 Task: Look for space in Ar Rifa', Bahrain from 14th June, 2023 to 30th June, 2023 for 5 adults in price range Rs.8000 to Rs.12000. Place can be entire place or private room with 5 bedrooms having 5 beds and 5 bathrooms. Property type can be house, flat, guest house. Amenities needed are: wifi, TV, free parkinig on premises, gym, breakfast. Booking option can be shelf check-in. Required host language is English.
Action: Mouse moved to (418, 86)
Screenshot: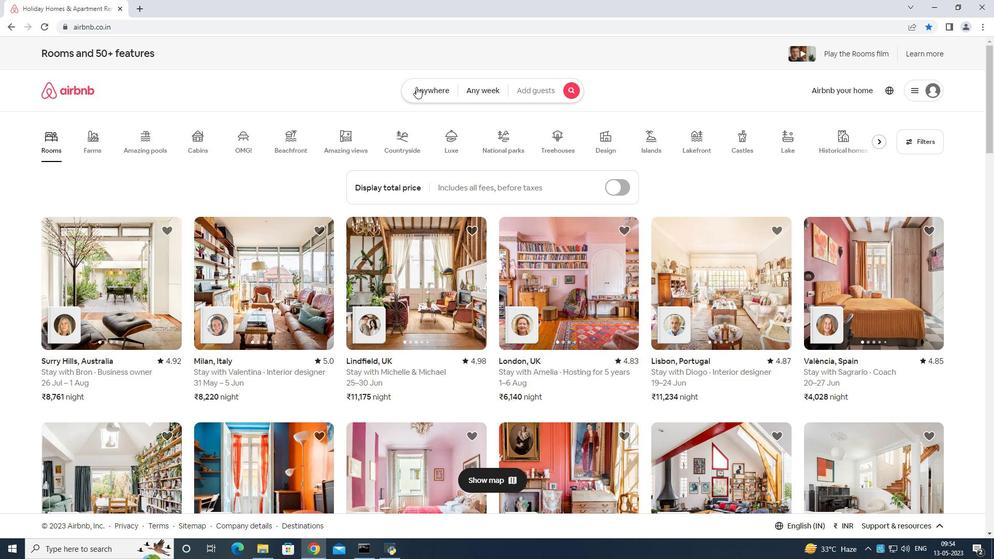 
Action: Mouse pressed left at (418, 86)
Screenshot: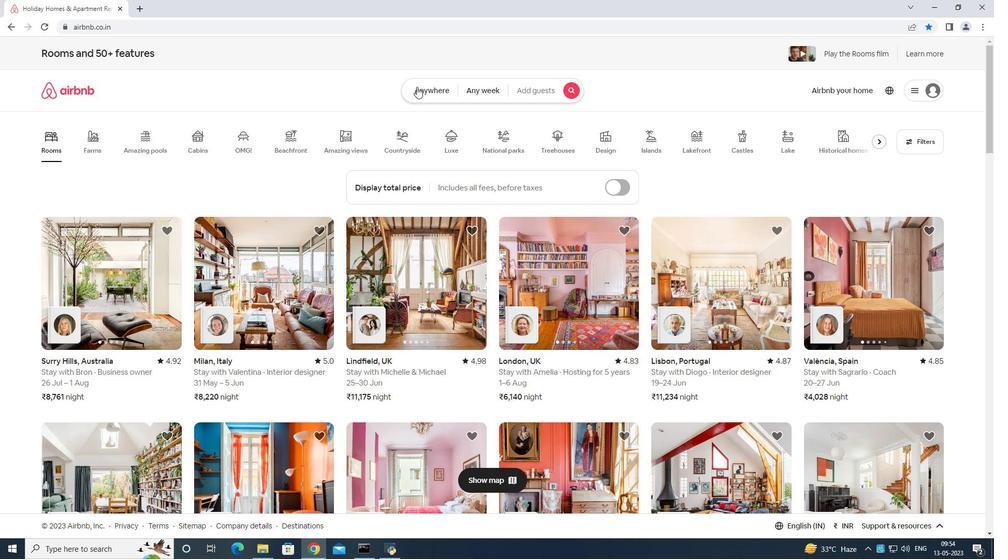 
Action: Mouse moved to (404, 126)
Screenshot: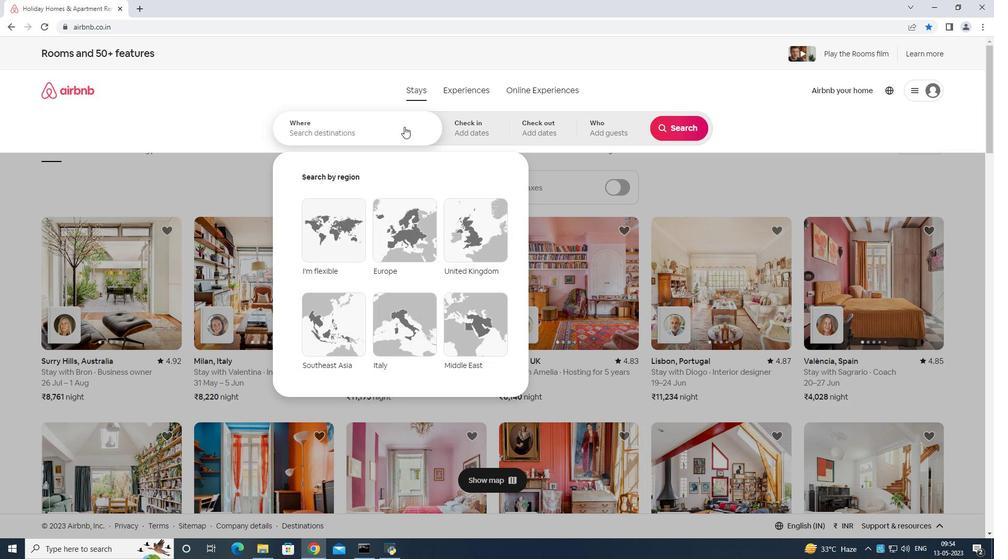 
Action: Mouse pressed left at (404, 126)
Screenshot: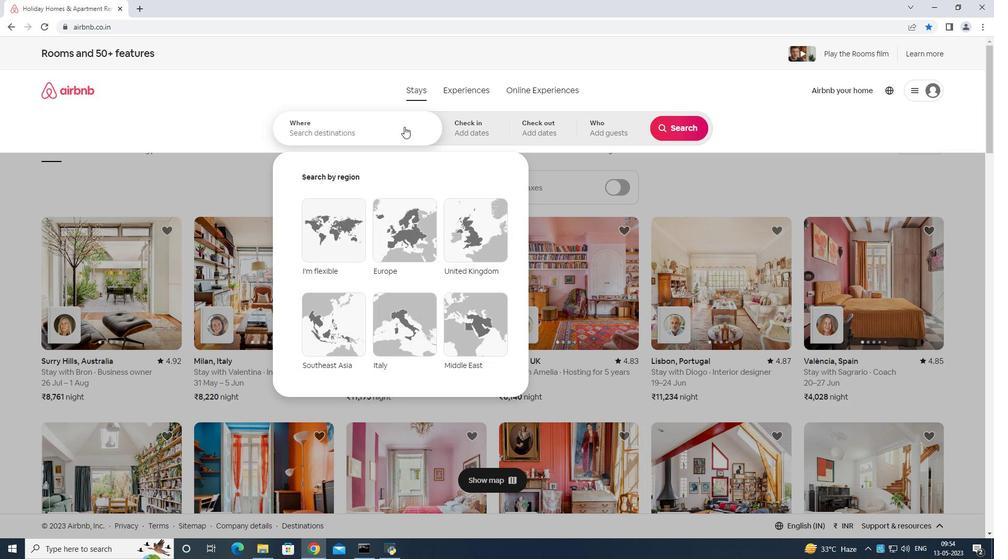 
Action: Mouse moved to (444, 122)
Screenshot: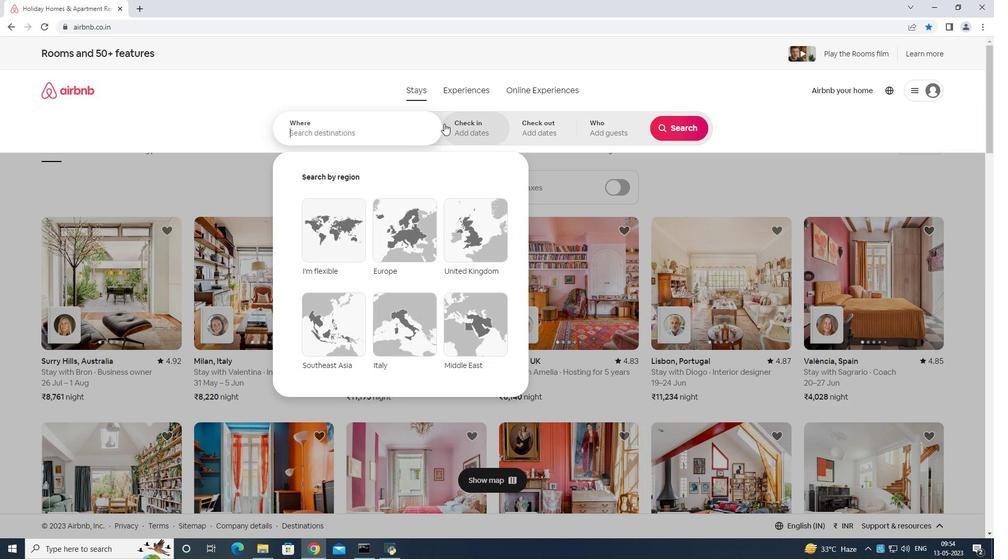 
Action: Key pressed <Key.shift>Rifa<Key.space>bahra
Screenshot: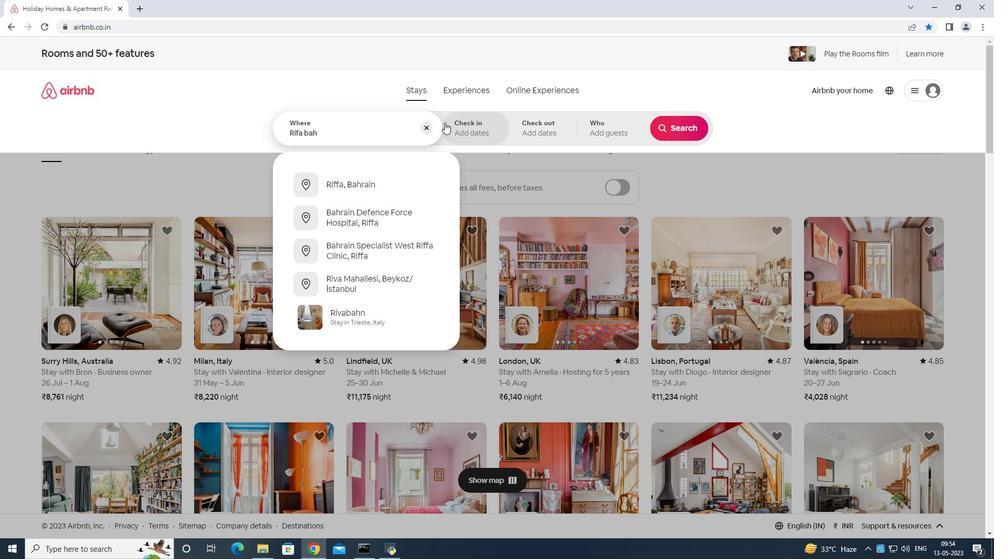 
Action: Mouse moved to (447, 122)
Screenshot: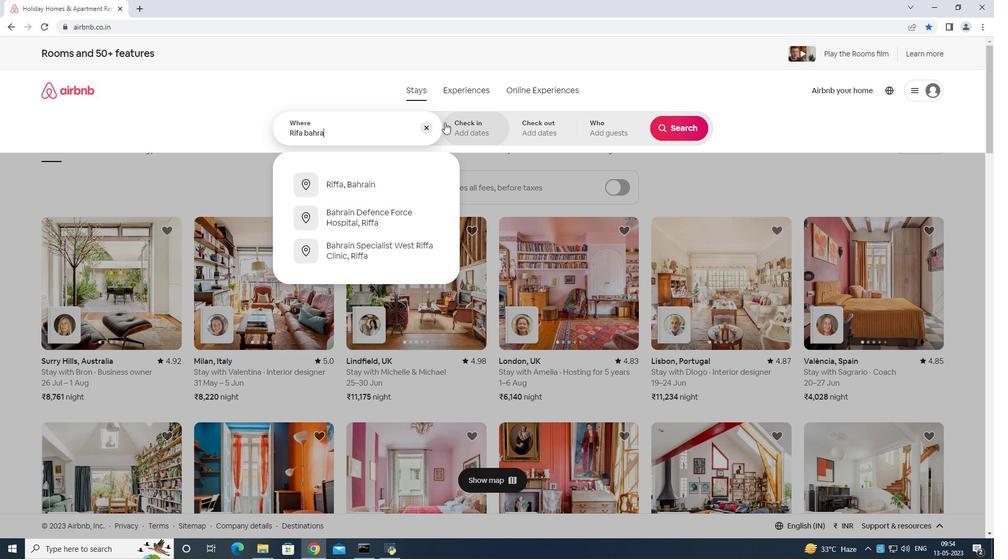 
Action: Key pressed i
Screenshot: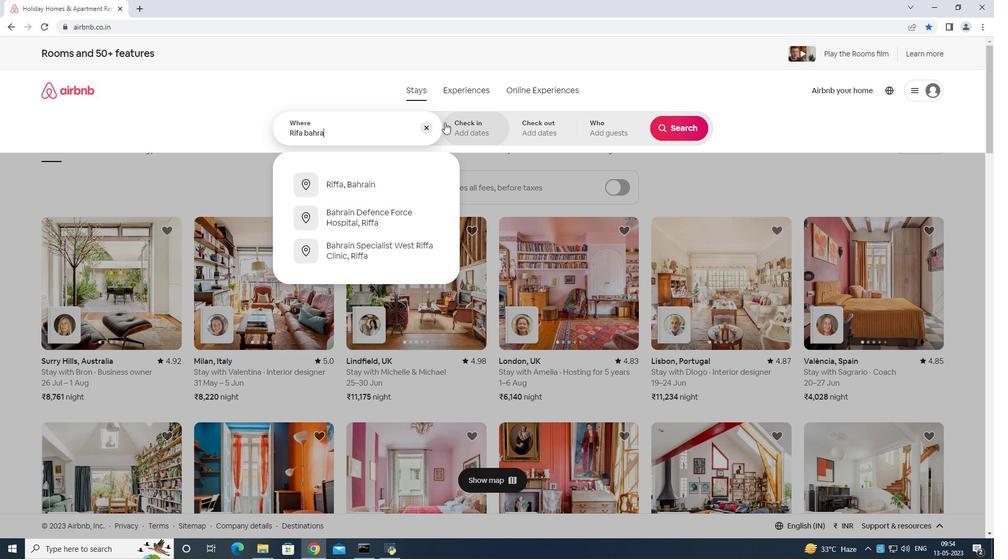 
Action: Mouse moved to (447, 122)
Screenshot: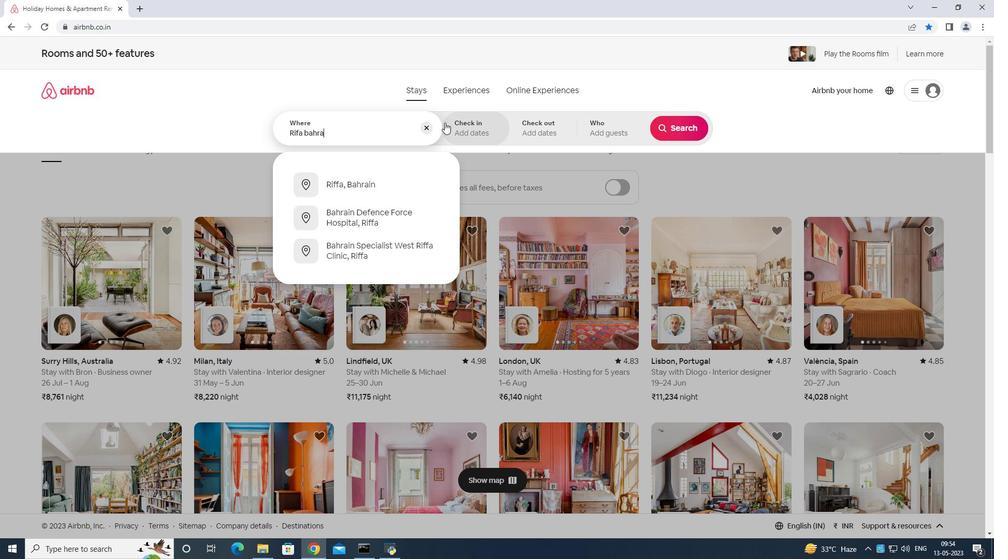 
Action: Key pressed n<Key.enter>
Screenshot: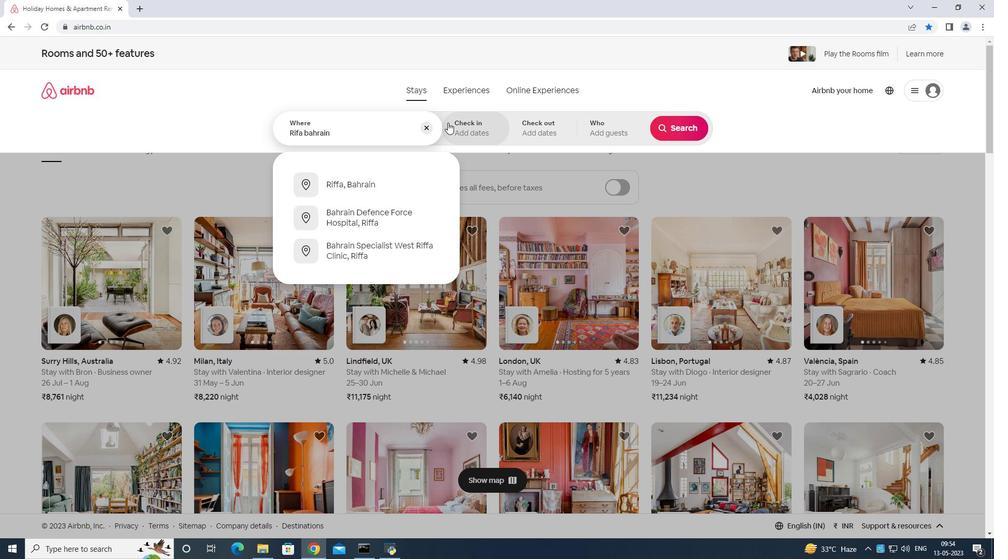
Action: Mouse moved to (593, 303)
Screenshot: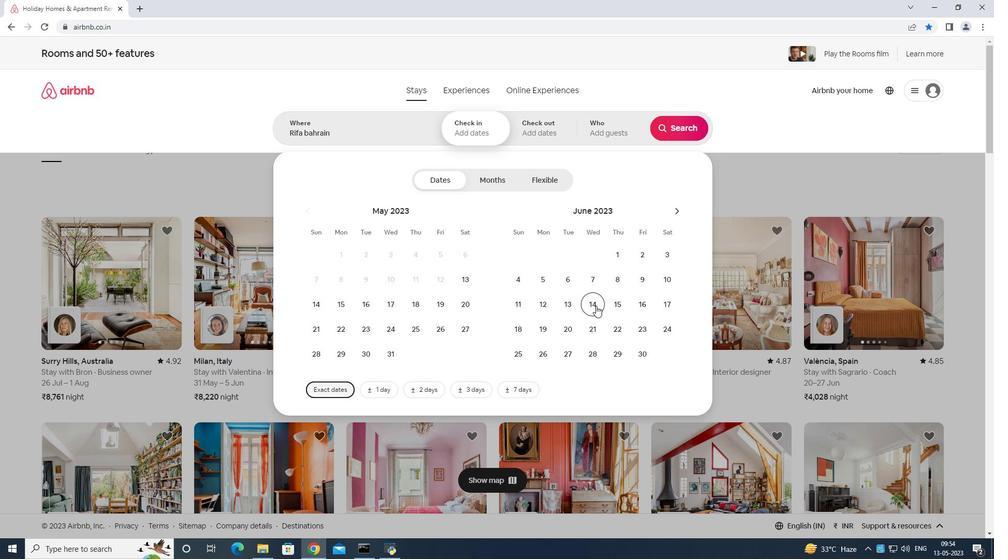 
Action: Mouse pressed left at (593, 303)
Screenshot: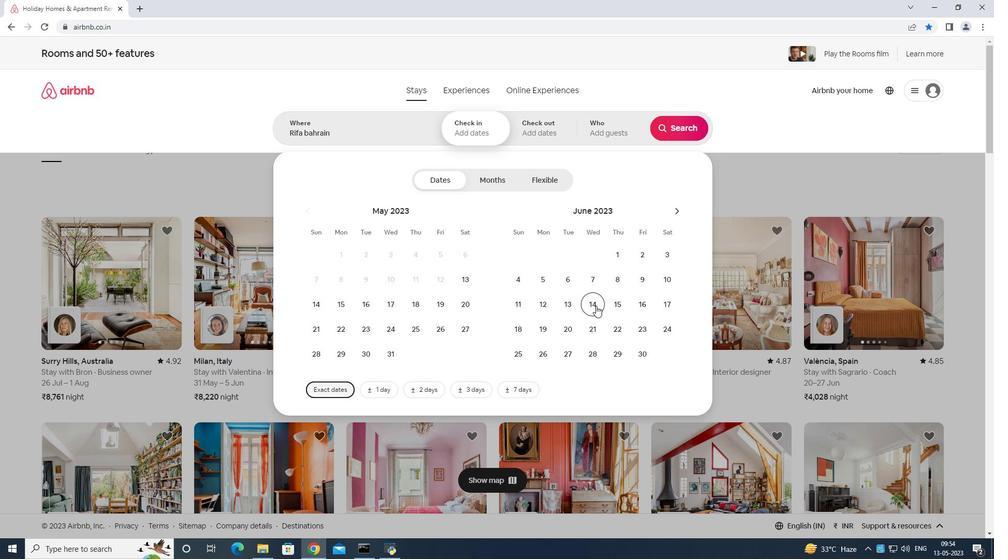 
Action: Mouse moved to (631, 352)
Screenshot: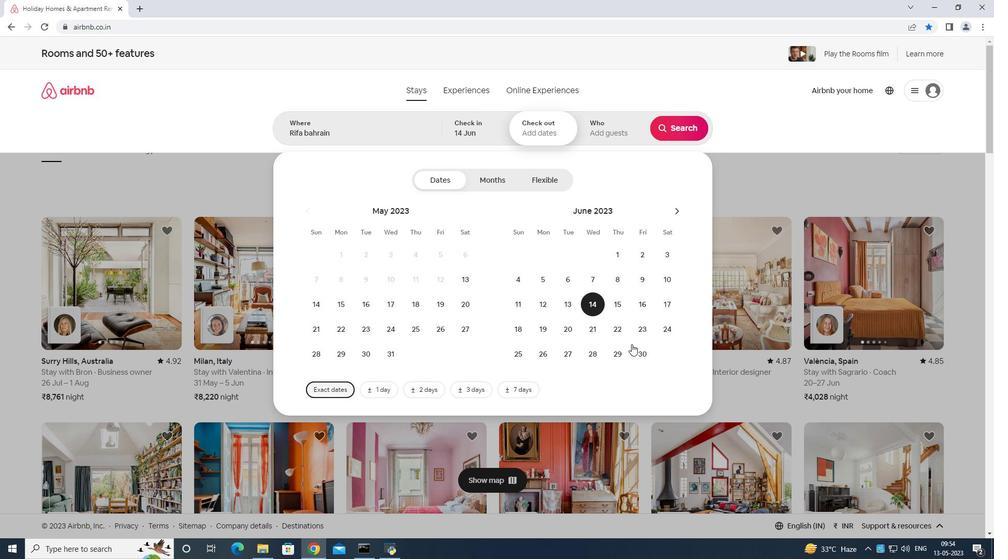 
Action: Mouse pressed left at (631, 352)
Screenshot: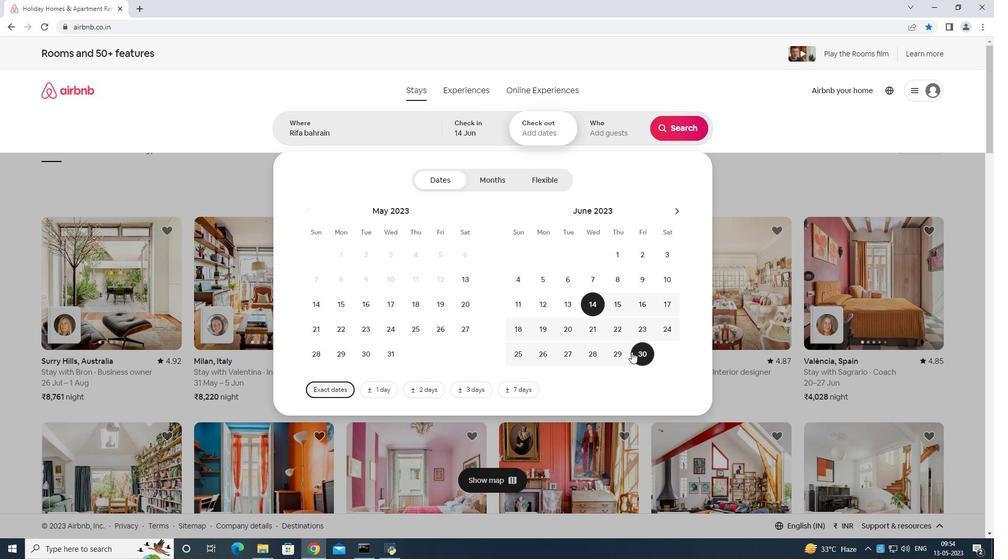 
Action: Mouse moved to (610, 130)
Screenshot: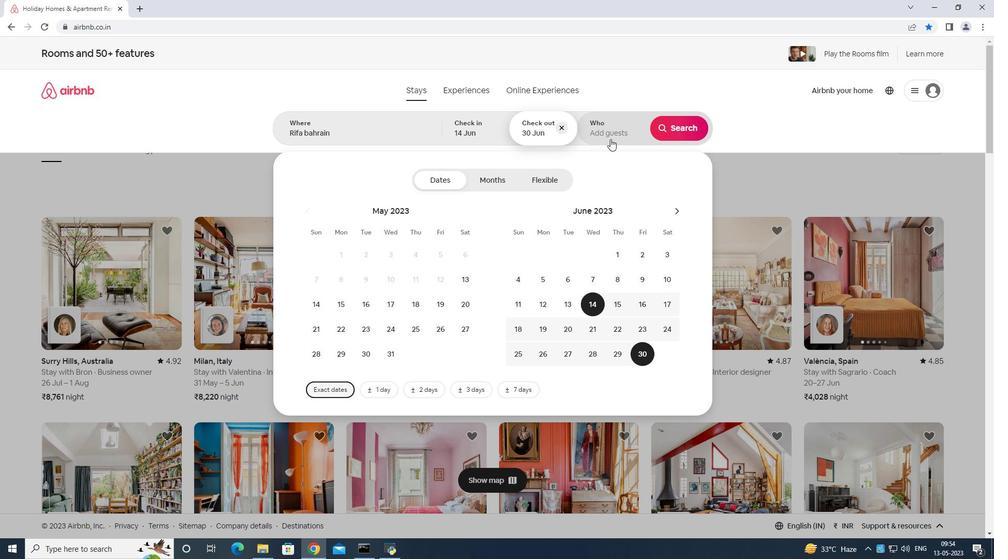 
Action: Mouse pressed left at (610, 130)
Screenshot: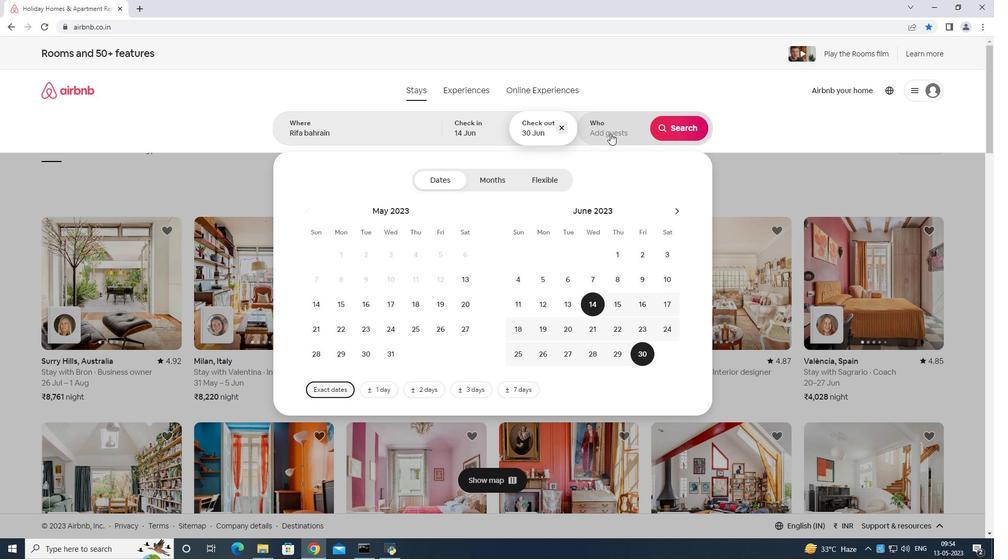 
Action: Mouse moved to (679, 185)
Screenshot: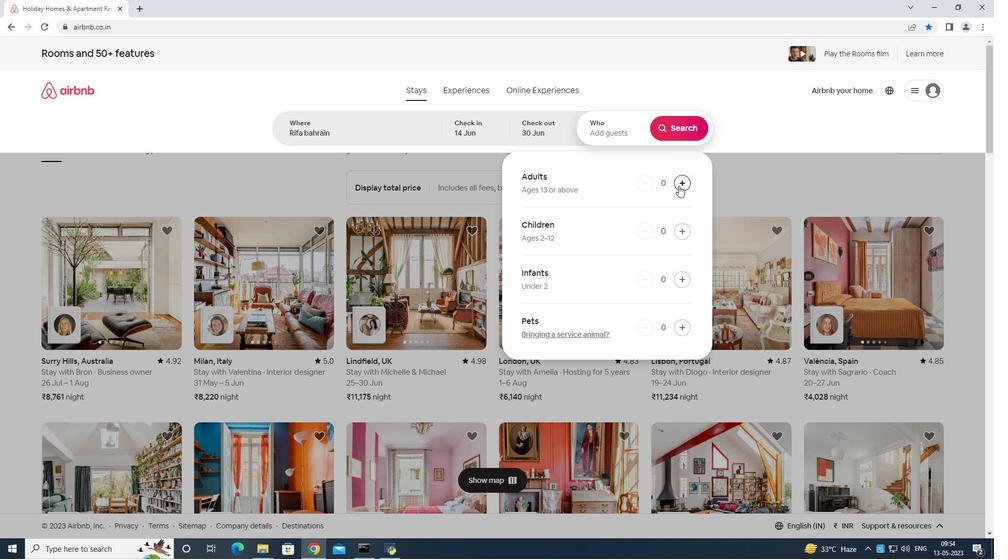 
Action: Mouse pressed left at (679, 185)
Screenshot: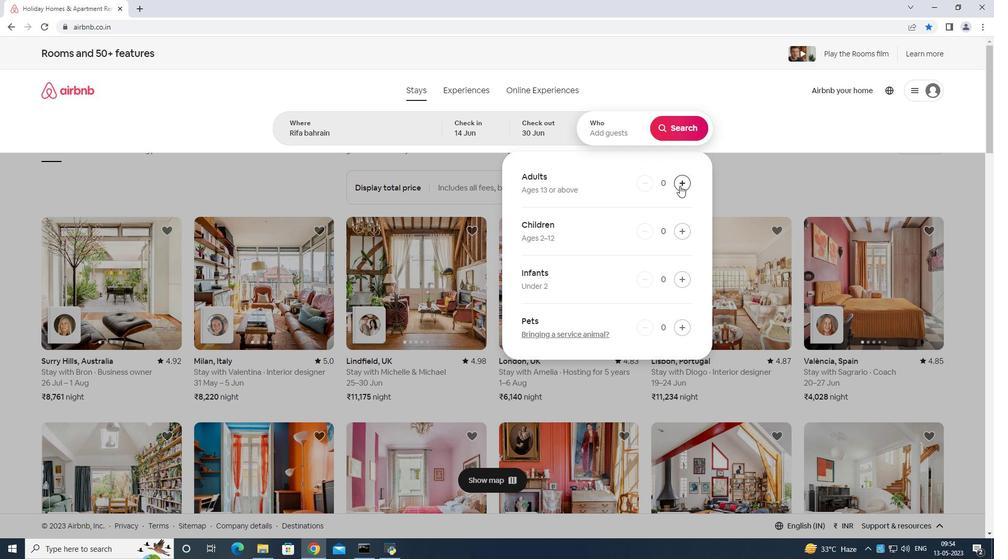 
Action: Mouse pressed left at (679, 185)
Screenshot: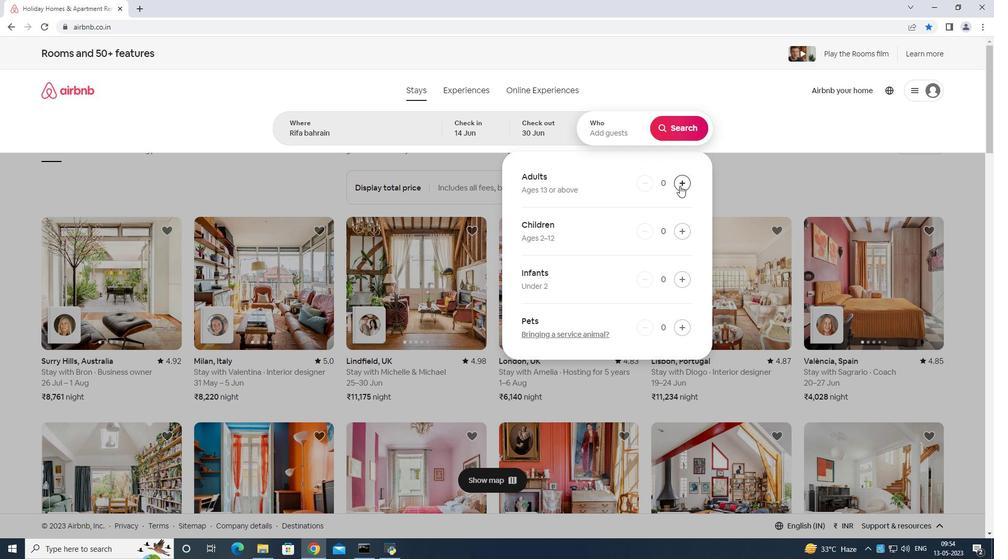 
Action: Mouse pressed left at (679, 185)
Screenshot: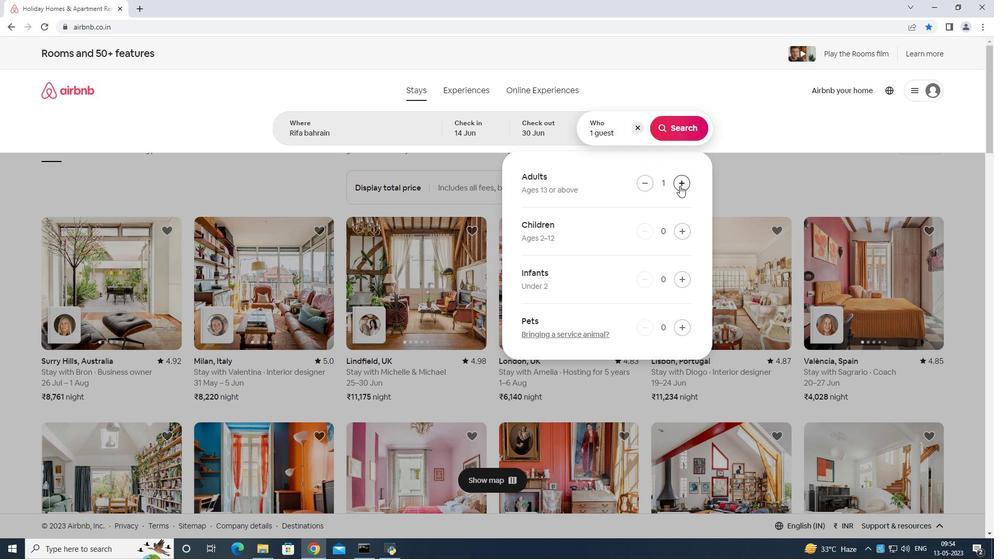 
Action: Mouse pressed left at (679, 185)
Screenshot: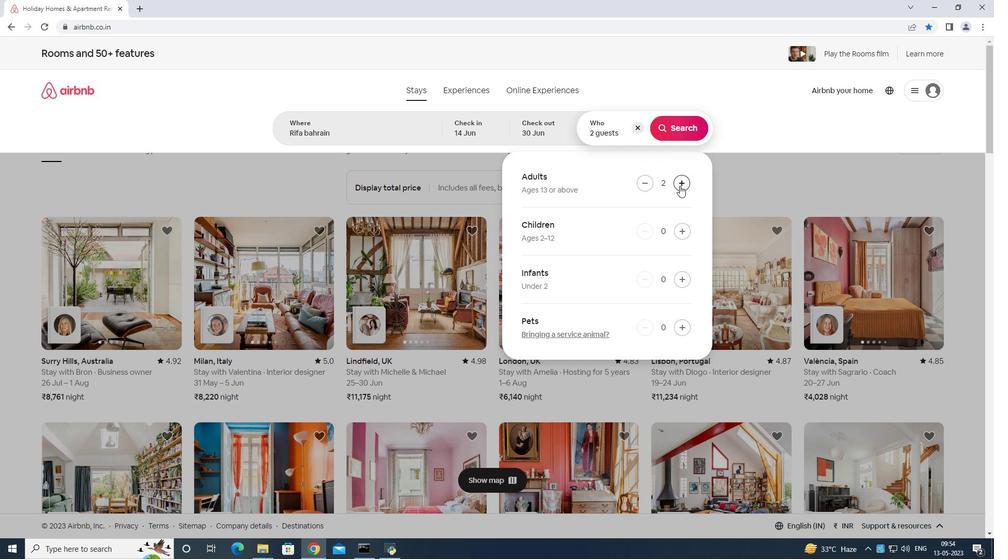 
Action: Mouse pressed left at (679, 185)
Screenshot: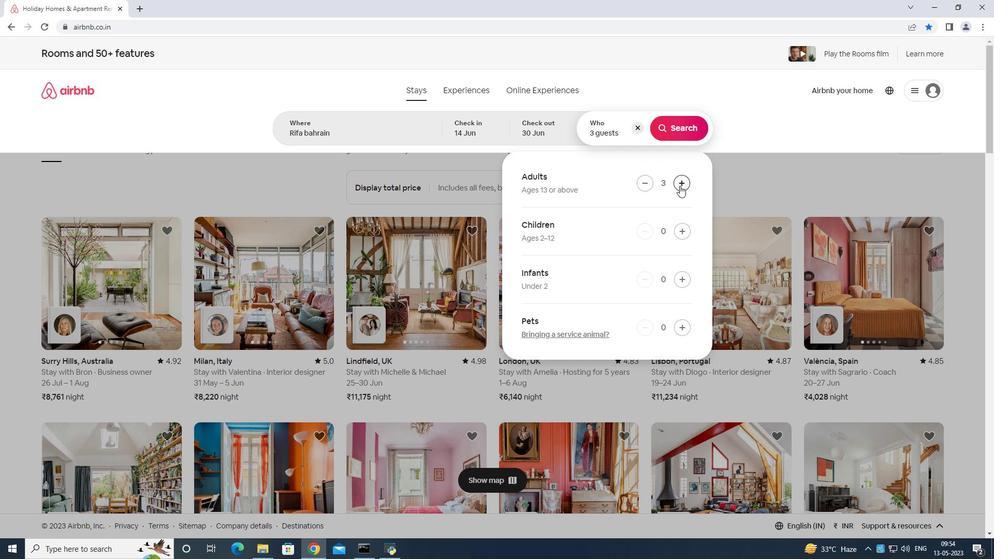 
Action: Mouse moved to (679, 185)
Screenshot: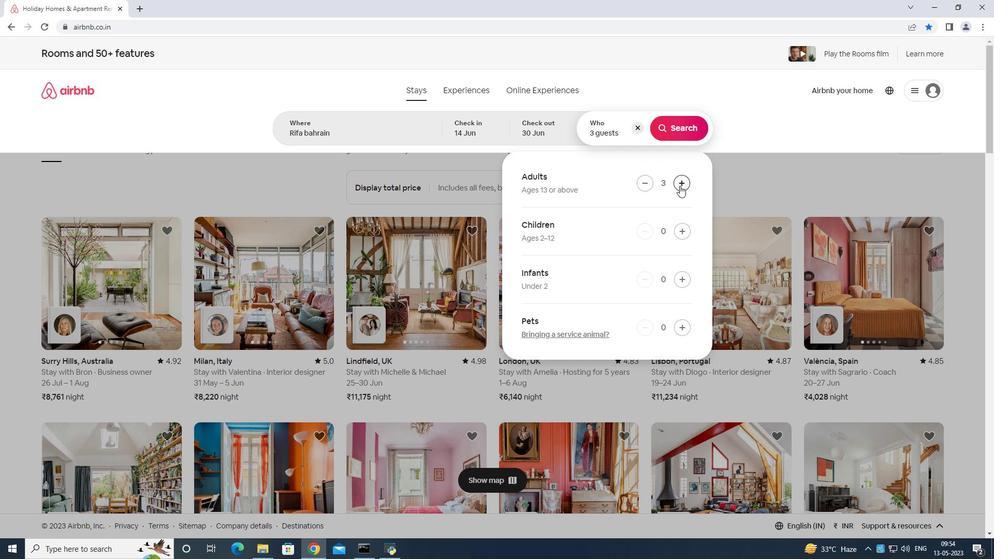 
Action: Mouse pressed left at (679, 185)
Screenshot: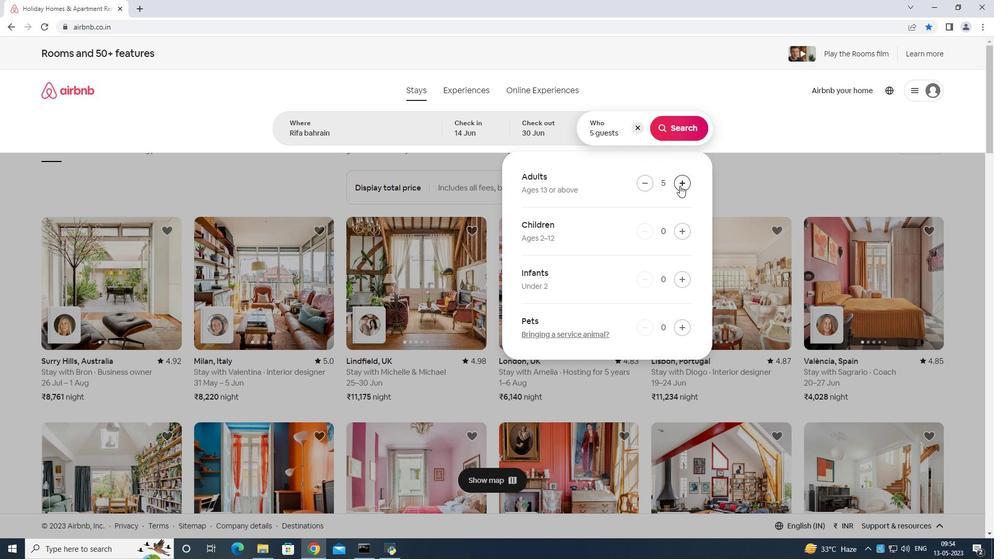 
Action: Mouse moved to (647, 181)
Screenshot: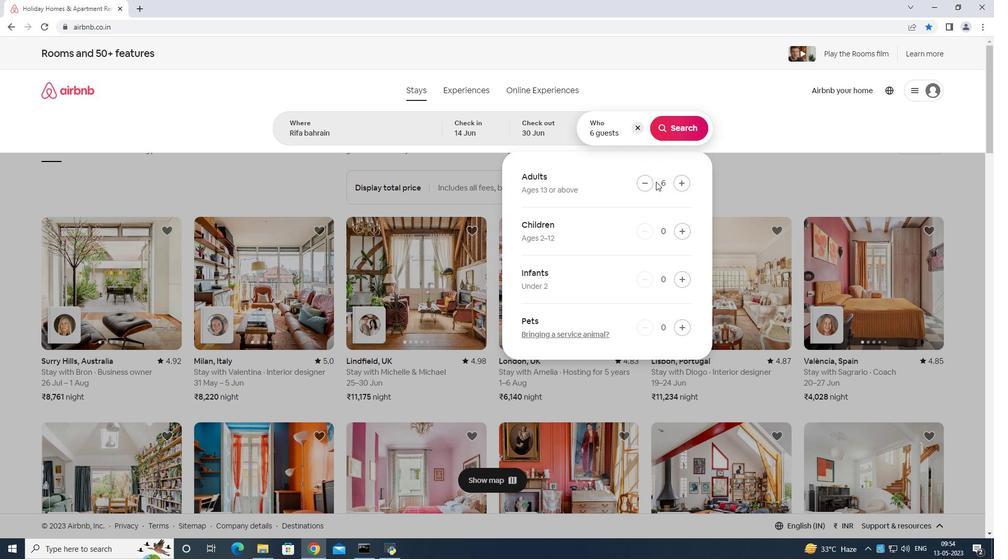 
Action: Mouse pressed left at (647, 181)
Screenshot: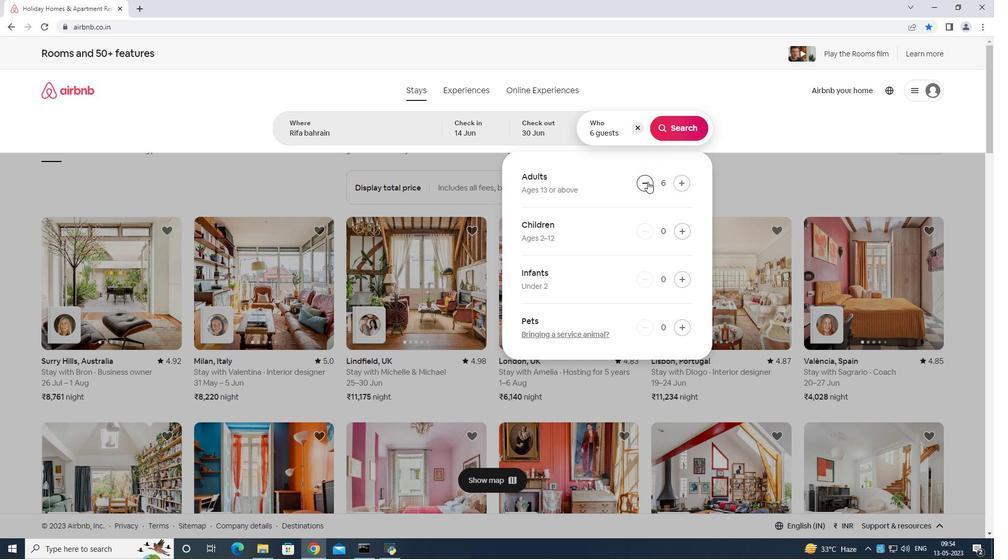 
Action: Mouse moved to (678, 119)
Screenshot: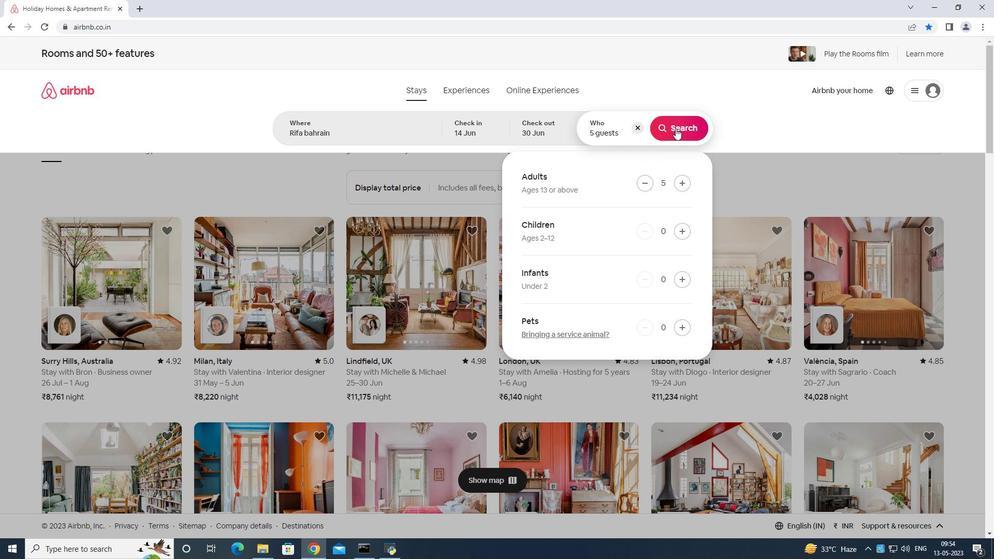 
Action: Mouse pressed left at (678, 119)
Screenshot: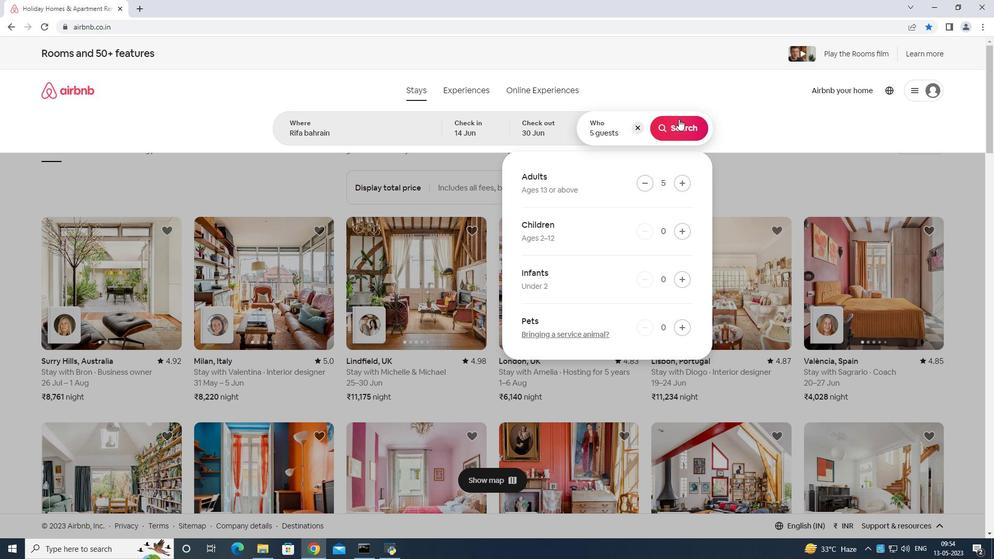 
Action: Mouse moved to (942, 96)
Screenshot: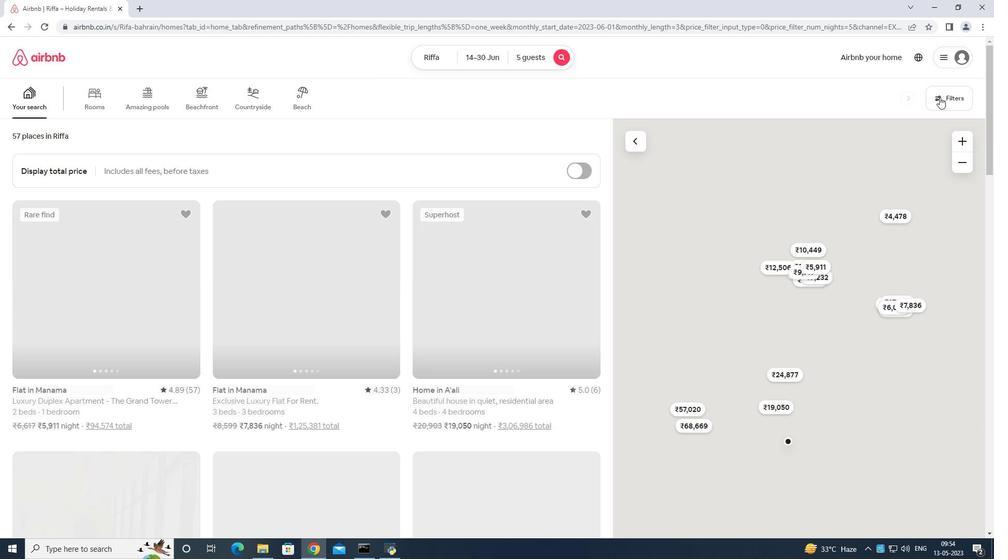 
Action: Mouse pressed left at (942, 96)
Screenshot: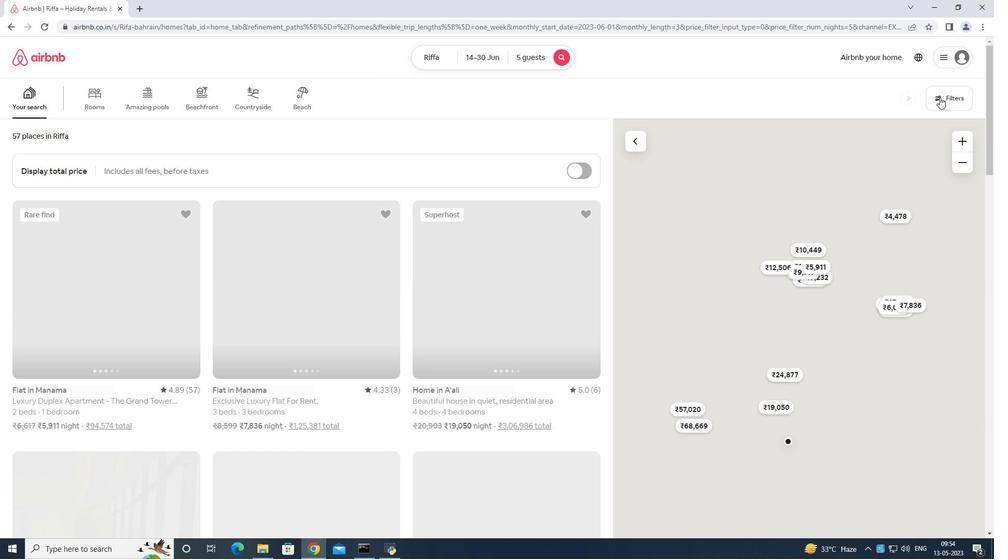 
Action: Mouse moved to (438, 351)
Screenshot: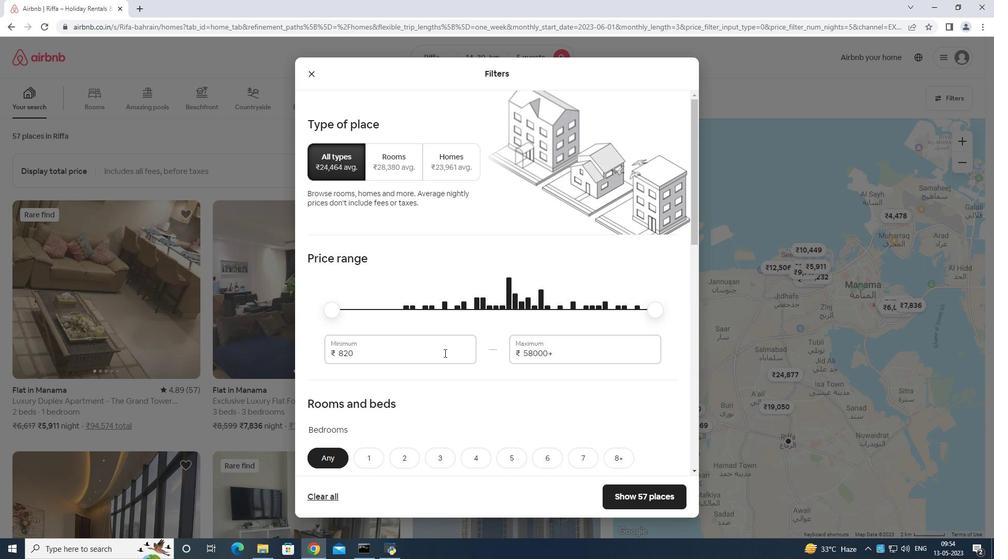 
Action: Mouse pressed left at (438, 351)
Screenshot: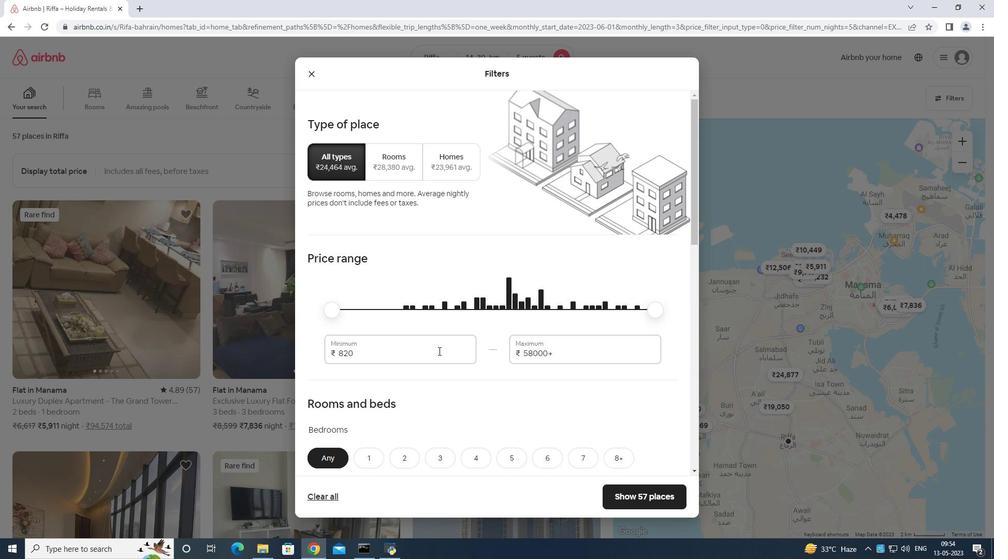 
Action: Mouse moved to (448, 350)
Screenshot: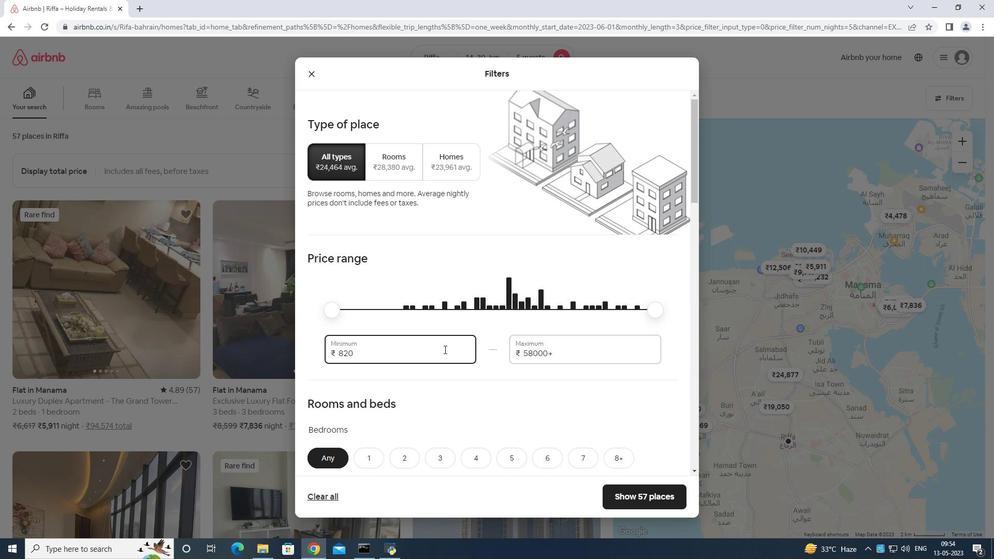 
Action: Key pressed <Key.backspace>
Screenshot: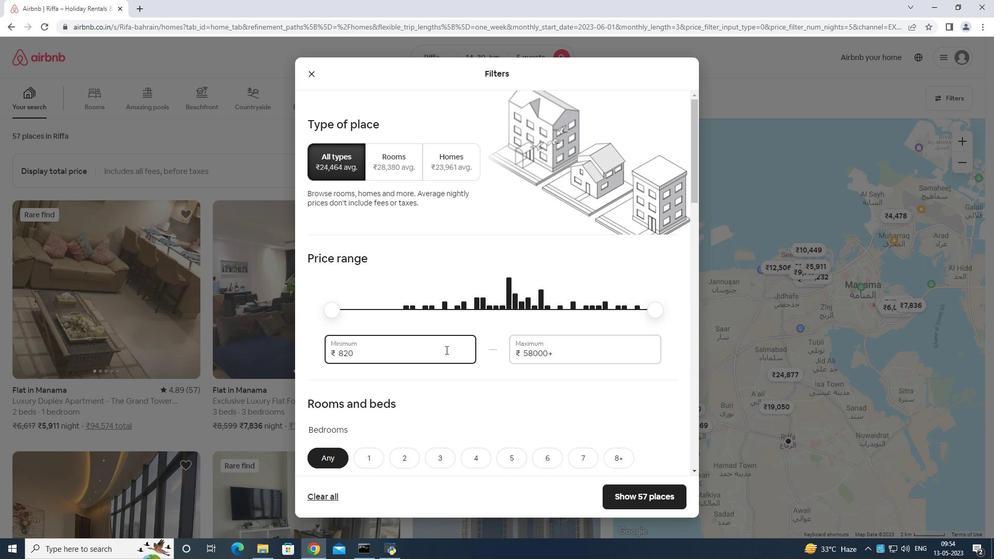 
Action: Mouse moved to (448, 350)
Screenshot: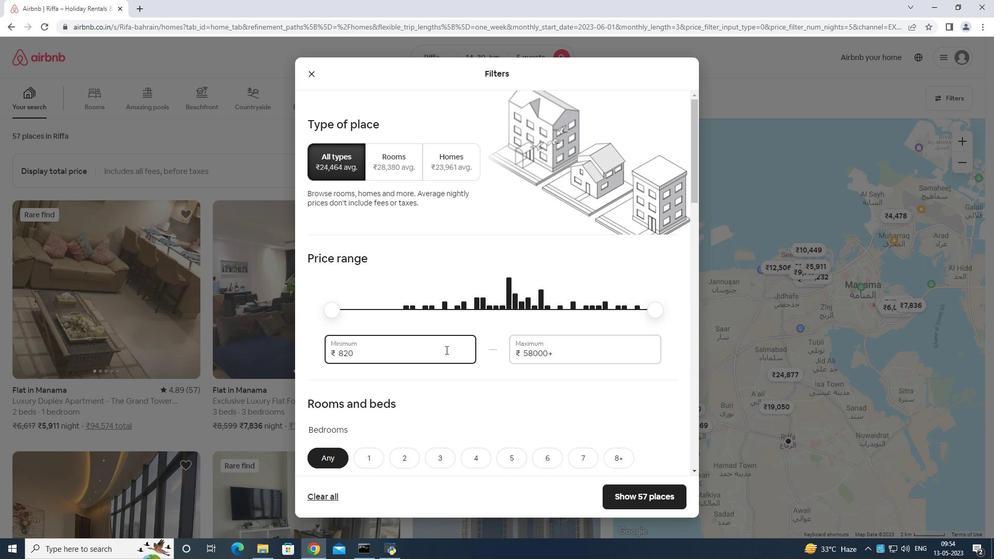 
Action: Key pressed <Key.backspace><Key.backspace><Key.backspace>
Screenshot: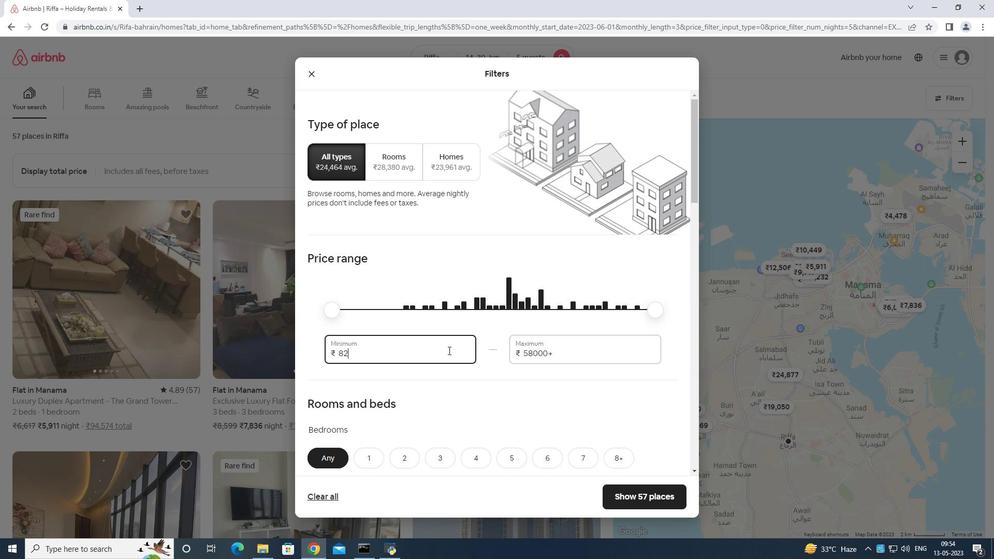 
Action: Mouse moved to (448, 350)
Screenshot: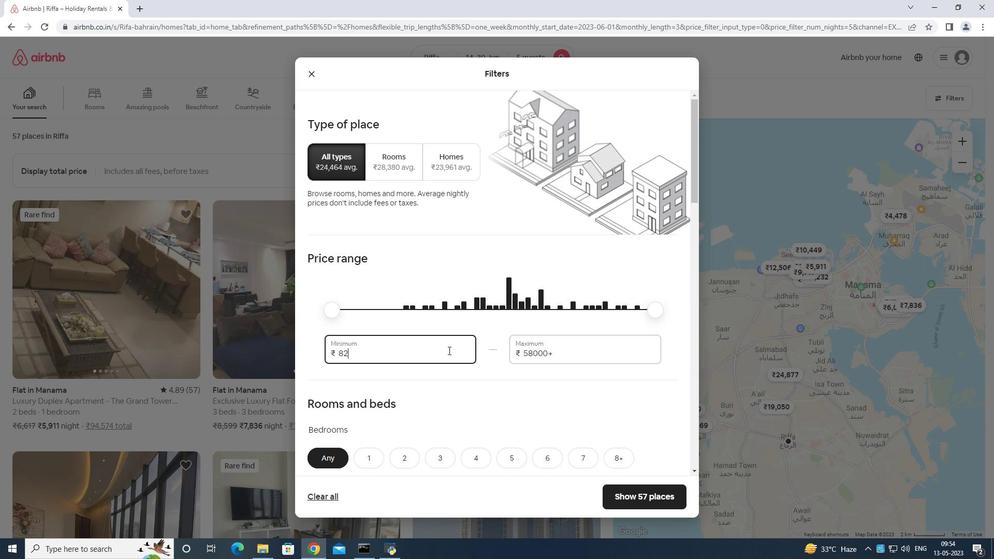 
Action: Key pressed <Key.backspace><Key.backspace>
Screenshot: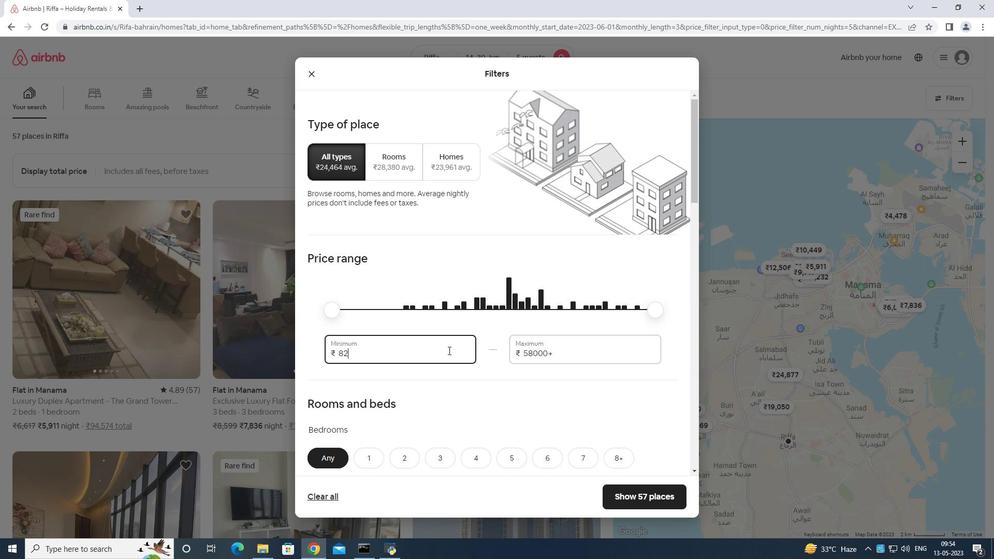 
Action: Mouse moved to (454, 350)
Screenshot: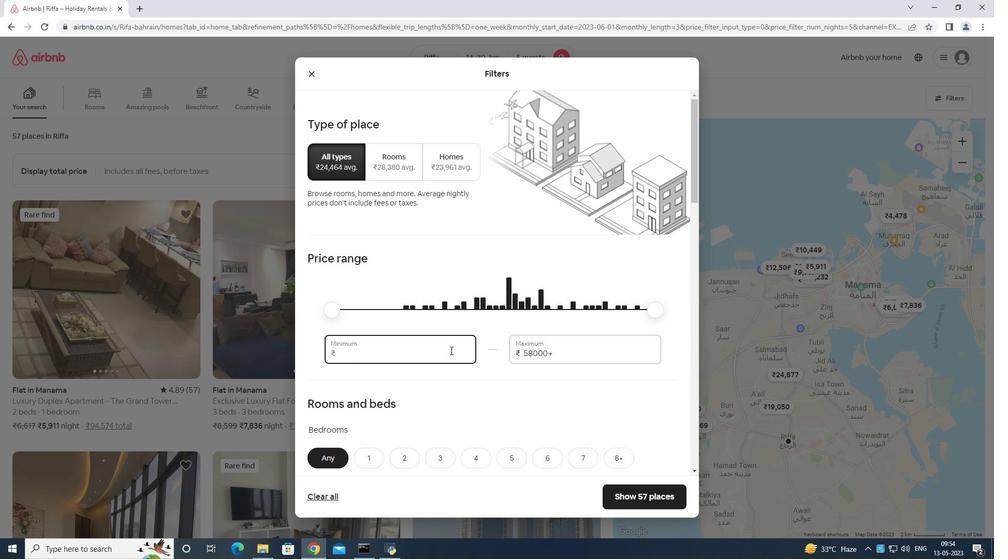 
Action: Key pressed 8
Screenshot: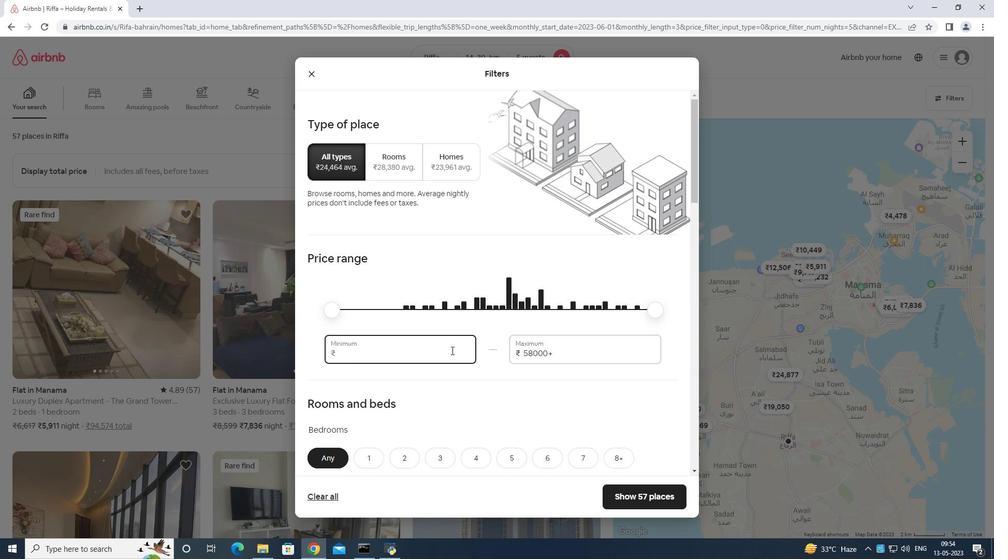 
Action: Mouse moved to (459, 350)
Screenshot: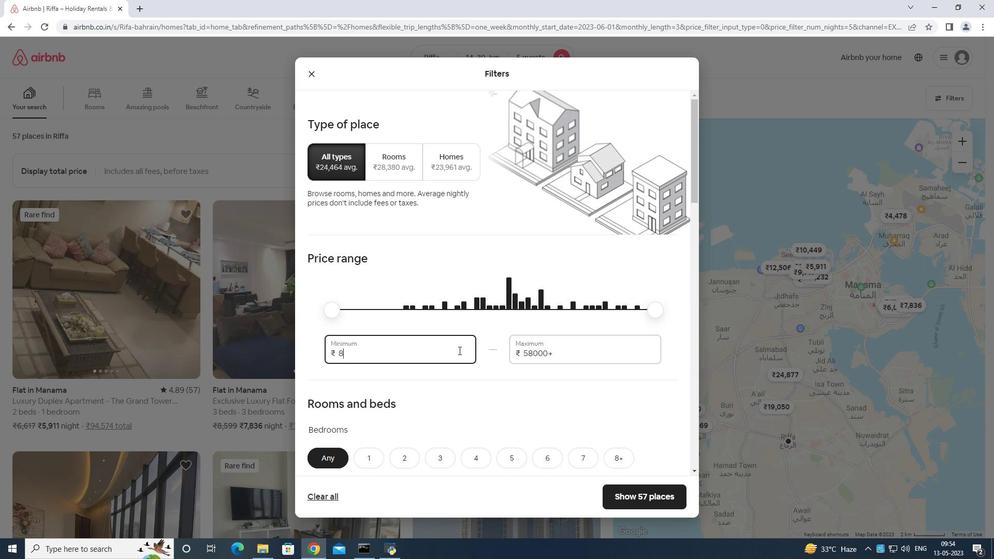 
Action: Key pressed 0
Screenshot: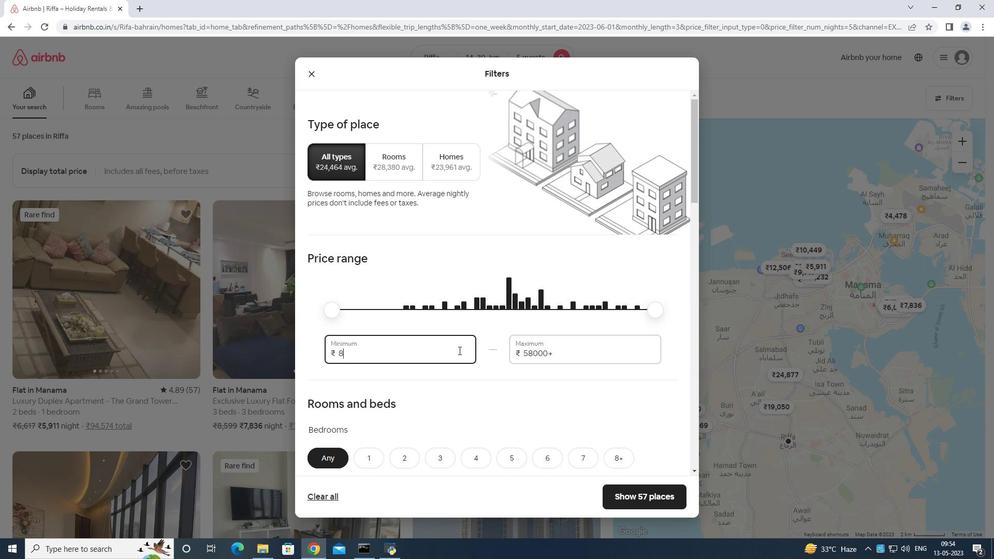 
Action: Mouse moved to (460, 350)
Screenshot: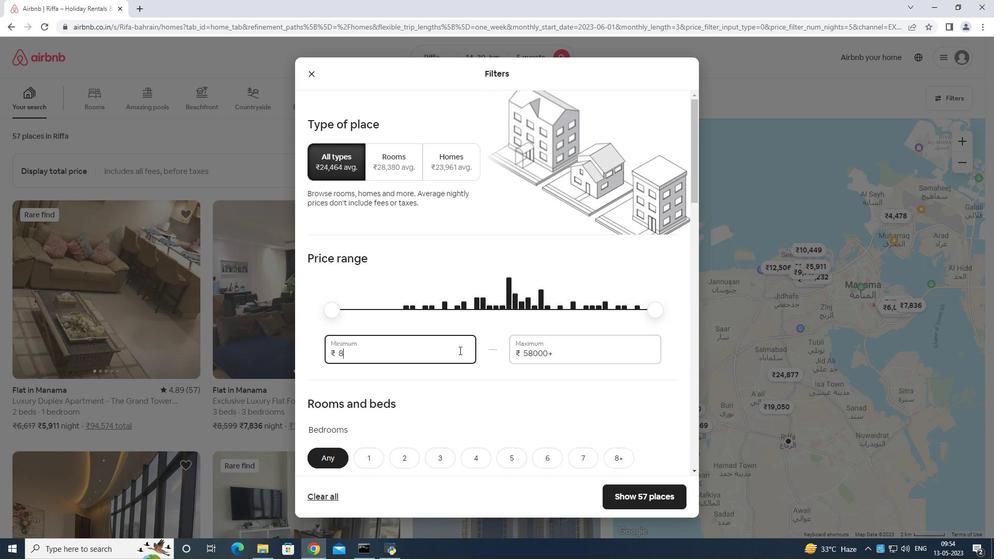 
Action: Key pressed 00
Screenshot: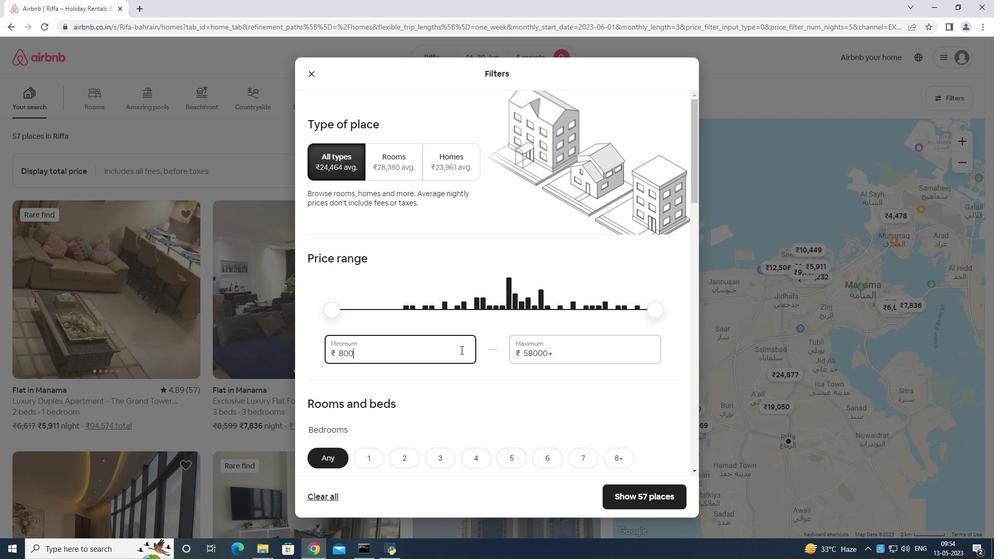 
Action: Mouse moved to (575, 351)
Screenshot: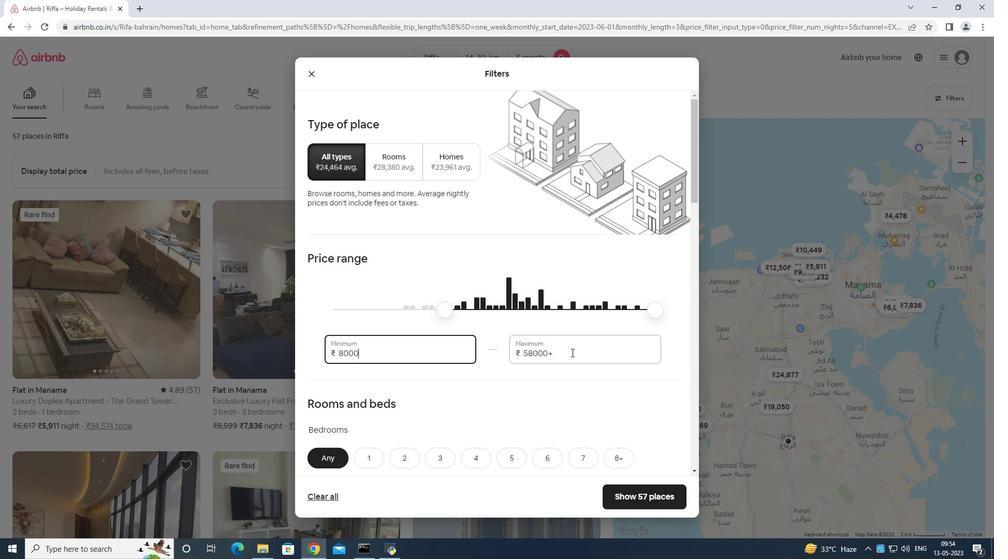
Action: Mouse pressed left at (575, 351)
Screenshot: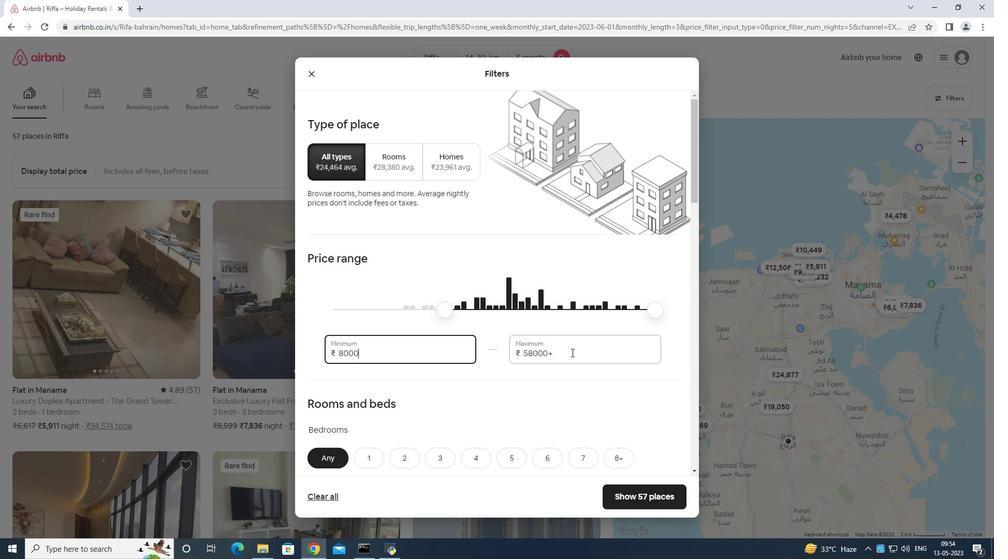 
Action: Mouse moved to (578, 350)
Screenshot: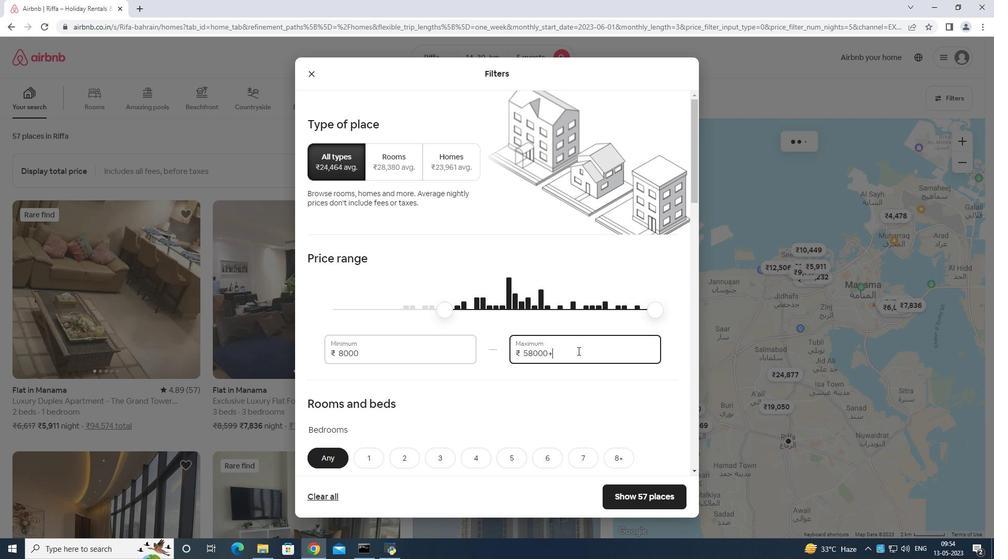 
Action: Key pressed <Key.backspace>
Screenshot: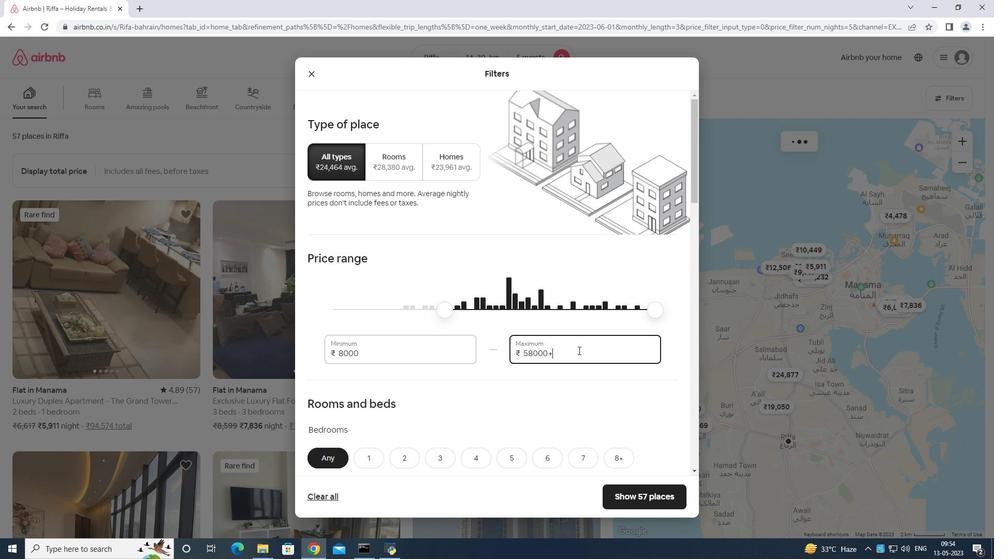 
Action: Mouse moved to (578, 350)
Screenshot: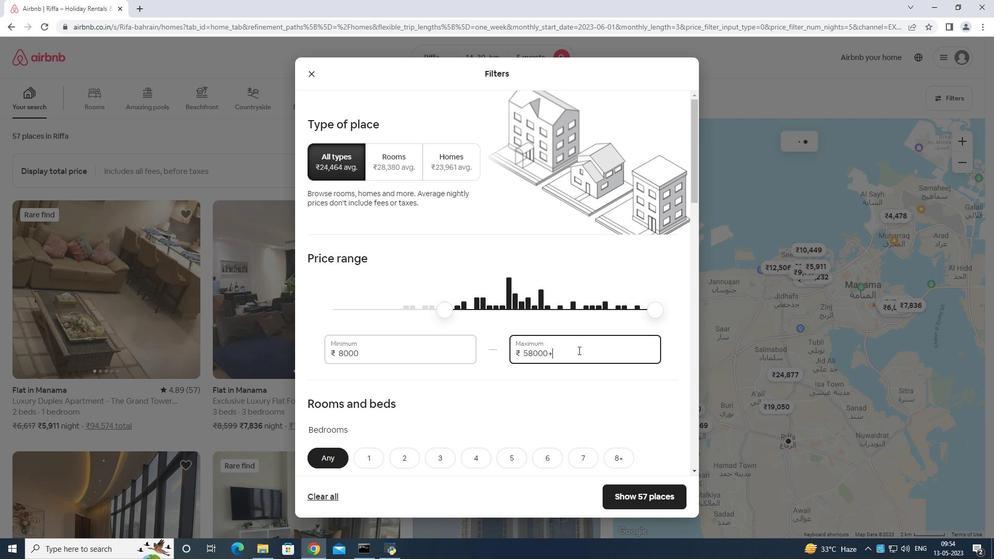 
Action: Key pressed <Key.backspace><Key.backspace><Key.backspace><Key.backspace><Key.backspace><Key.backspace><Key.backspace>12
Screenshot: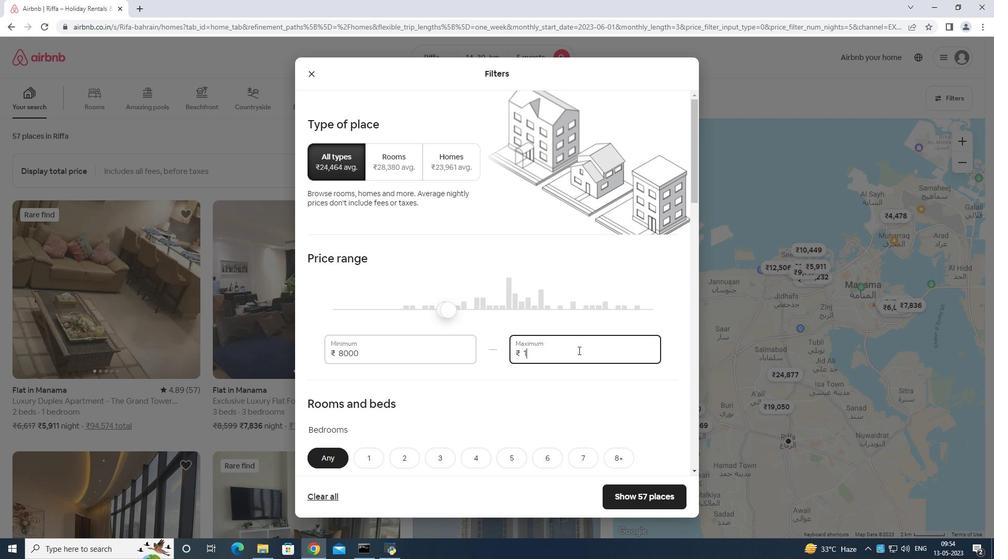 
Action: Mouse moved to (578, 350)
Screenshot: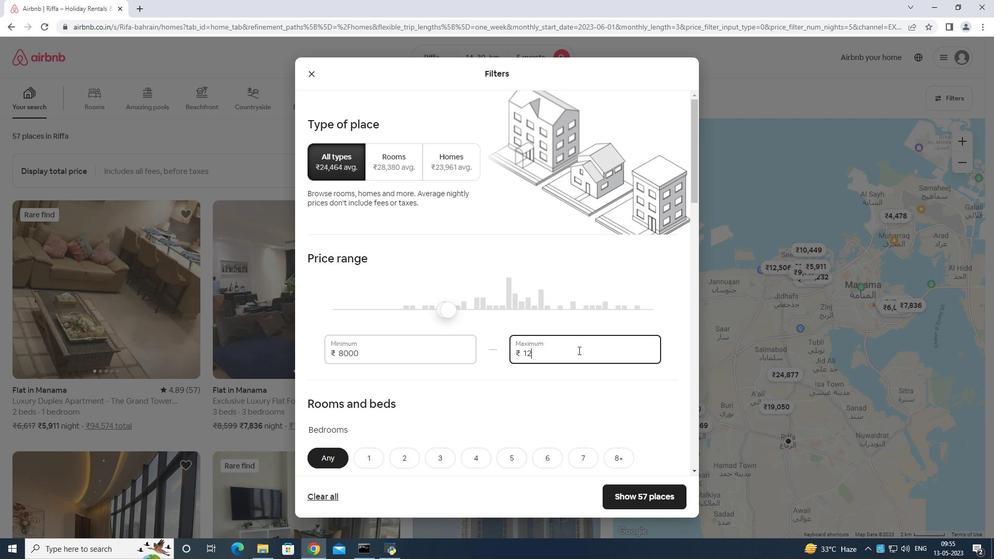 
Action: Key pressed 0
Screenshot: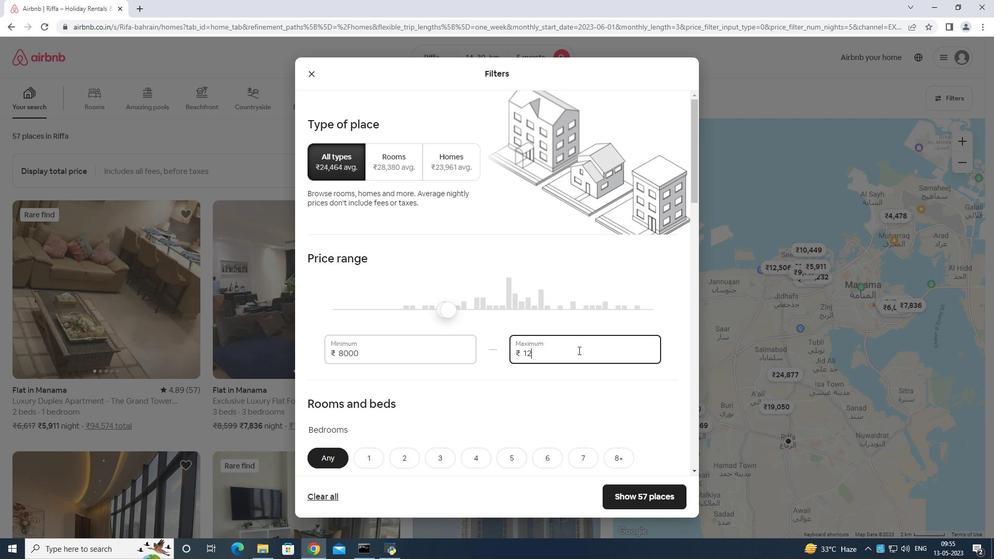 
Action: Mouse moved to (578, 349)
Screenshot: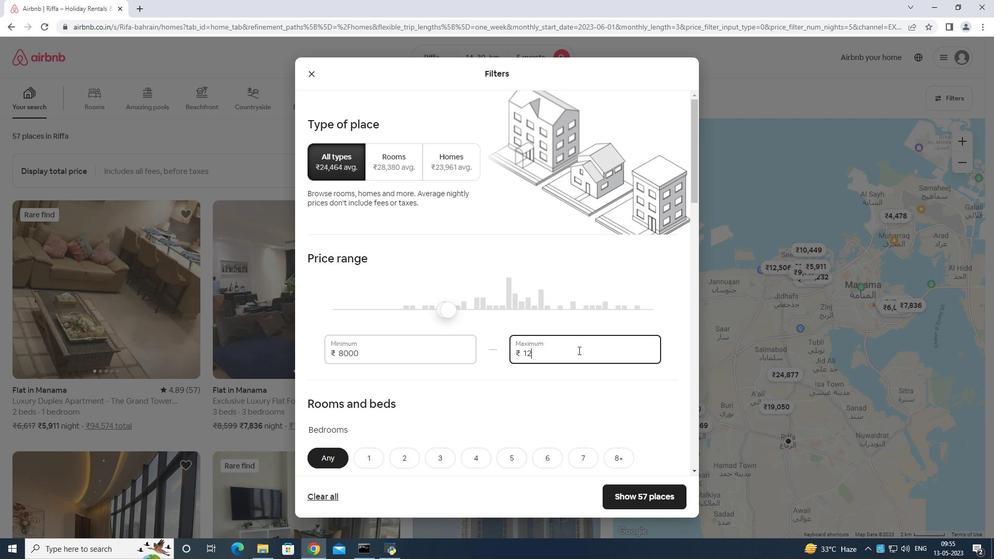 
Action: Key pressed 00
Screenshot: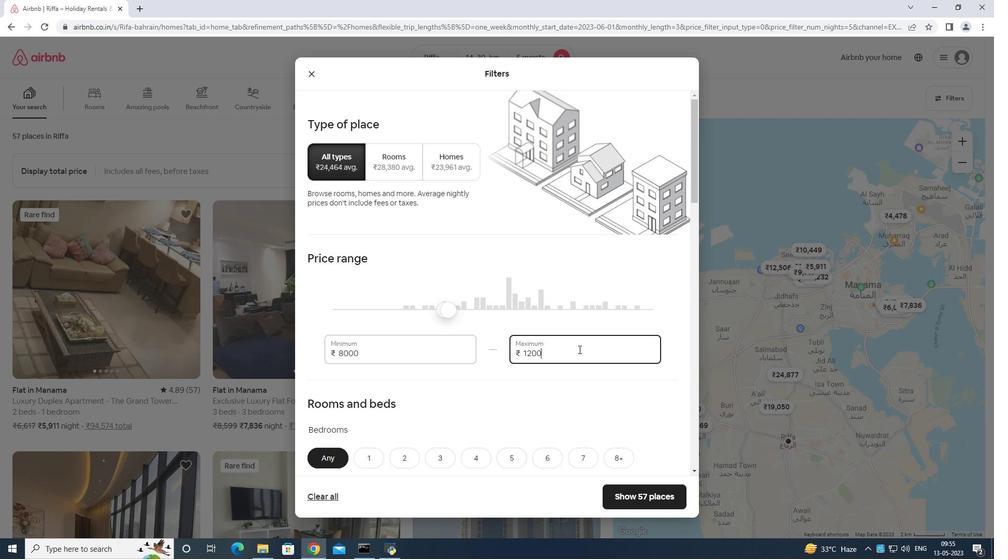 
Action: Mouse scrolled (578, 348) with delta (0, 0)
Screenshot: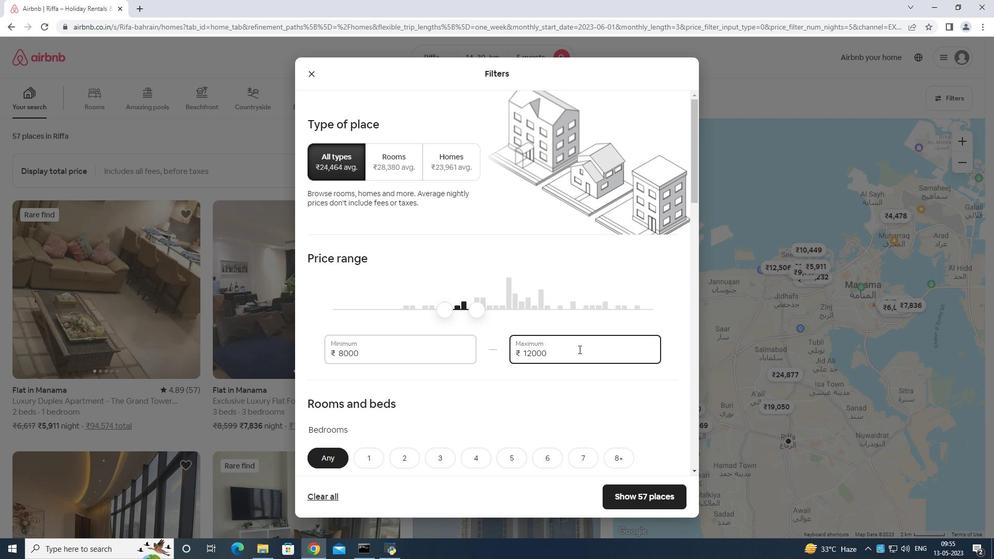 
Action: Mouse scrolled (578, 348) with delta (0, 0)
Screenshot: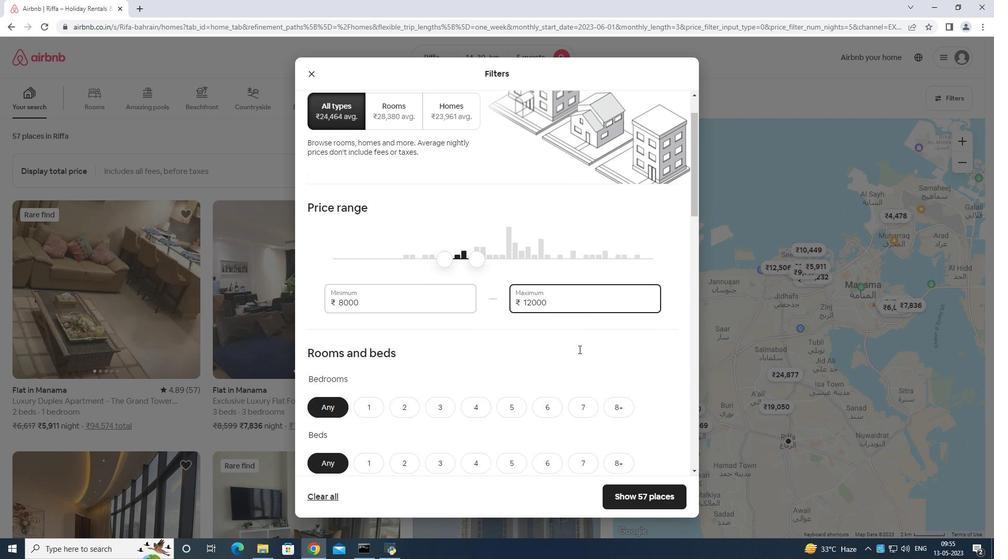 
Action: Mouse scrolled (578, 348) with delta (0, 0)
Screenshot: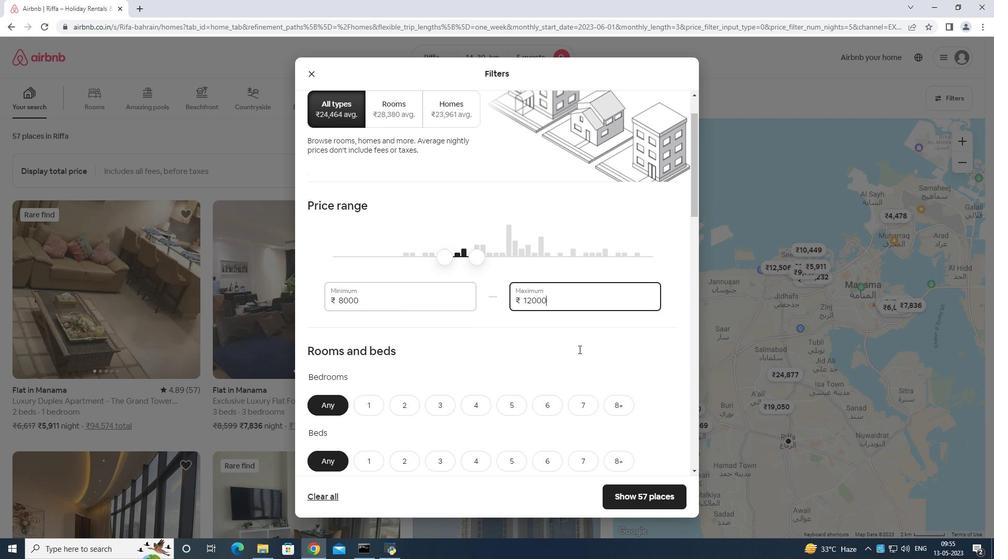 
Action: Mouse scrolled (578, 348) with delta (0, 0)
Screenshot: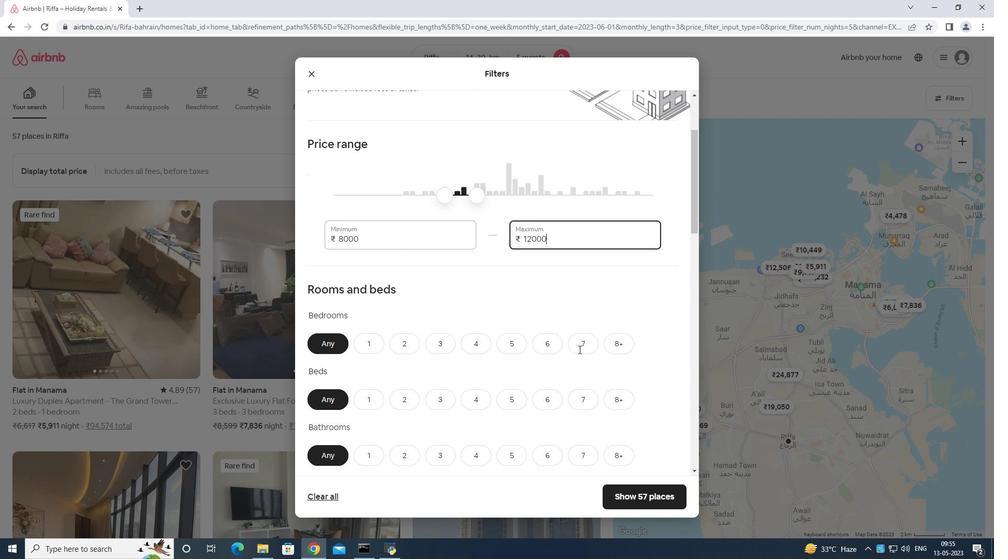 
Action: Mouse moved to (510, 248)
Screenshot: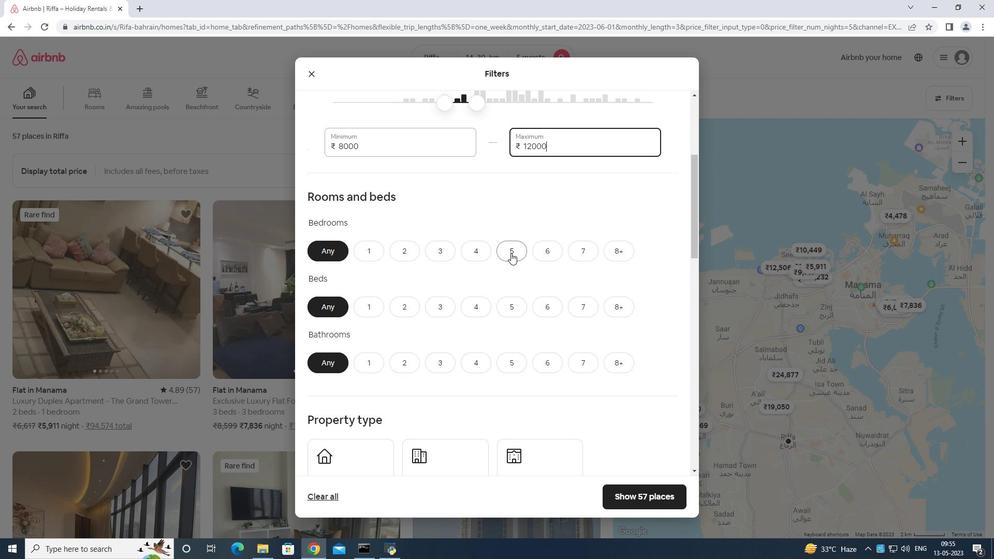 
Action: Mouse pressed left at (510, 248)
Screenshot: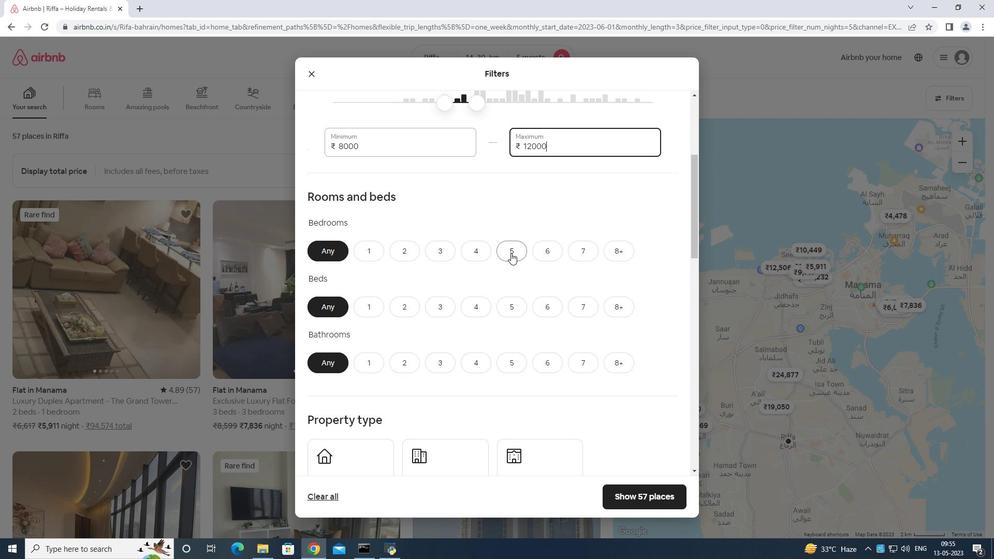 
Action: Mouse moved to (514, 303)
Screenshot: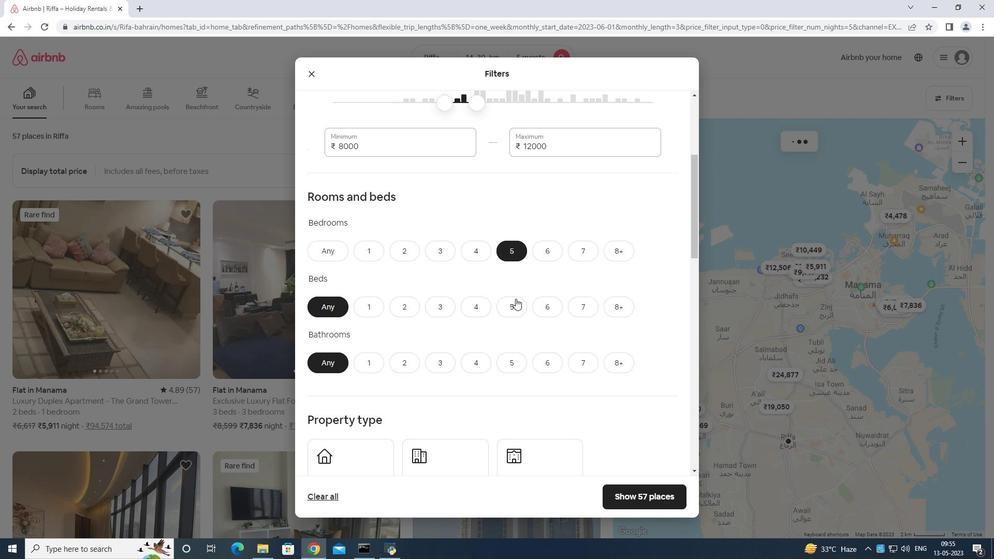 
Action: Mouse pressed left at (514, 303)
Screenshot: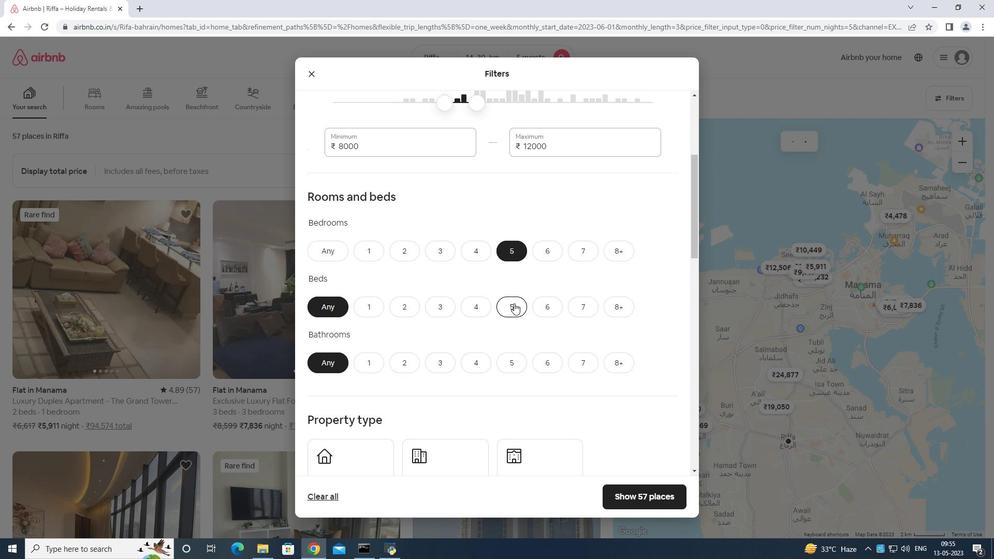 
Action: Mouse moved to (508, 360)
Screenshot: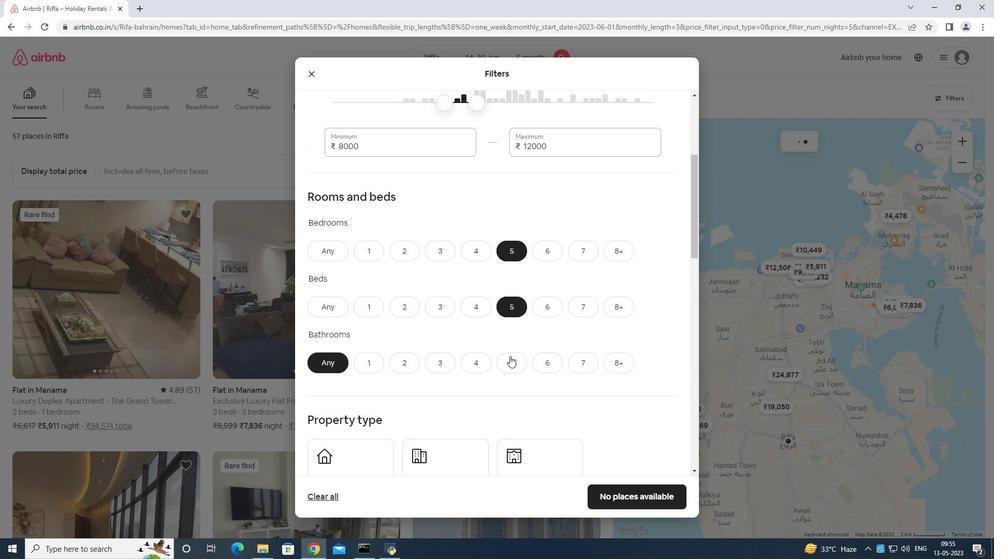 
Action: Mouse pressed left at (508, 360)
Screenshot: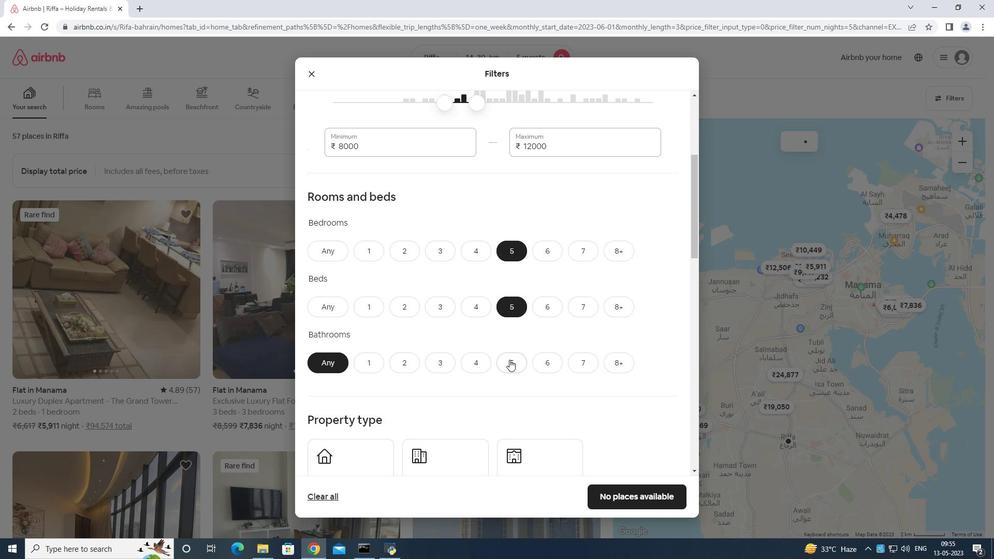 
Action: Mouse moved to (519, 319)
Screenshot: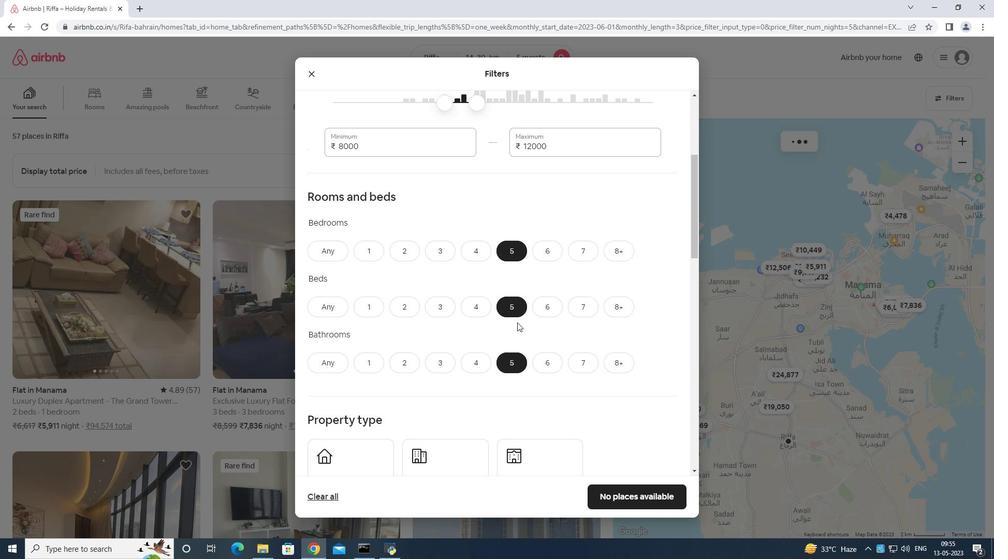 
Action: Mouse scrolled (519, 318) with delta (0, 0)
Screenshot: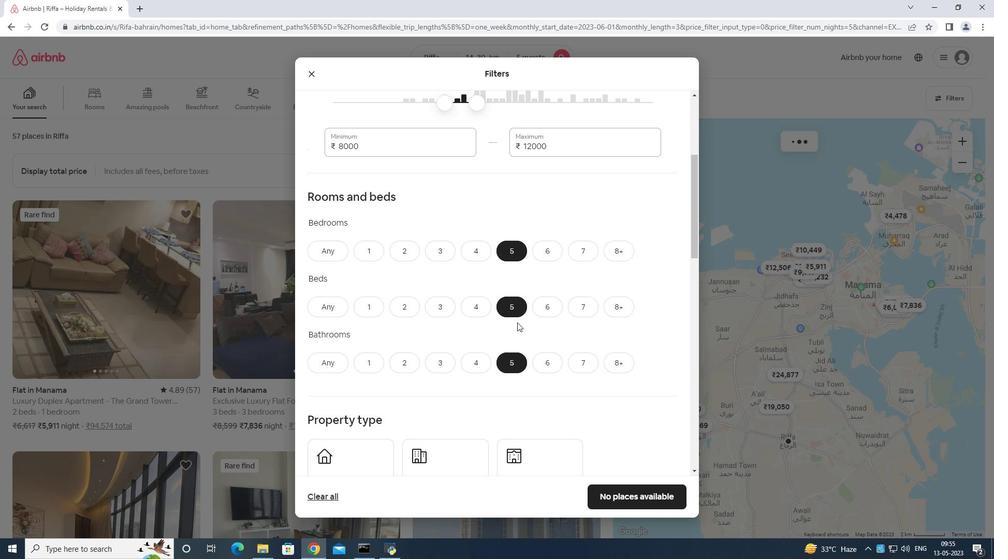 
Action: Mouse moved to (521, 314)
Screenshot: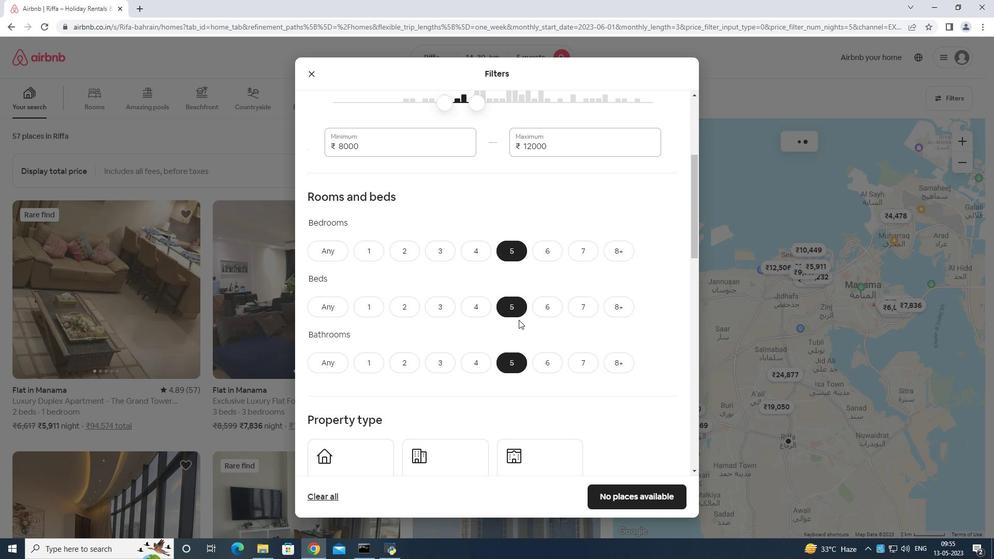 
Action: Mouse scrolled (521, 314) with delta (0, 0)
Screenshot: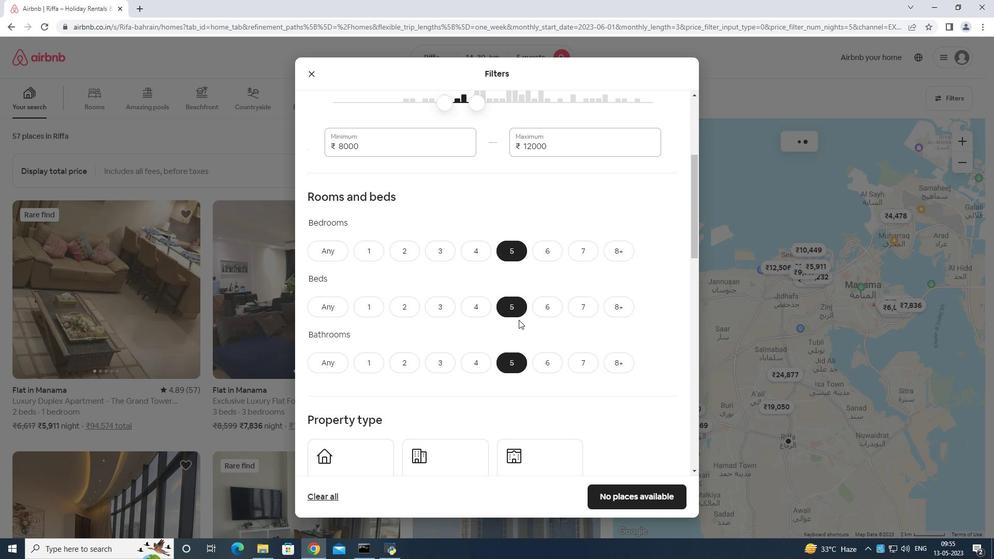 
Action: Mouse moved to (529, 296)
Screenshot: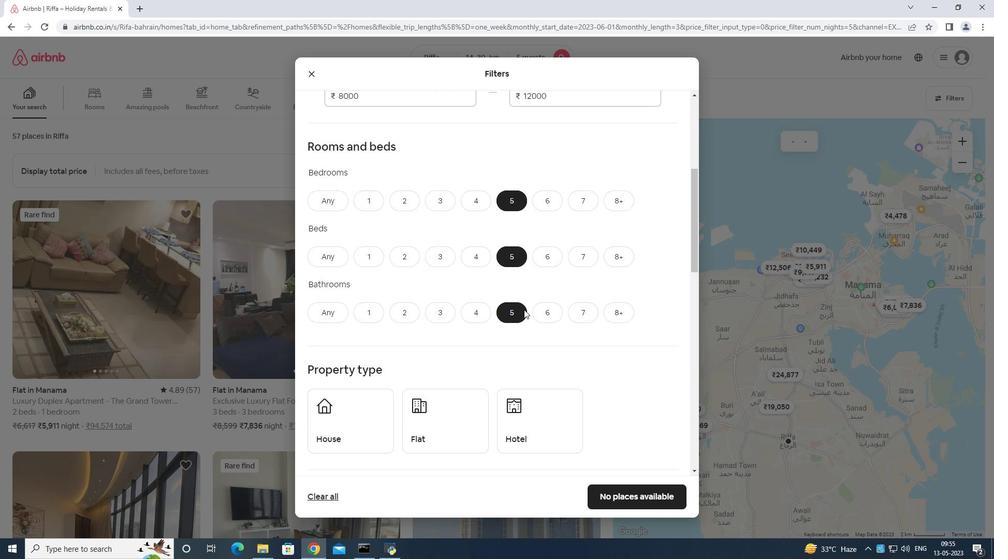 
Action: Mouse scrolled (529, 296) with delta (0, 0)
Screenshot: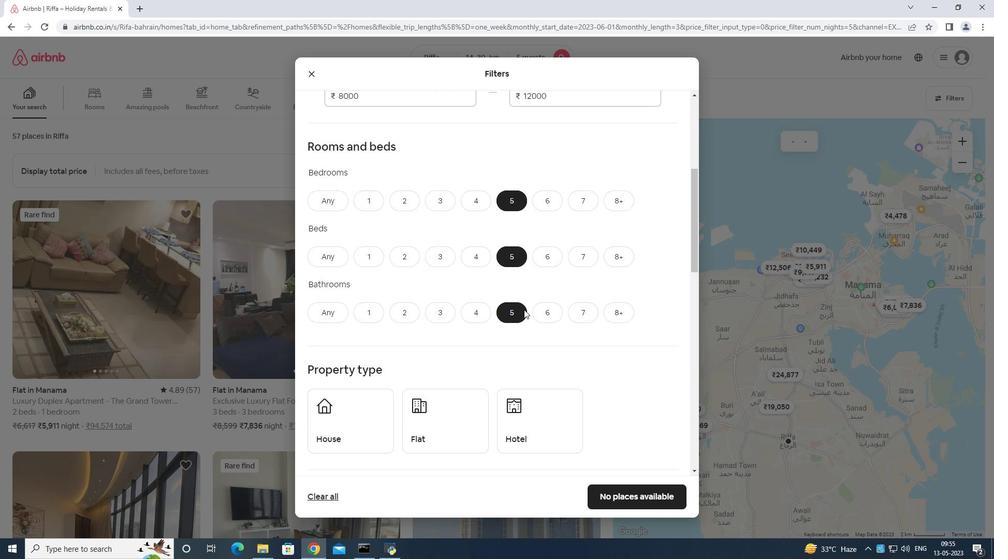 
Action: Mouse moved to (371, 311)
Screenshot: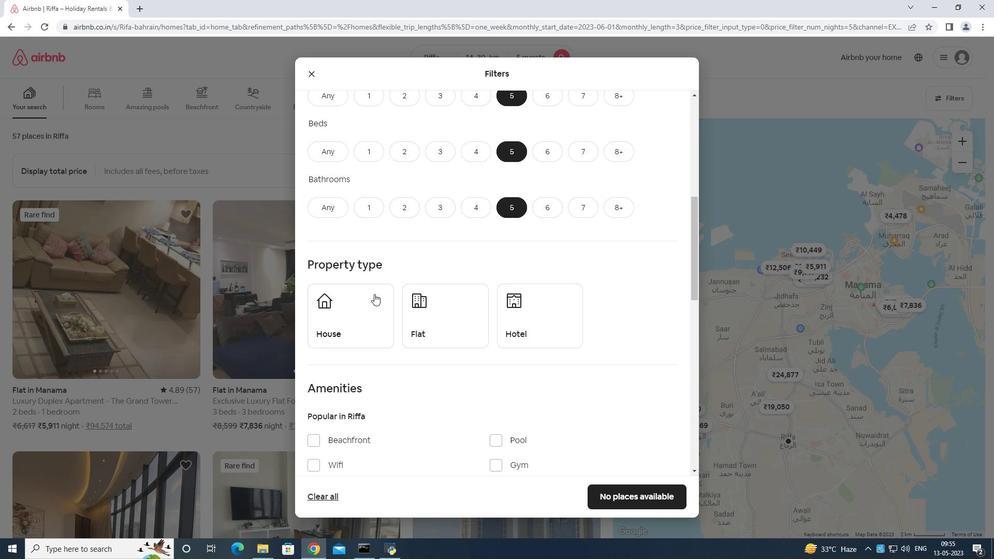 
Action: Mouse pressed left at (371, 311)
Screenshot: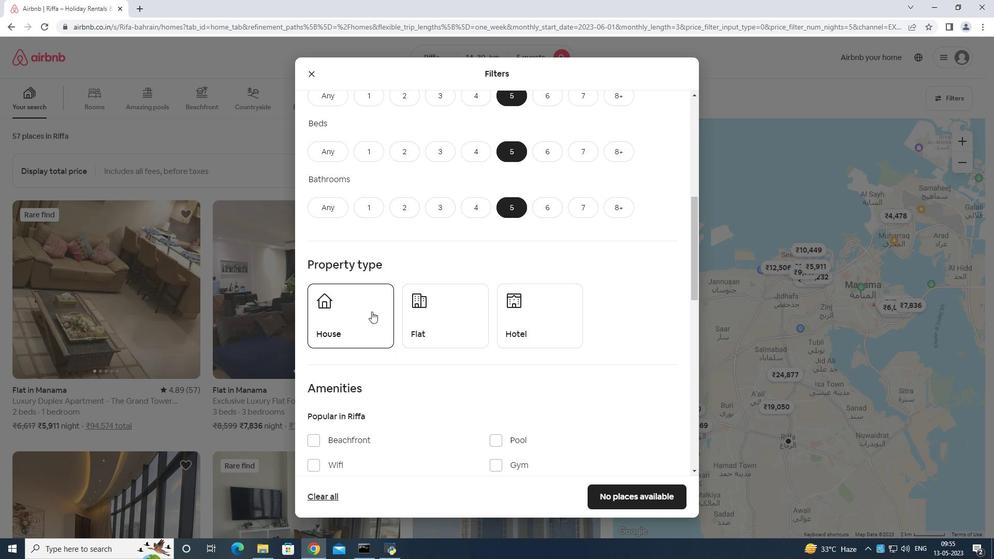 
Action: Mouse moved to (418, 313)
Screenshot: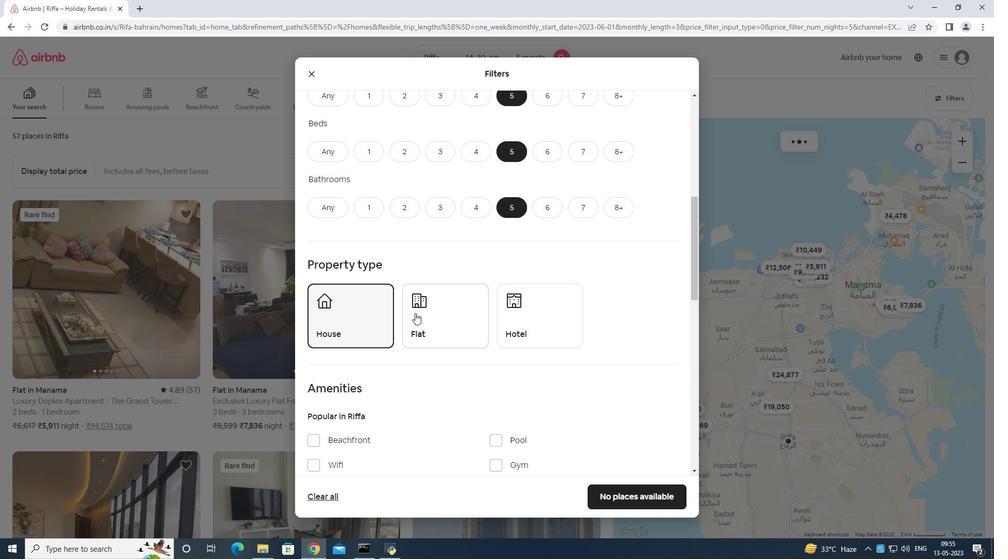 
Action: Mouse pressed left at (418, 313)
Screenshot: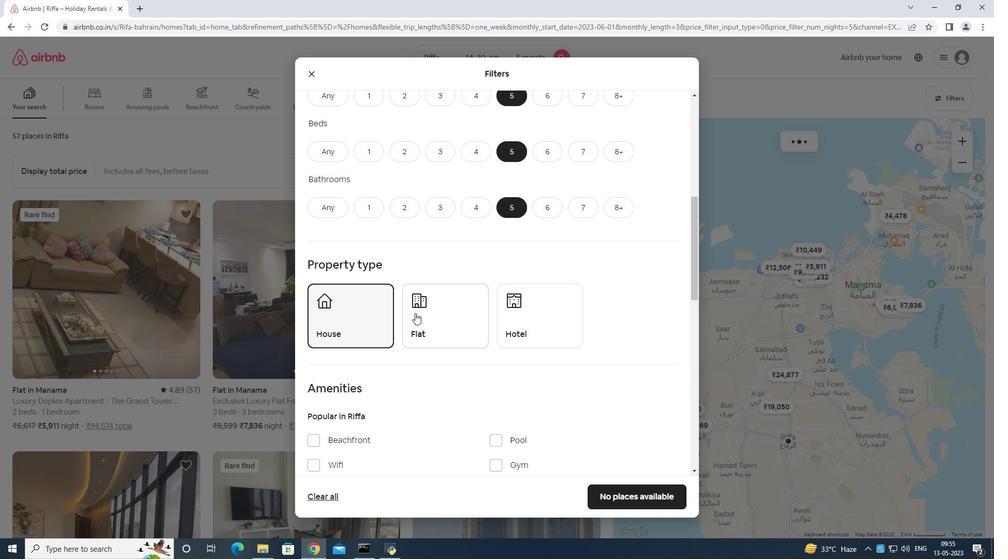 
Action: Mouse moved to (520, 315)
Screenshot: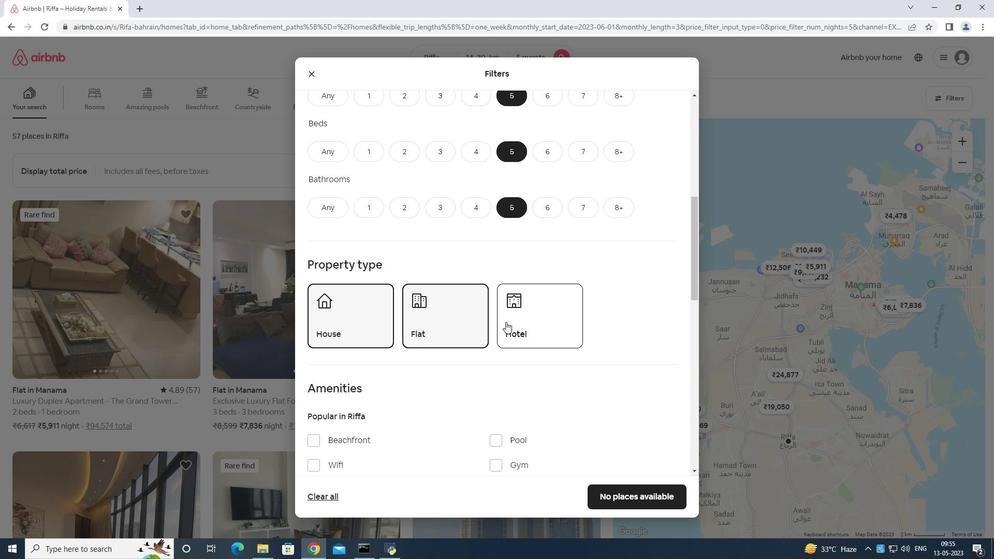 
Action: Mouse pressed left at (520, 315)
Screenshot: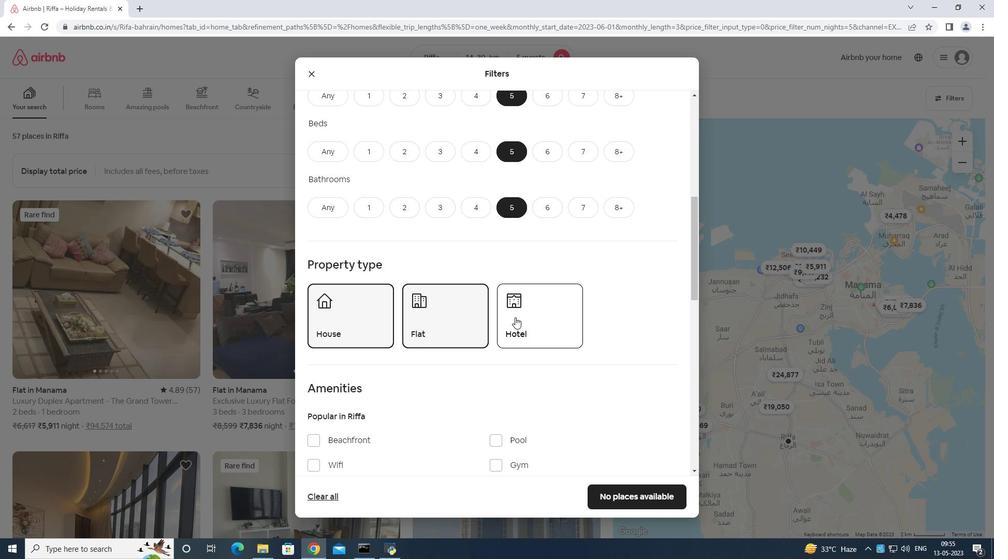 
Action: Mouse moved to (522, 315)
Screenshot: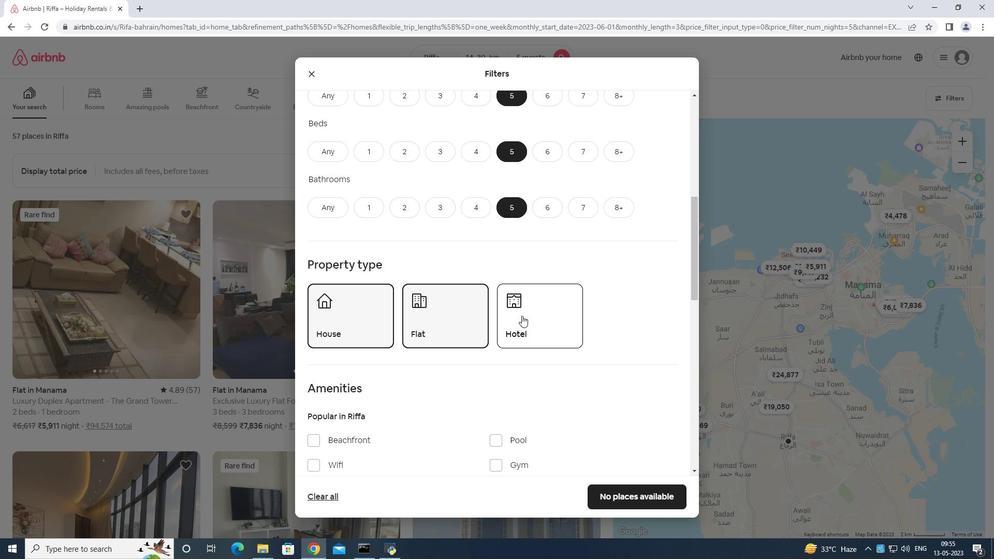 
Action: Mouse pressed left at (522, 315)
Screenshot: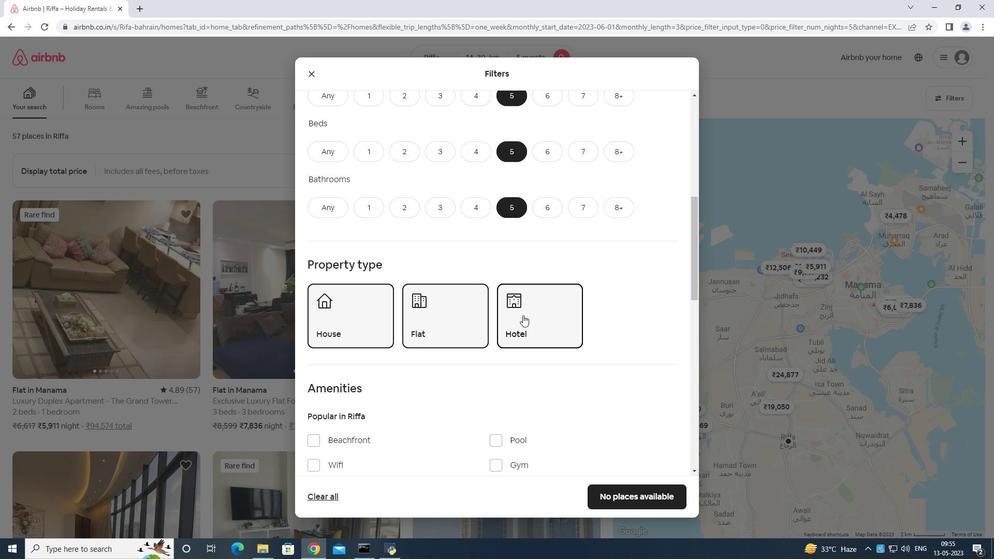 
Action: Mouse moved to (522, 307)
Screenshot: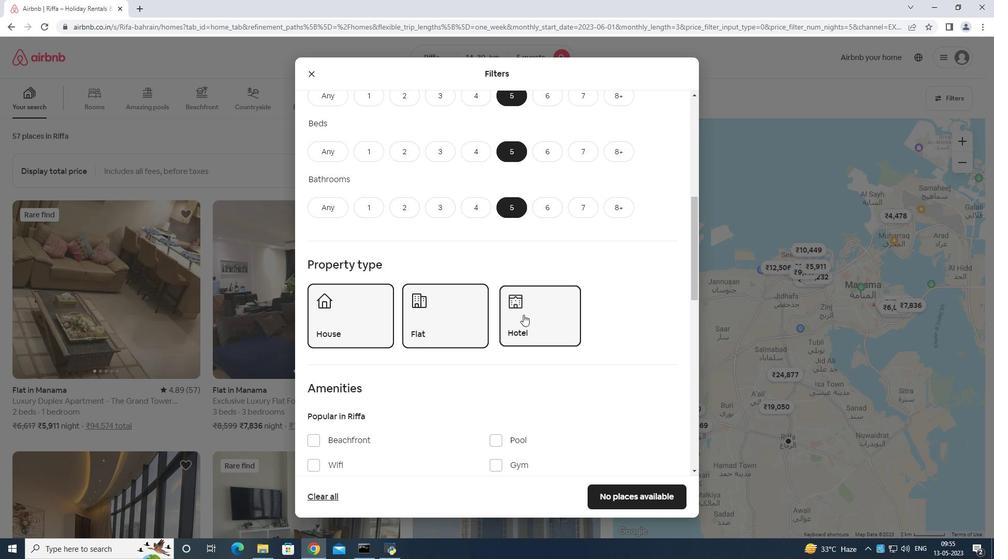 
Action: Mouse scrolled (522, 307) with delta (0, 0)
Screenshot: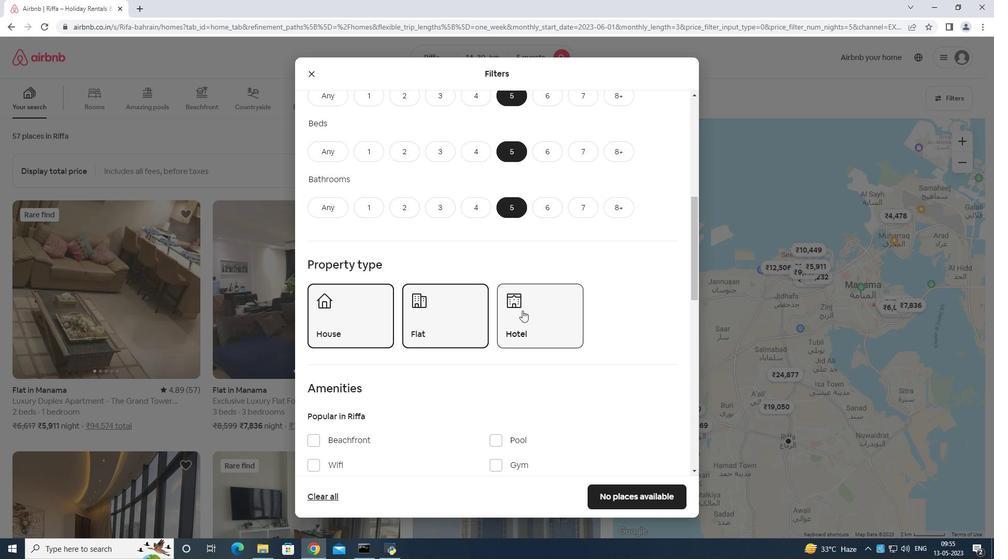
Action: Mouse scrolled (522, 307) with delta (0, 0)
Screenshot: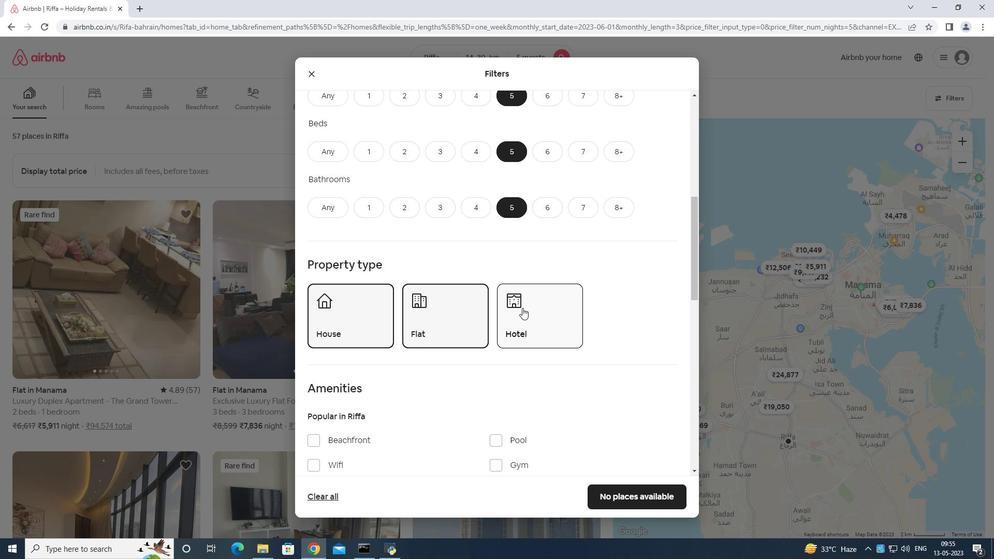 
Action: Mouse scrolled (522, 307) with delta (0, 0)
Screenshot: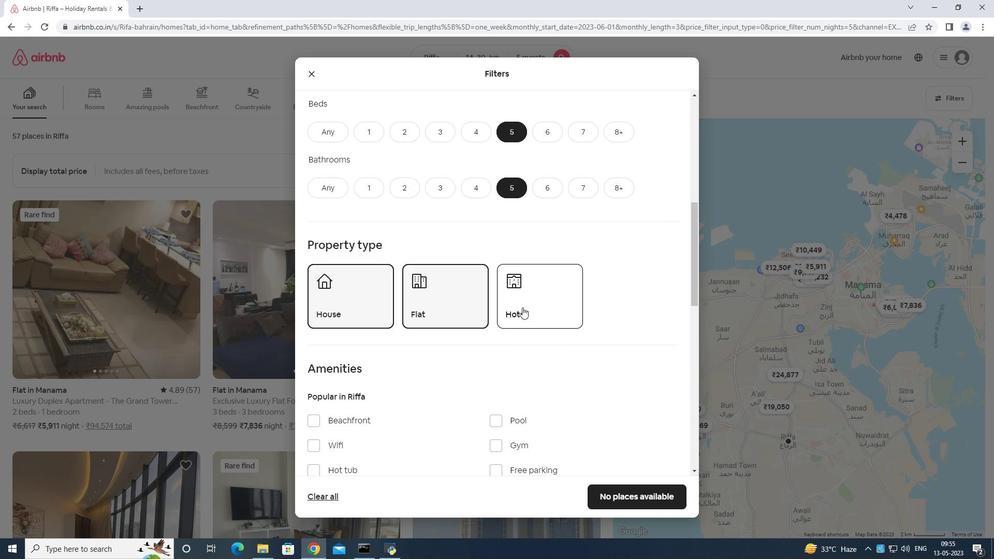 
Action: Mouse moved to (308, 312)
Screenshot: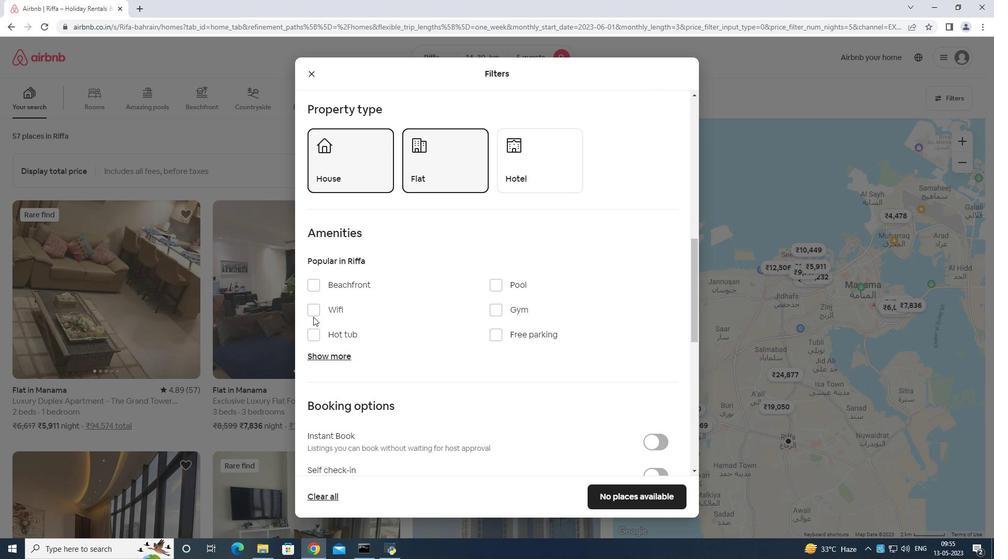 
Action: Mouse pressed left at (308, 312)
Screenshot: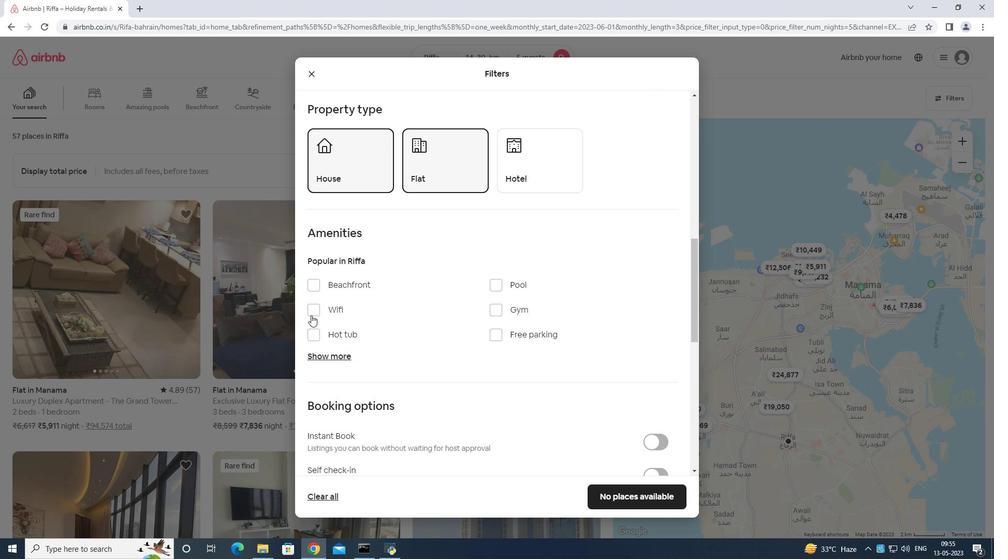 
Action: Mouse moved to (497, 305)
Screenshot: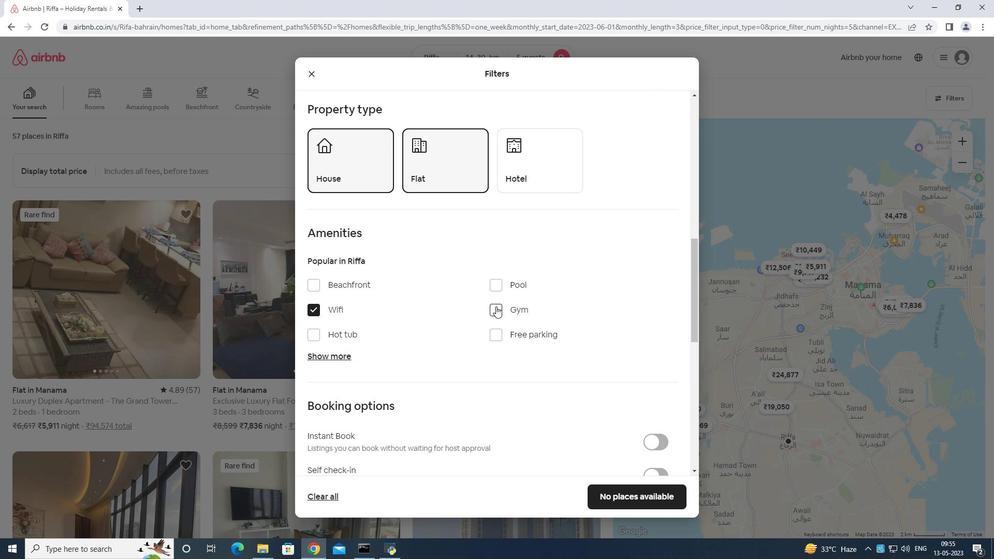 
Action: Mouse pressed left at (497, 305)
Screenshot: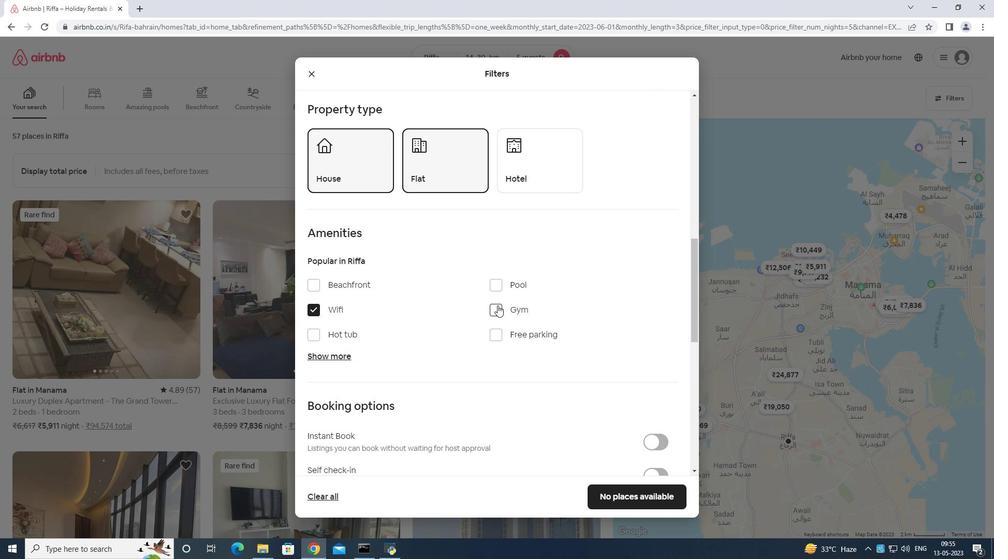 
Action: Mouse moved to (492, 337)
Screenshot: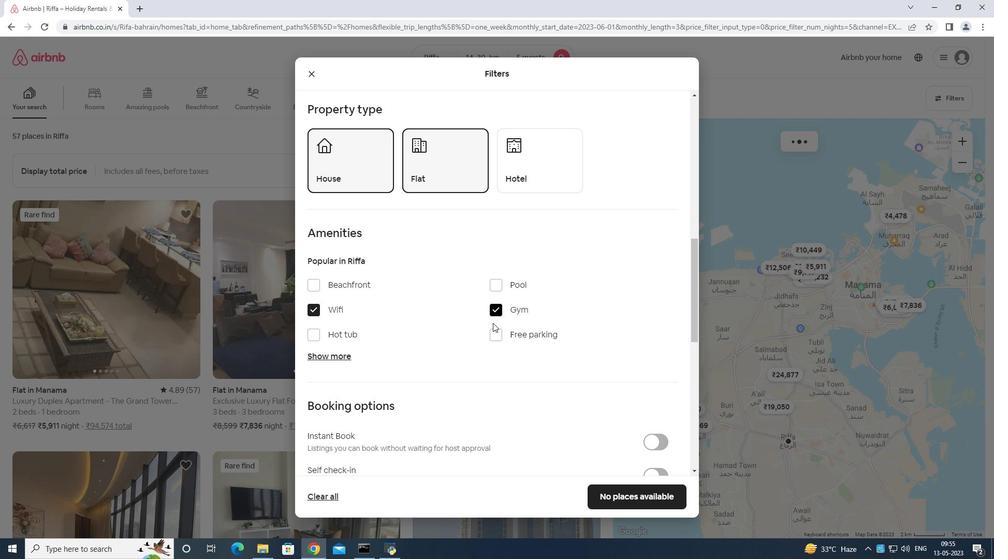 
Action: Mouse pressed left at (492, 337)
Screenshot: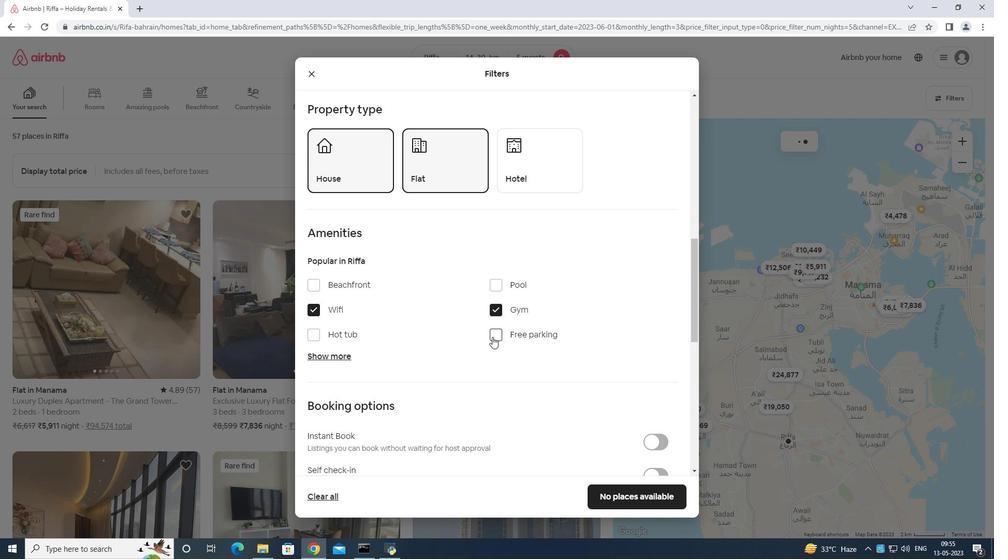 
Action: Mouse moved to (495, 324)
Screenshot: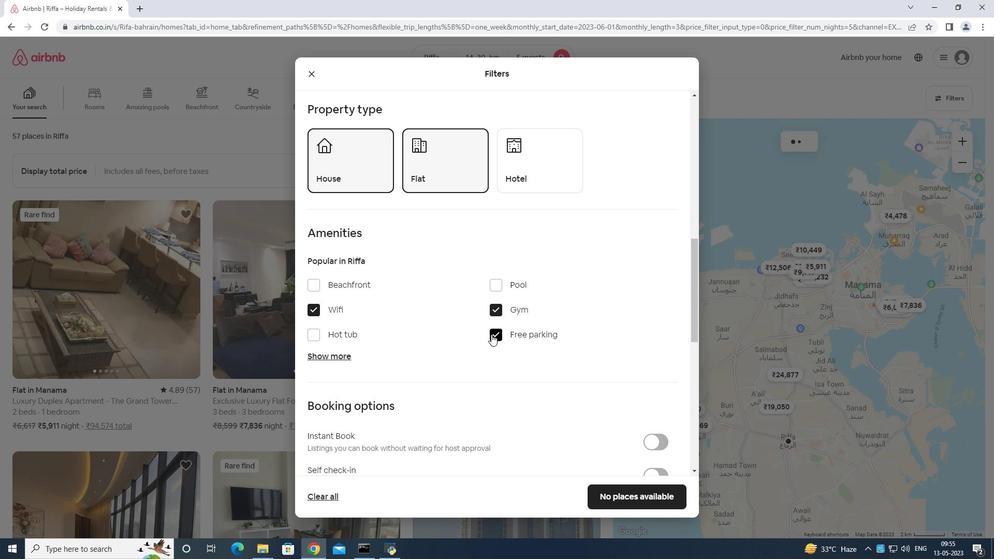 
Action: Mouse scrolled (495, 323) with delta (0, 0)
Screenshot: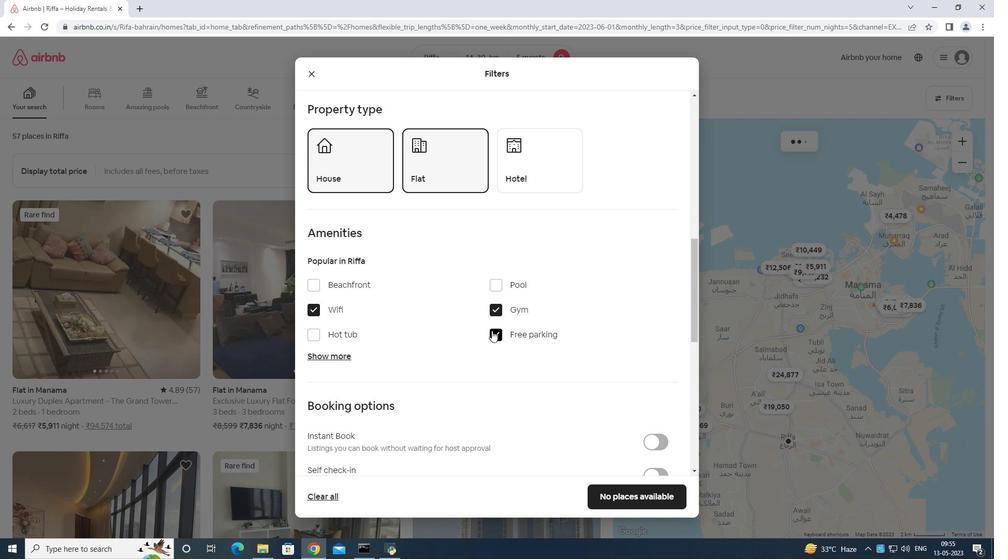 
Action: Mouse scrolled (495, 323) with delta (0, 0)
Screenshot: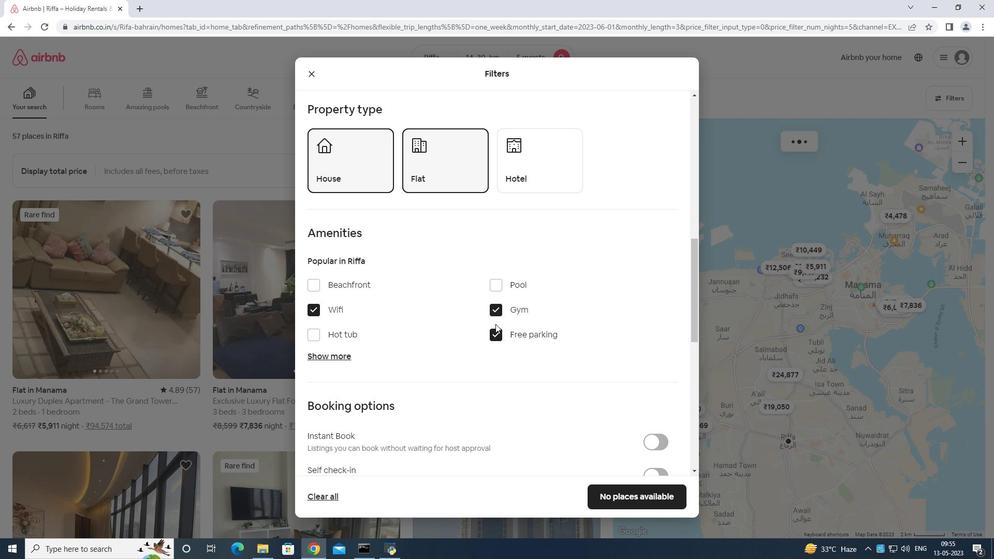 
Action: Mouse moved to (327, 252)
Screenshot: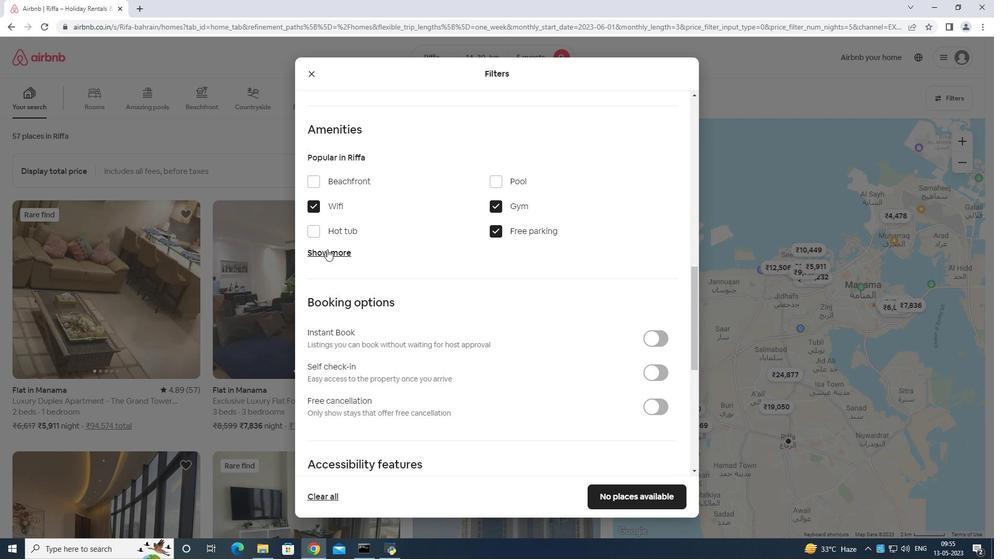 
Action: Mouse pressed left at (327, 252)
Screenshot: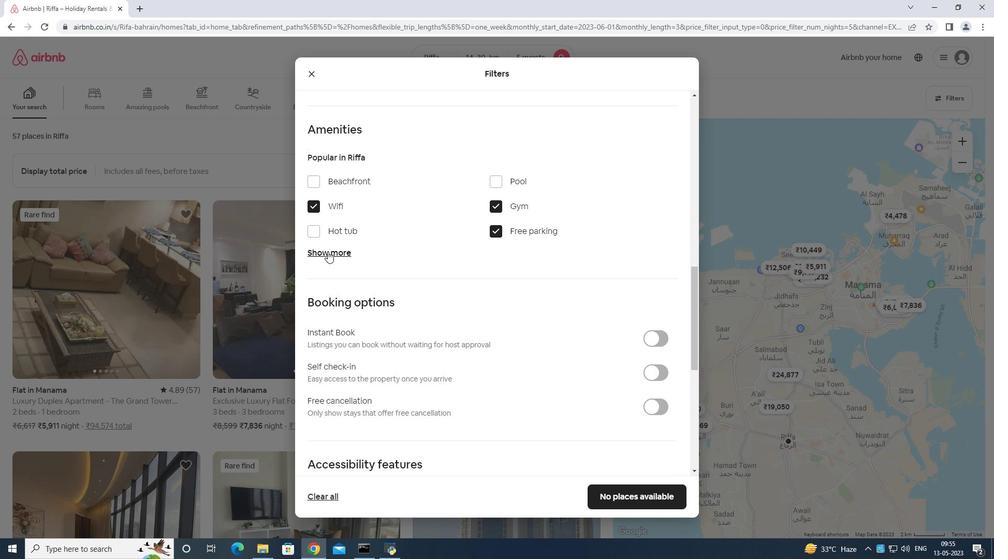 
Action: Mouse moved to (315, 362)
Screenshot: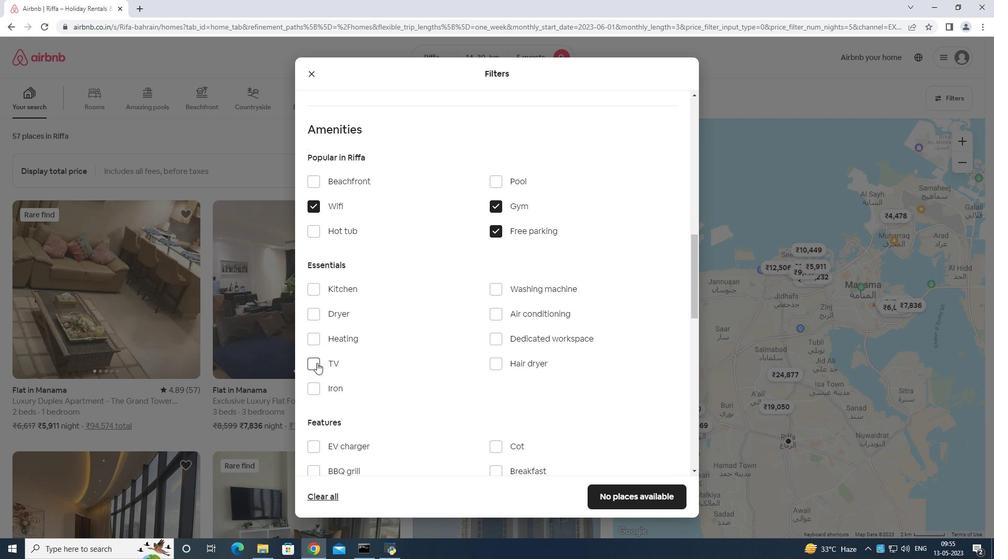 
Action: Mouse pressed left at (315, 362)
Screenshot: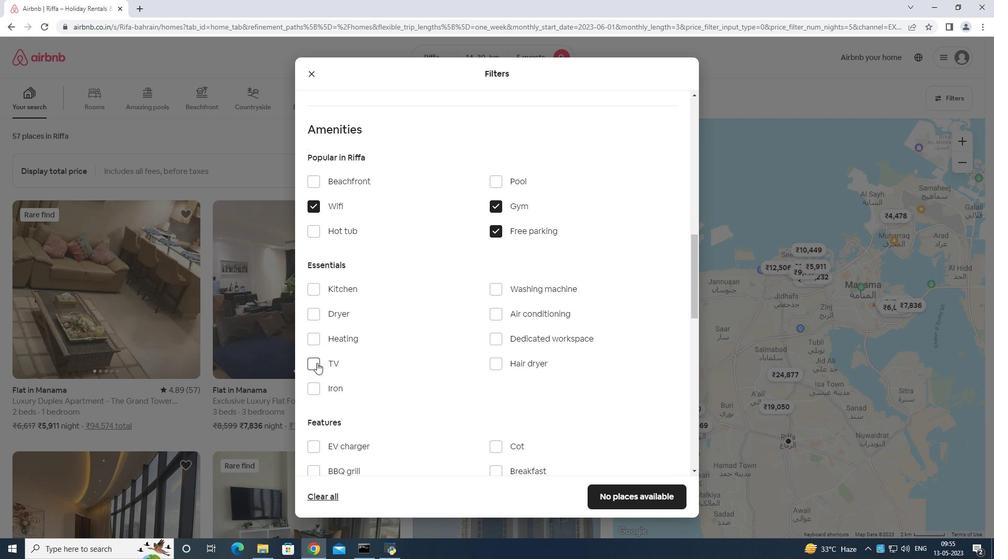 
Action: Mouse moved to (332, 341)
Screenshot: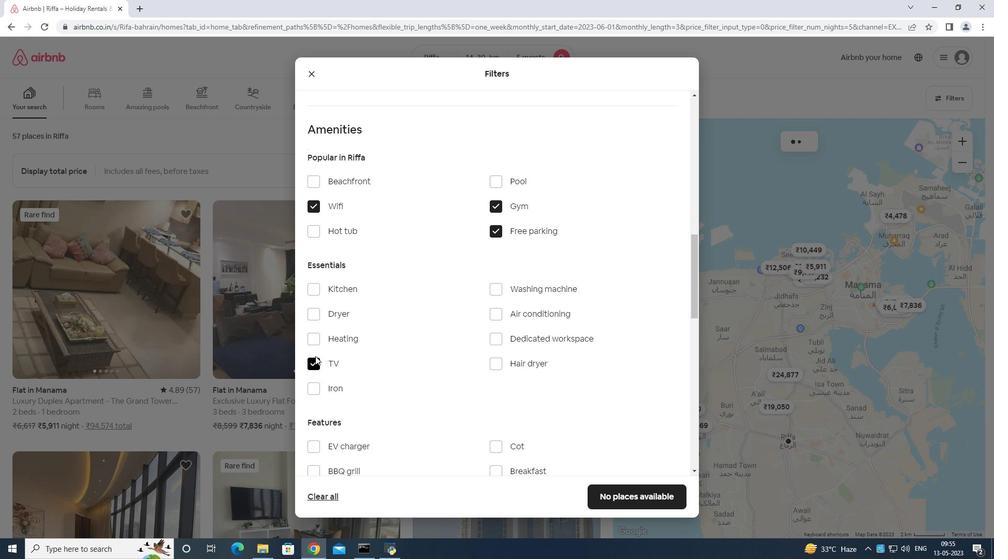 
Action: Mouse scrolled (332, 340) with delta (0, 0)
Screenshot: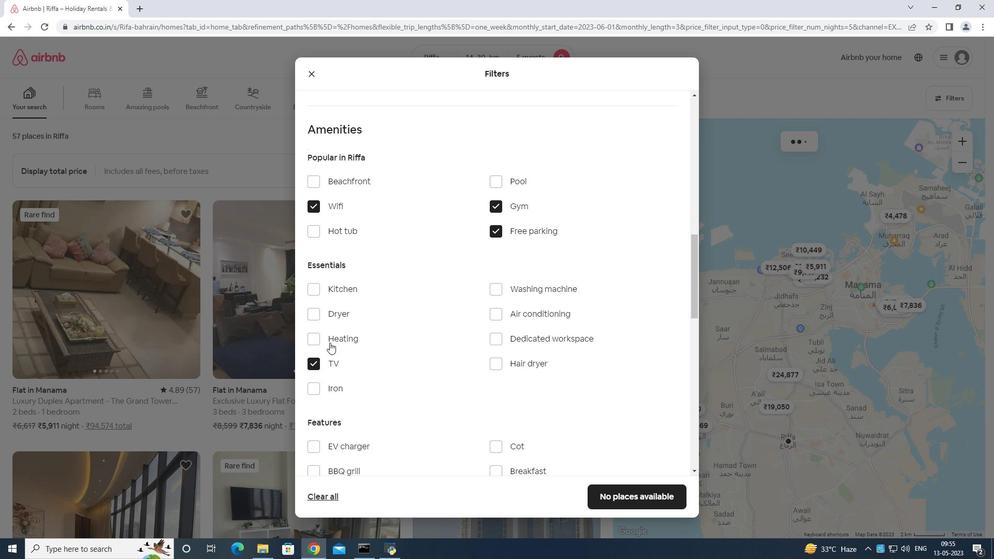 
Action: Mouse moved to (338, 339)
Screenshot: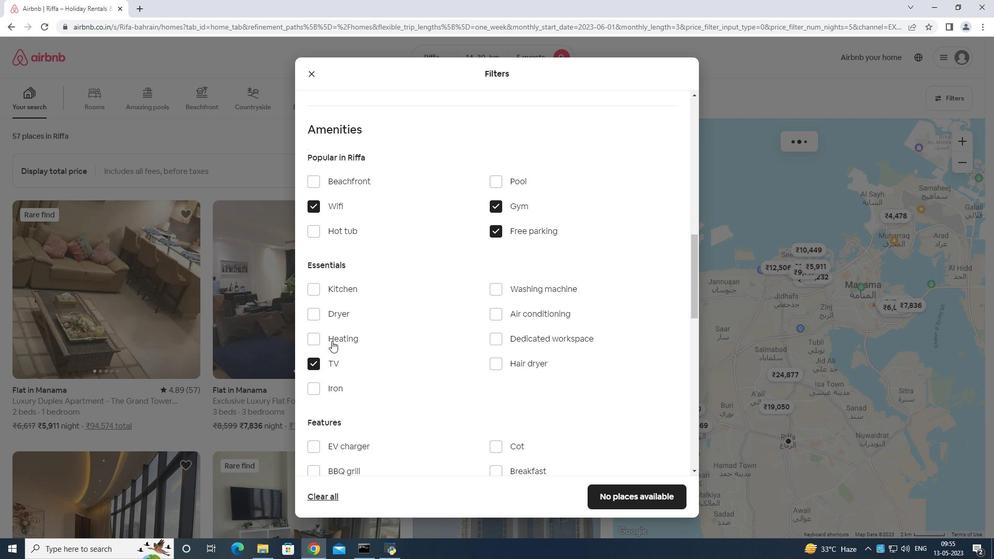 
Action: Mouse scrolled (338, 339) with delta (0, 0)
Screenshot: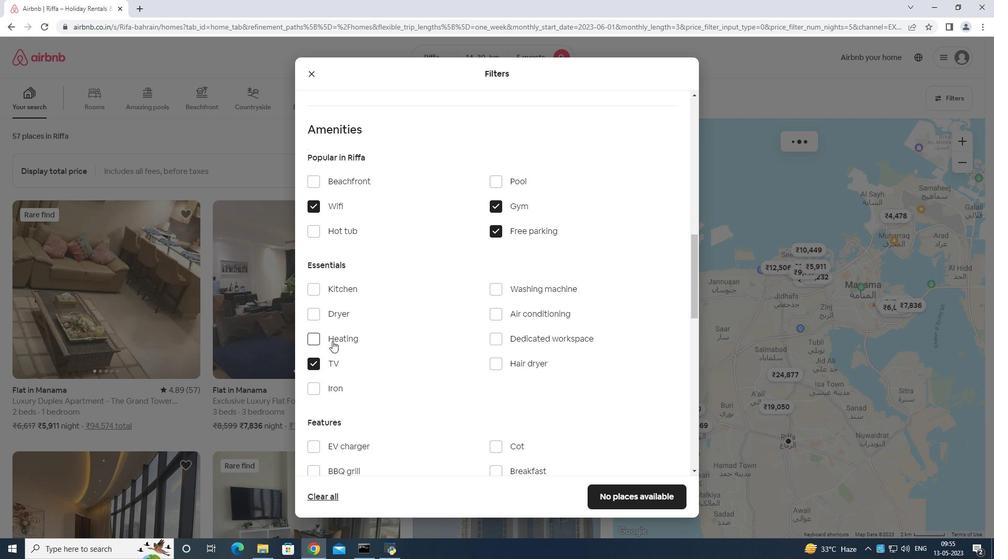 
Action: Mouse moved to (367, 326)
Screenshot: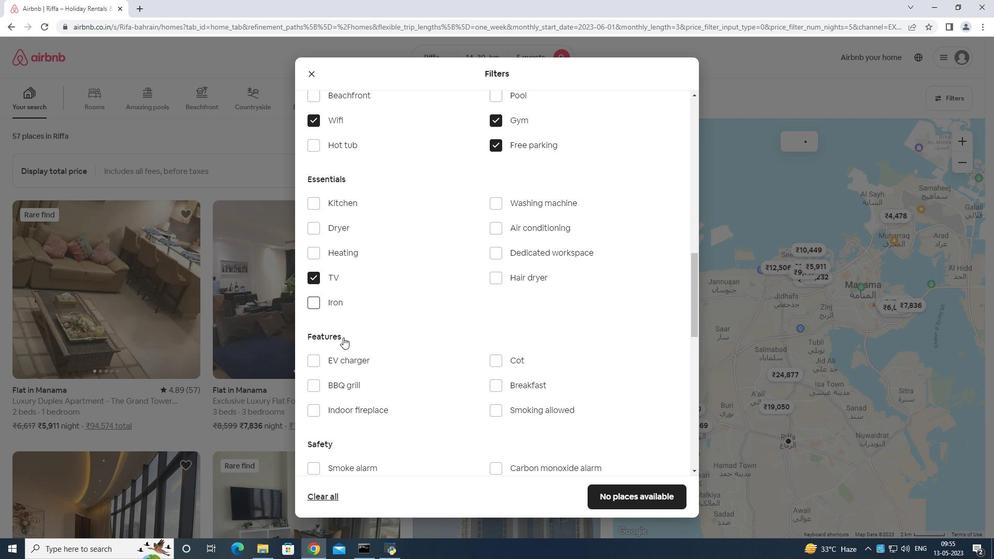 
Action: Mouse scrolled (356, 332) with delta (0, 0)
Screenshot: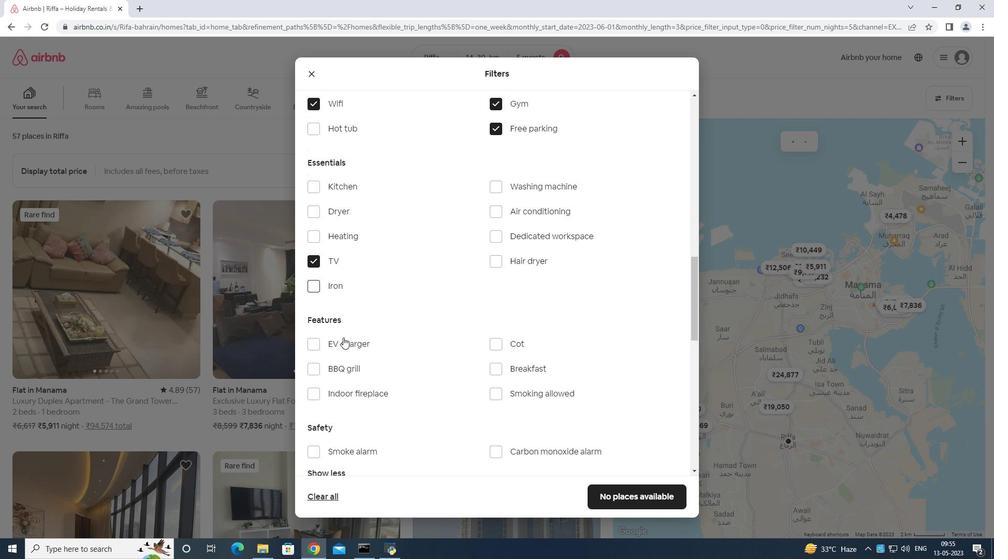 
Action: Mouse moved to (496, 317)
Screenshot: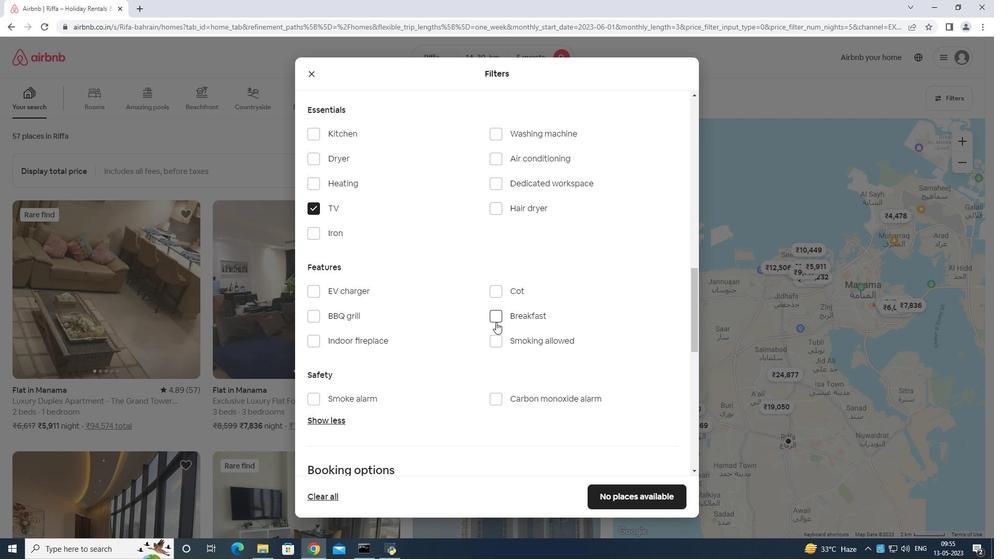 
Action: Mouse pressed left at (496, 317)
Screenshot: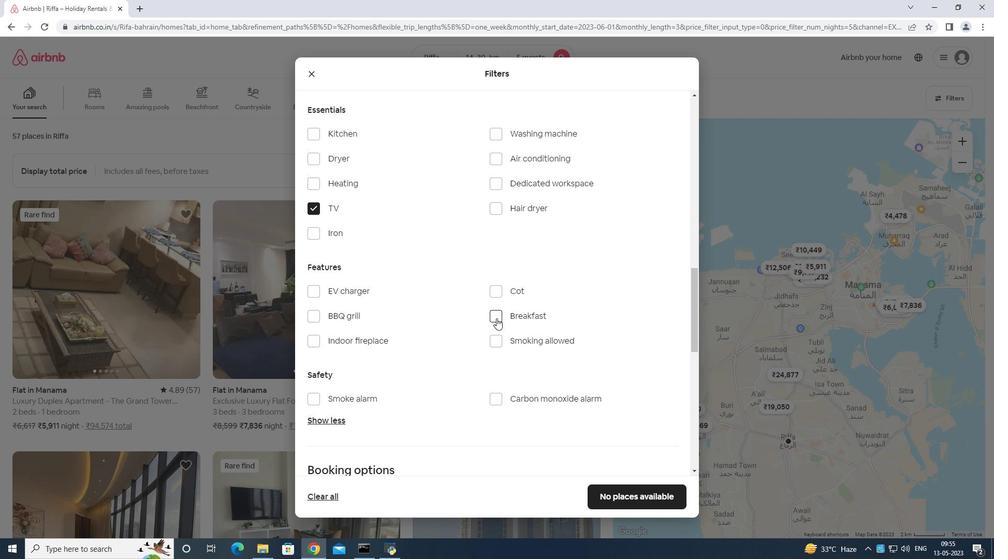 
Action: Mouse moved to (401, 354)
Screenshot: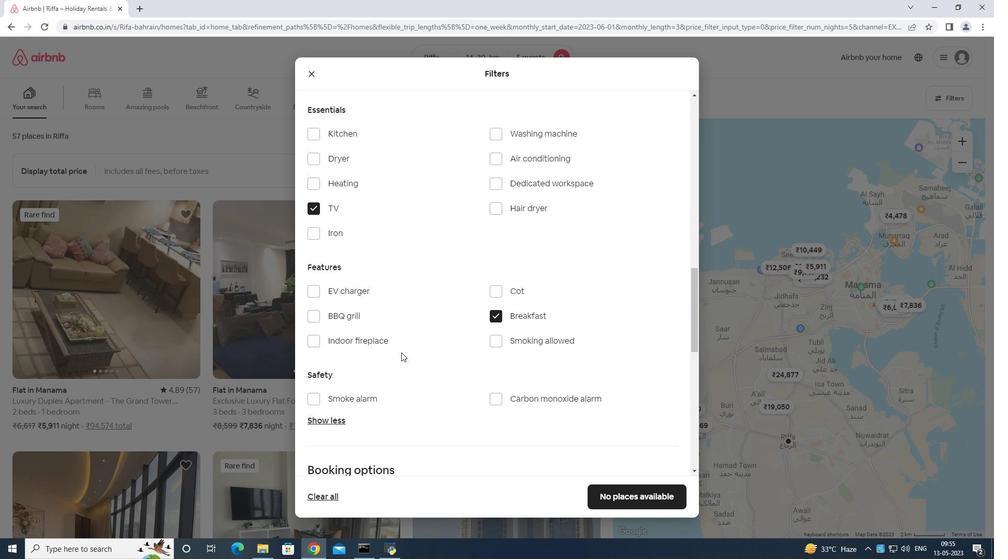 
Action: Mouse scrolled (401, 355) with delta (0, 0)
Screenshot: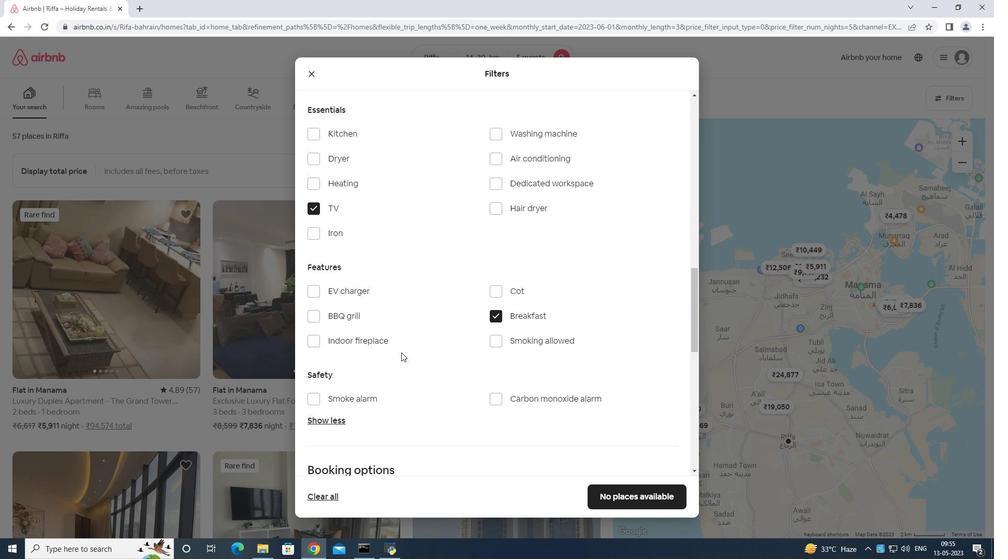 
Action: Mouse moved to (401, 353)
Screenshot: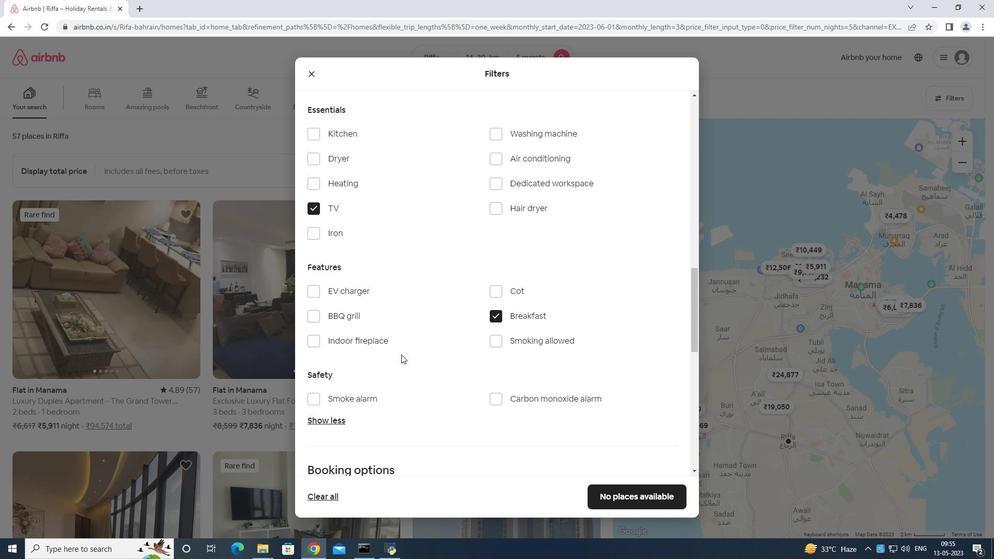 
Action: Mouse scrolled (401, 353) with delta (0, 0)
Screenshot: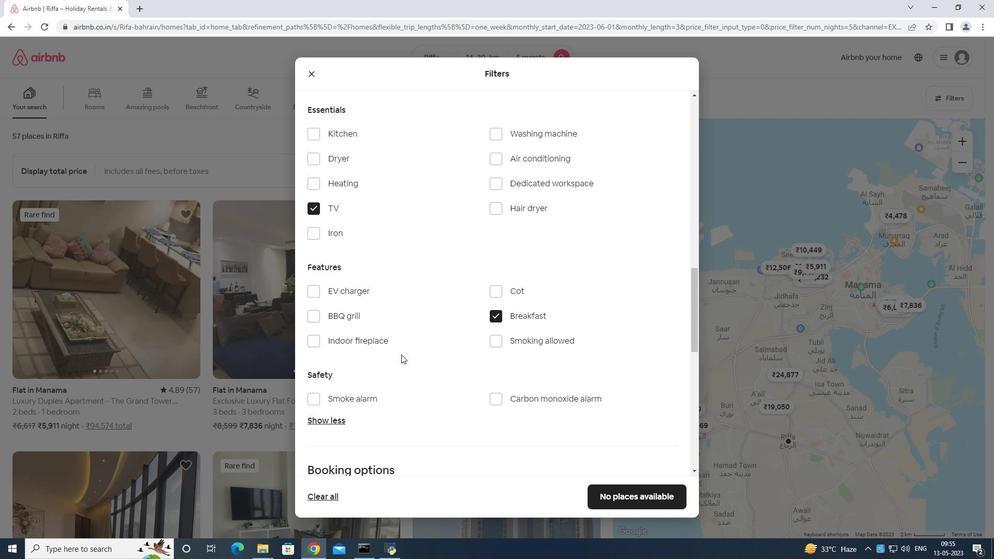 
Action: Mouse moved to (401, 351)
Screenshot: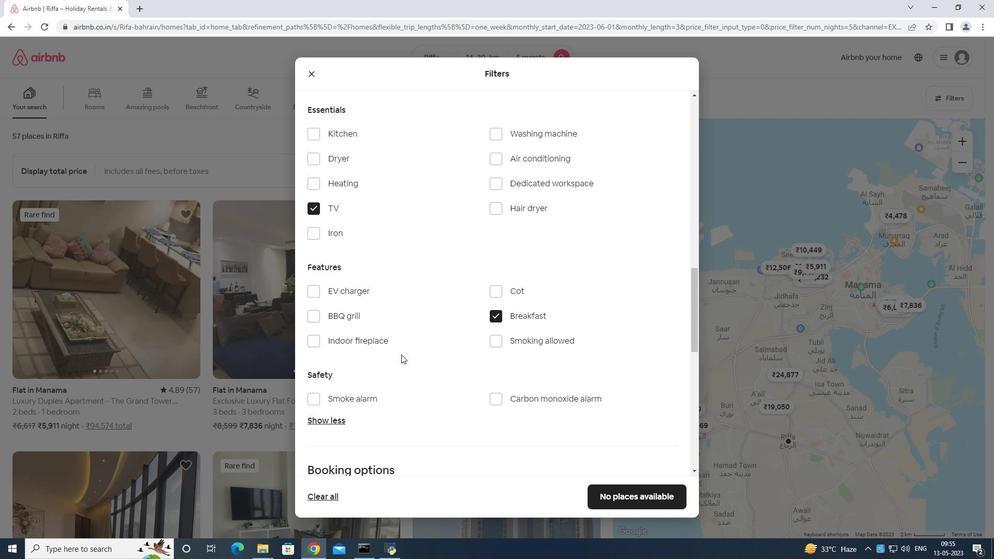 
Action: Mouse scrolled (401, 351) with delta (0, 0)
Screenshot: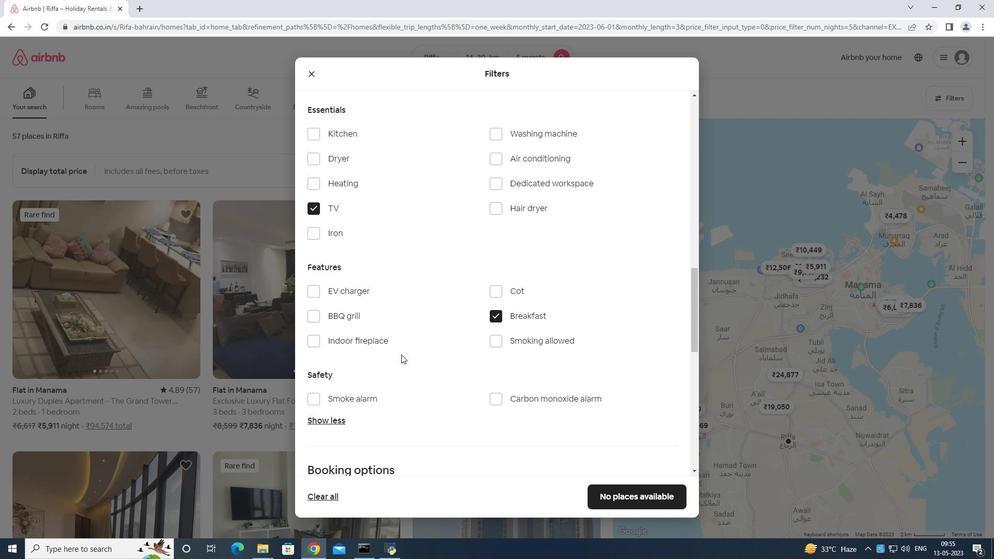 
Action: Mouse moved to (400, 349)
Screenshot: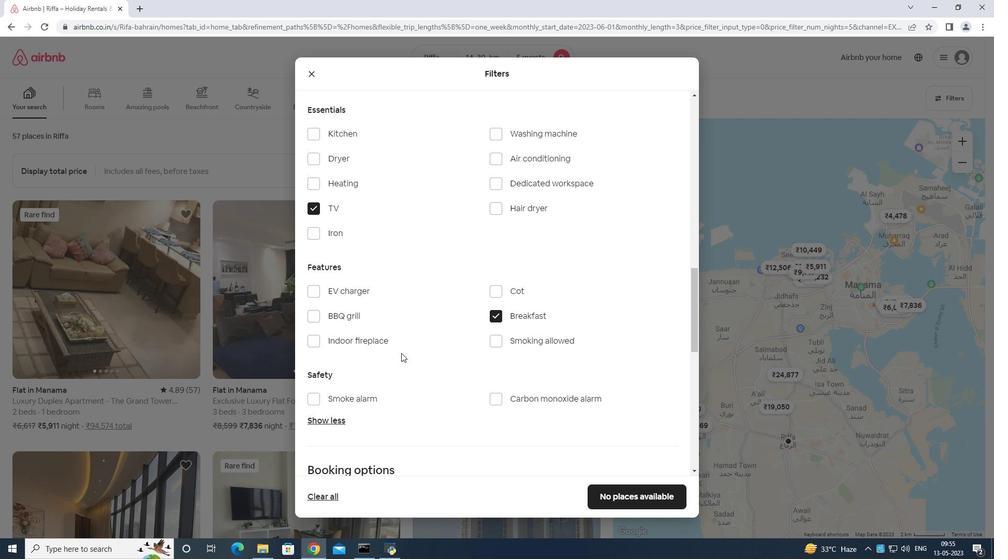 
Action: Mouse scrolled (400, 348) with delta (0, 0)
Screenshot: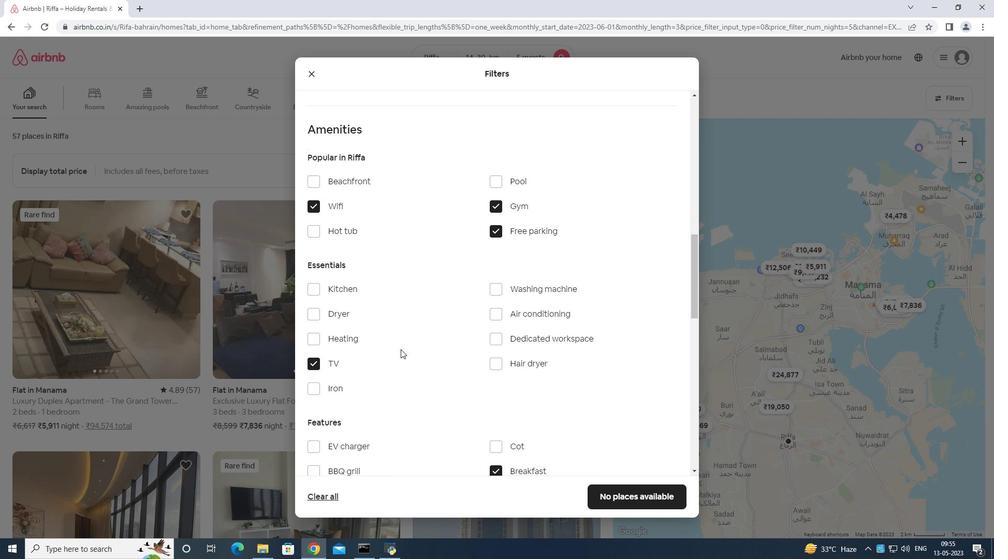 
Action: Mouse moved to (400, 348)
Screenshot: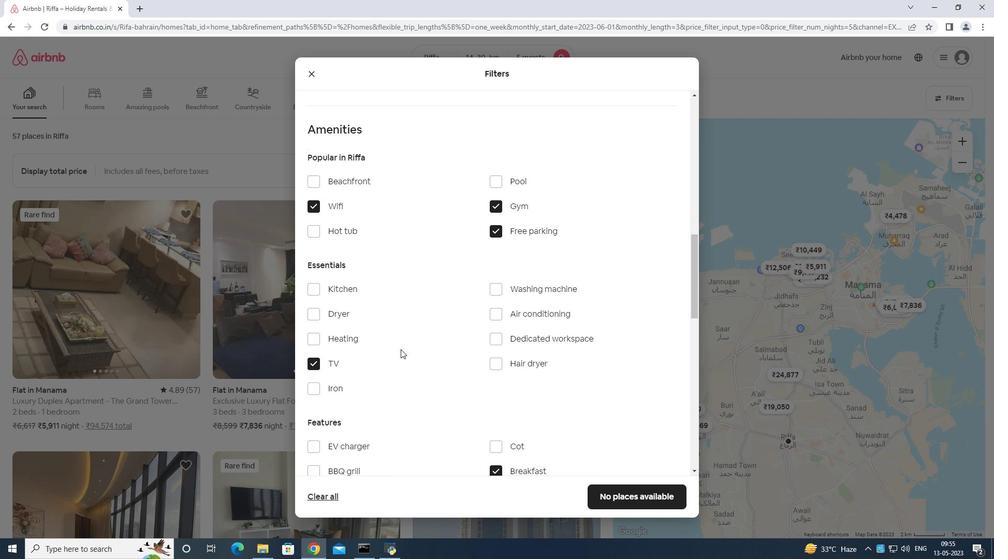 
Action: Mouse scrolled (400, 347) with delta (0, 0)
Screenshot: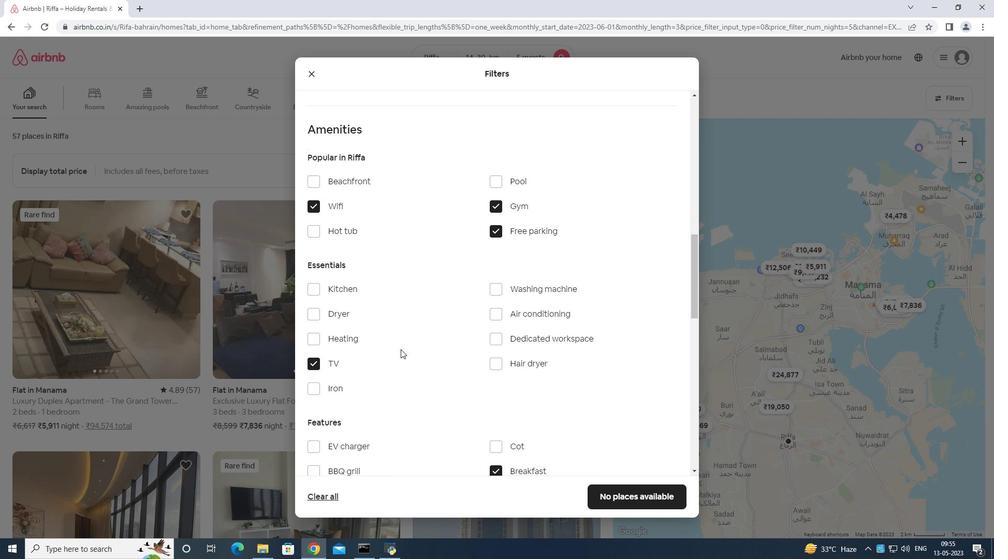 
Action: Mouse moved to (402, 346)
Screenshot: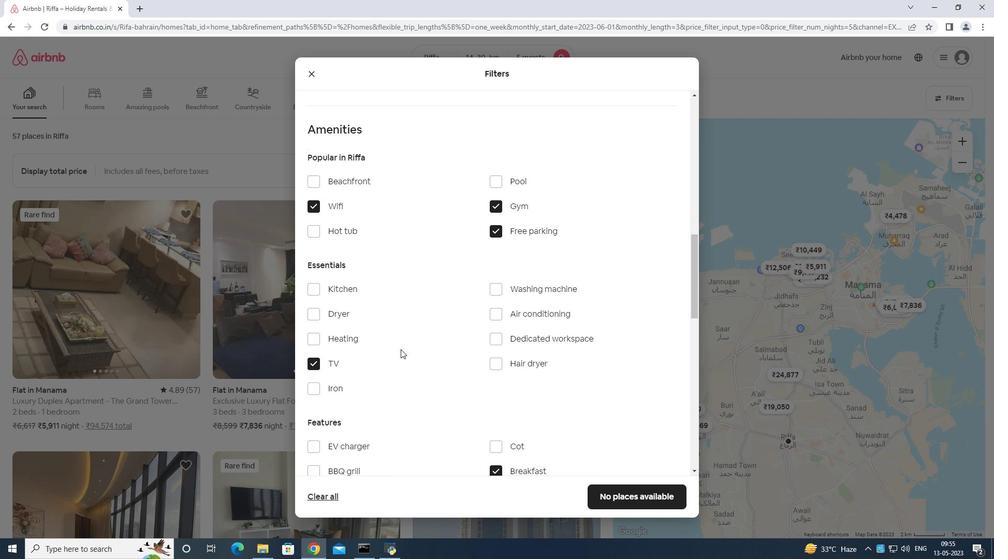 
Action: Mouse scrolled (402, 346) with delta (0, 0)
Screenshot: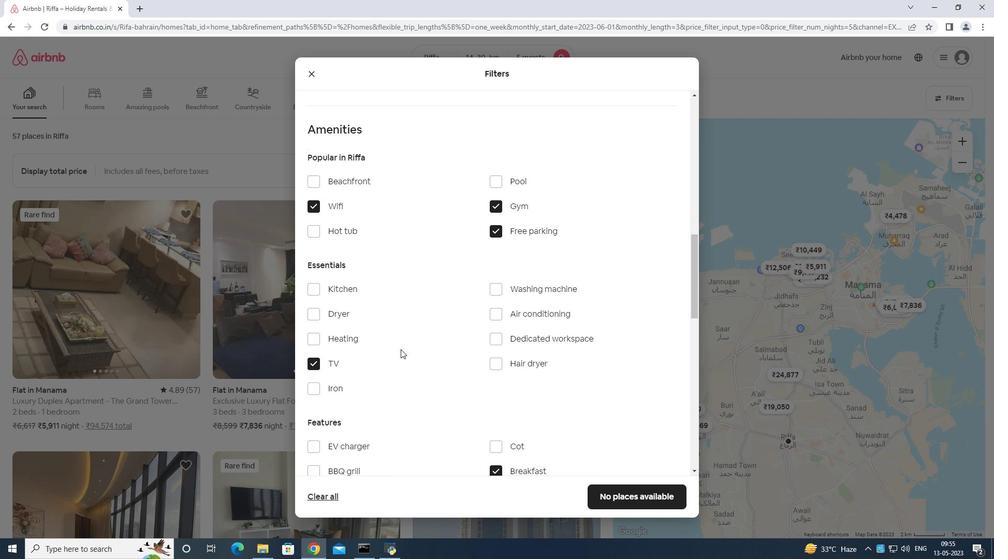 
Action: Mouse moved to (405, 345)
Screenshot: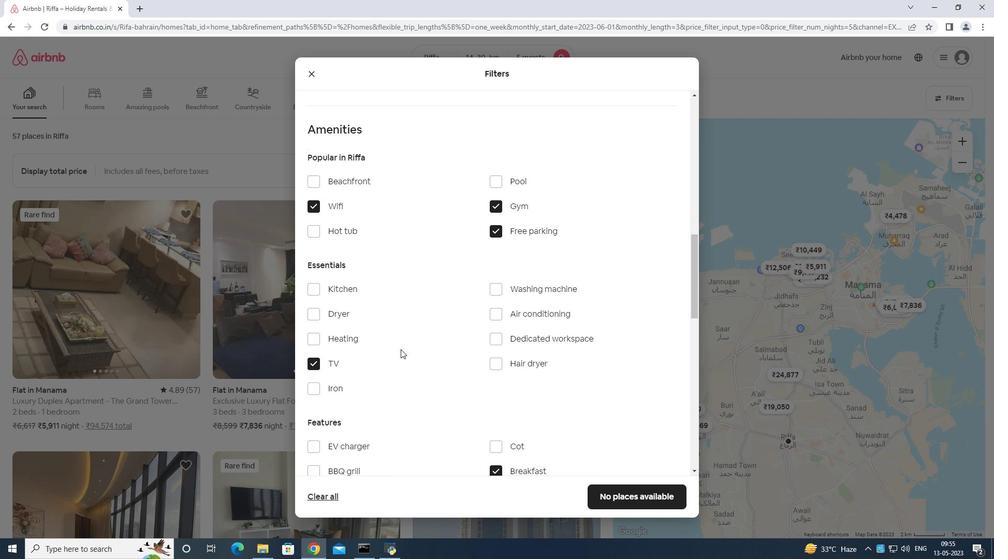 
Action: Mouse scrolled (405, 344) with delta (0, 0)
Screenshot: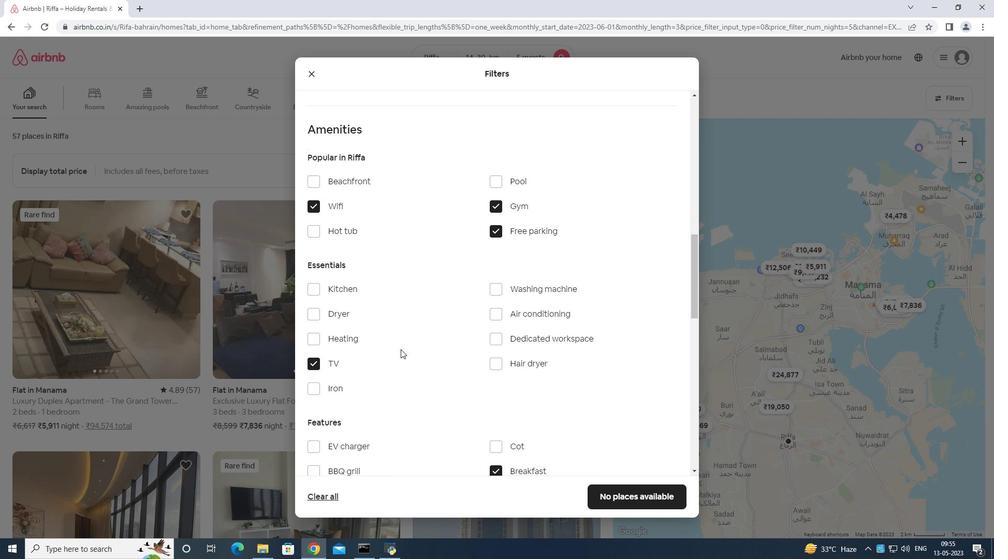 
Action: Mouse moved to (409, 343)
Screenshot: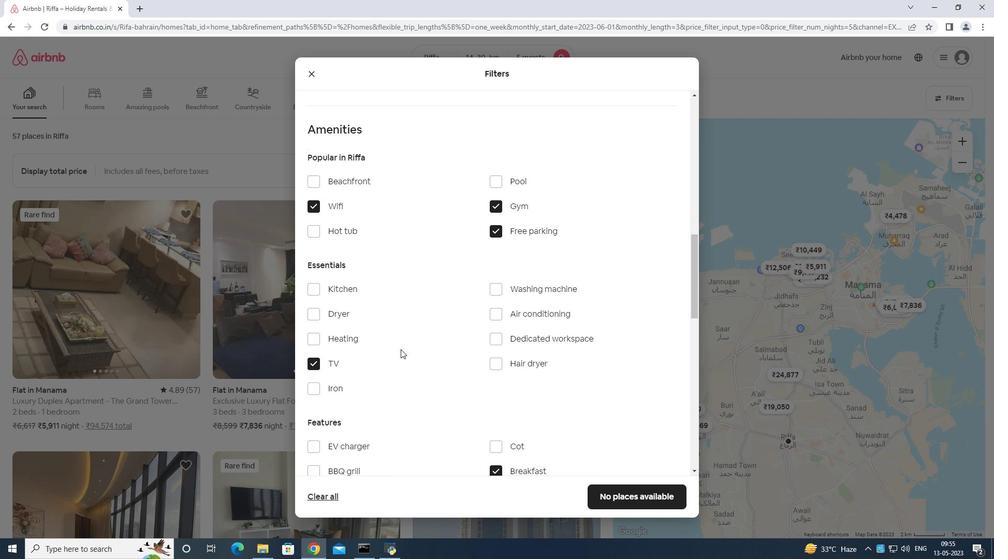 
Action: Mouse scrolled (408, 343) with delta (0, 0)
Screenshot: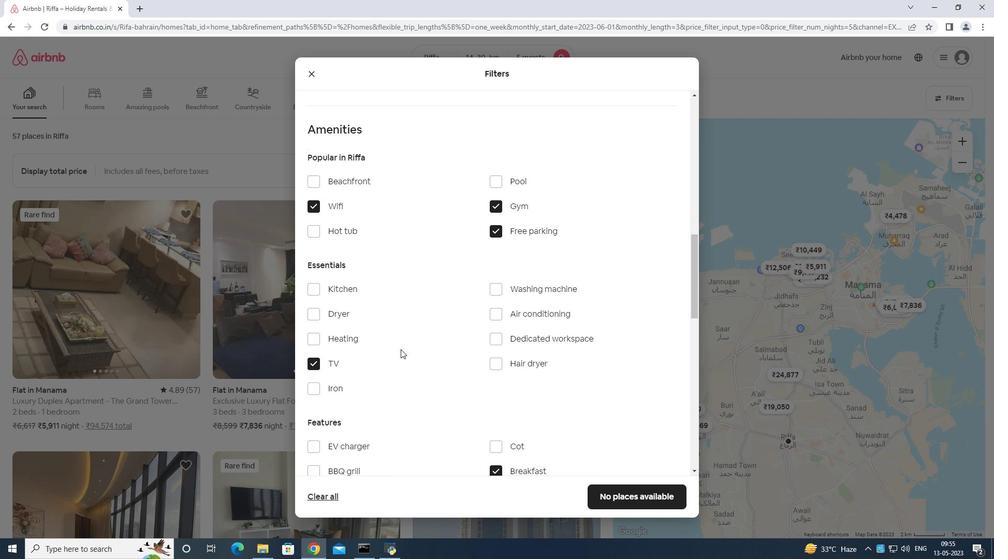 
Action: Mouse moved to (411, 342)
Screenshot: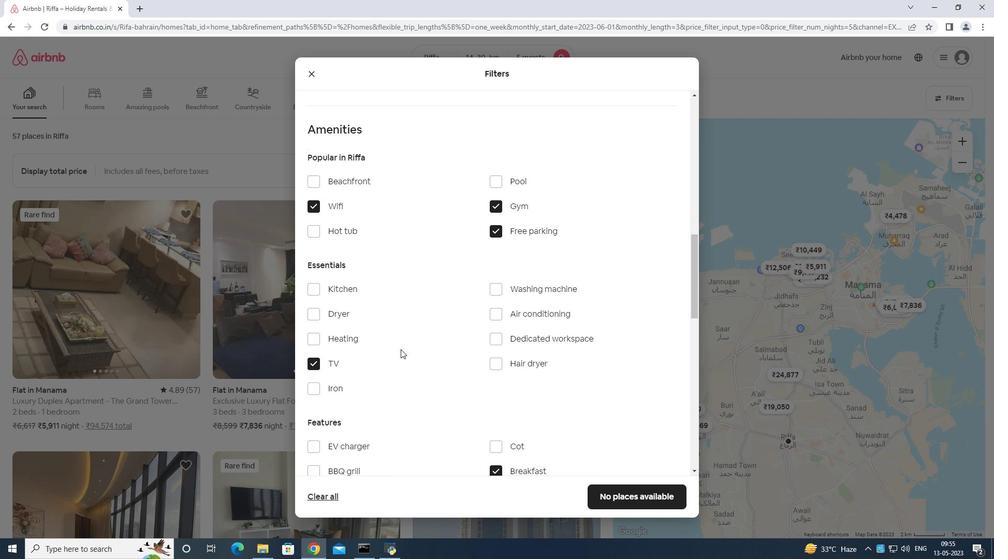 
Action: Mouse scrolled (411, 341) with delta (0, 0)
Screenshot: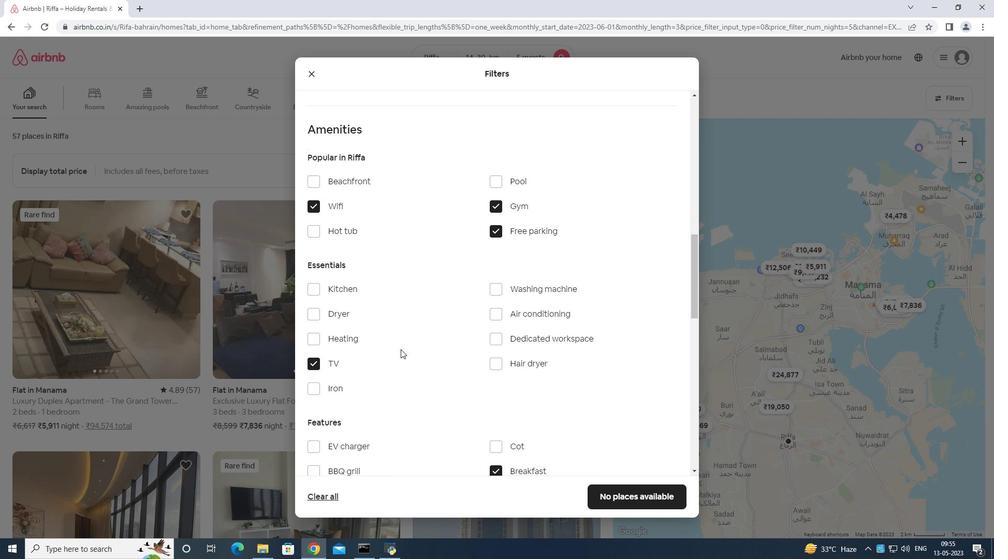 
Action: Mouse moved to (417, 341)
Screenshot: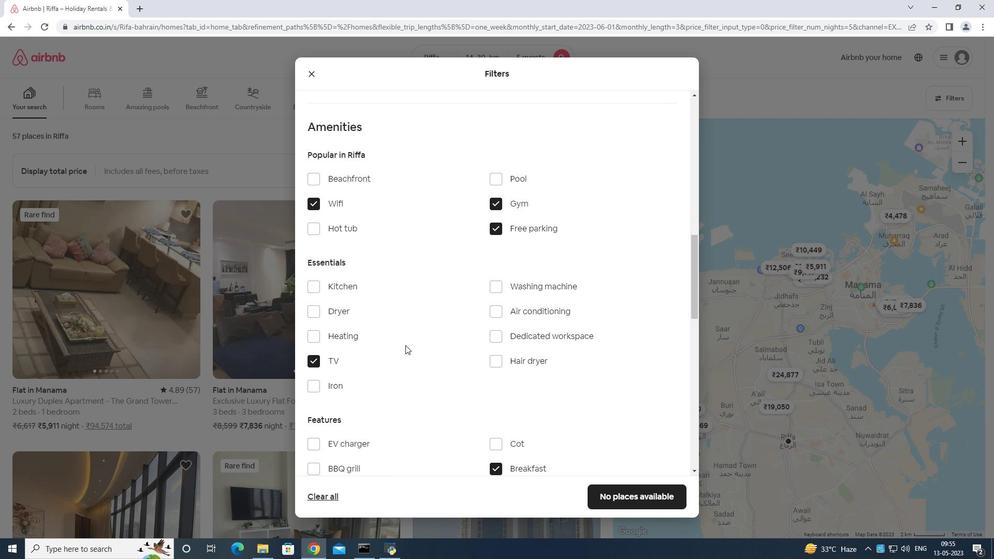 
Action: Mouse scrolled (417, 340) with delta (0, 0)
Screenshot: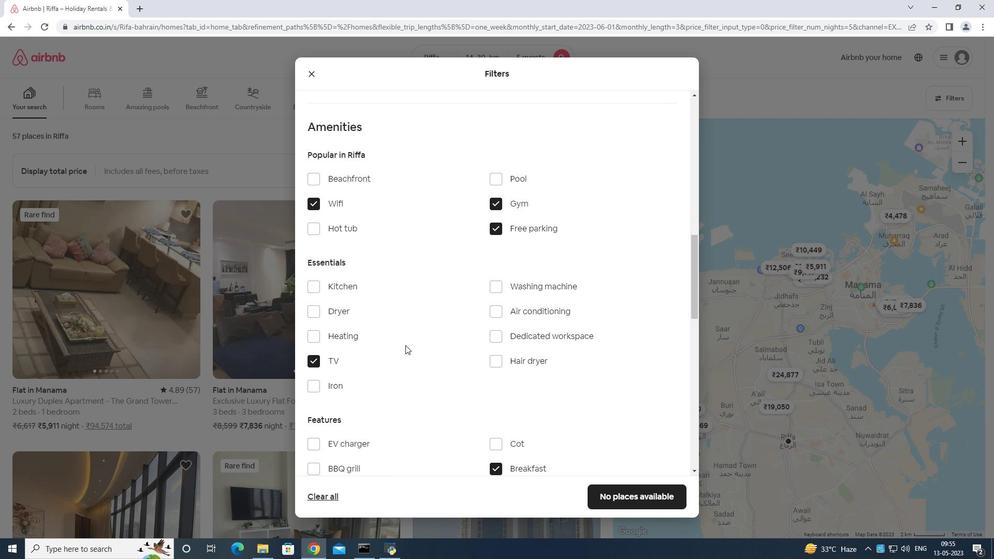
Action: Mouse moved to (648, 333)
Screenshot: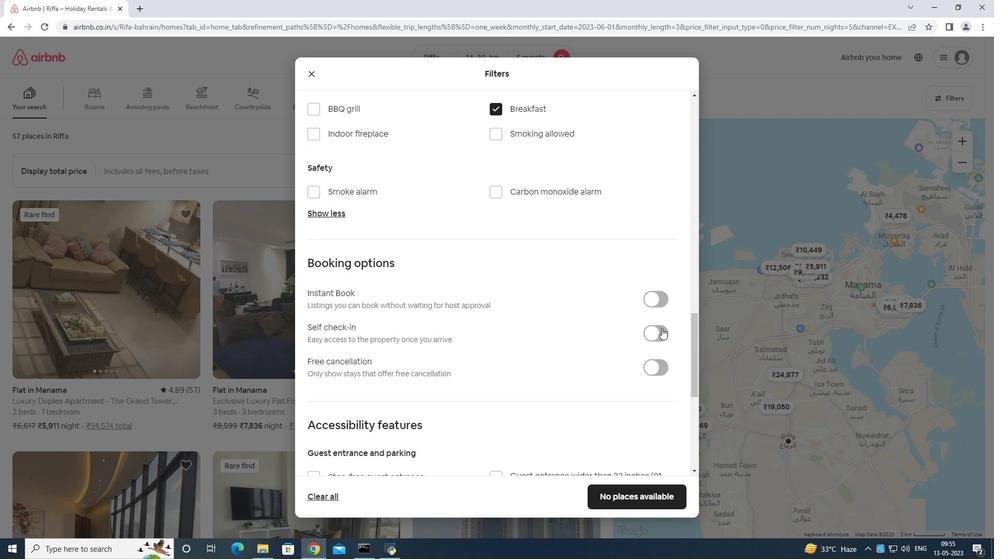 
Action: Mouse pressed left at (648, 333)
Screenshot: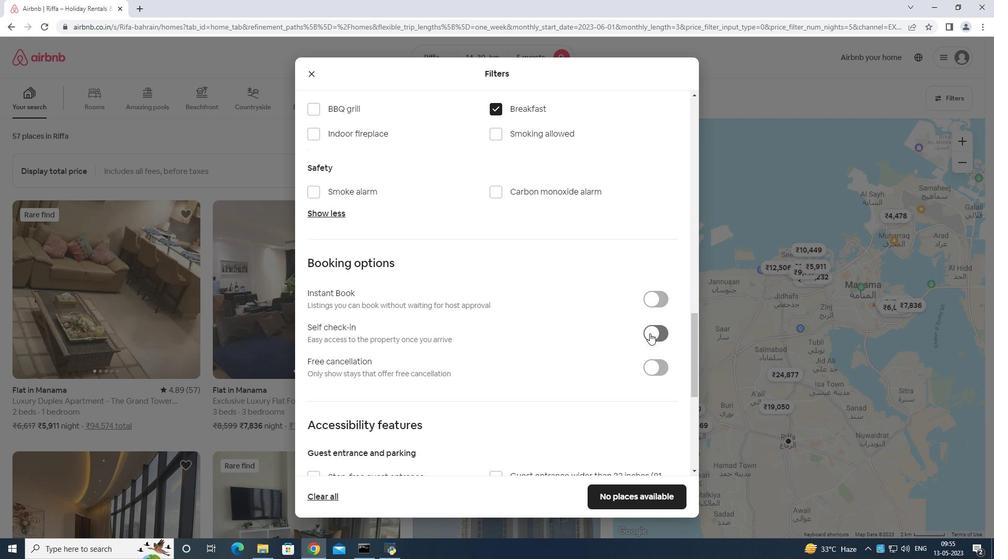 
Action: Mouse moved to (648, 319)
Screenshot: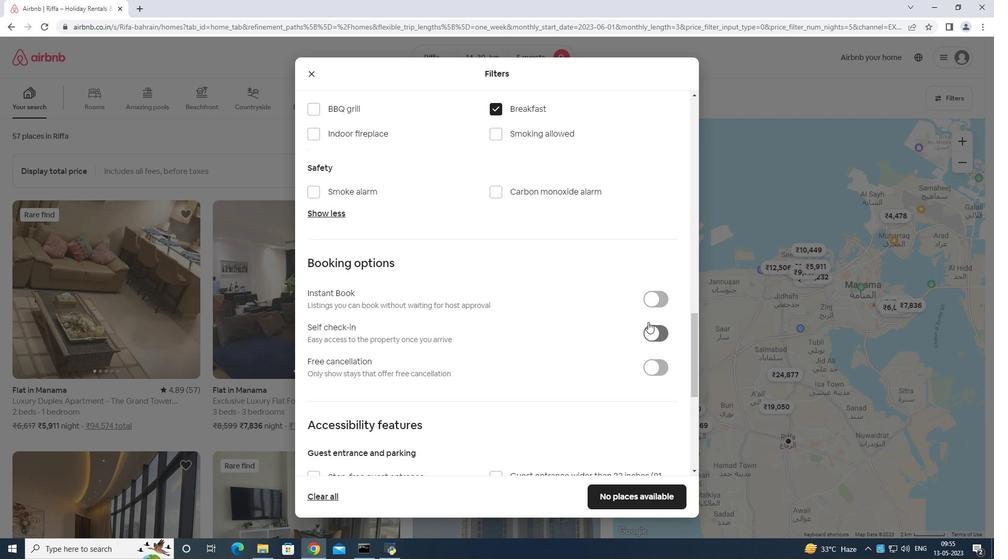 
Action: Mouse scrolled (648, 318) with delta (0, 0)
Screenshot: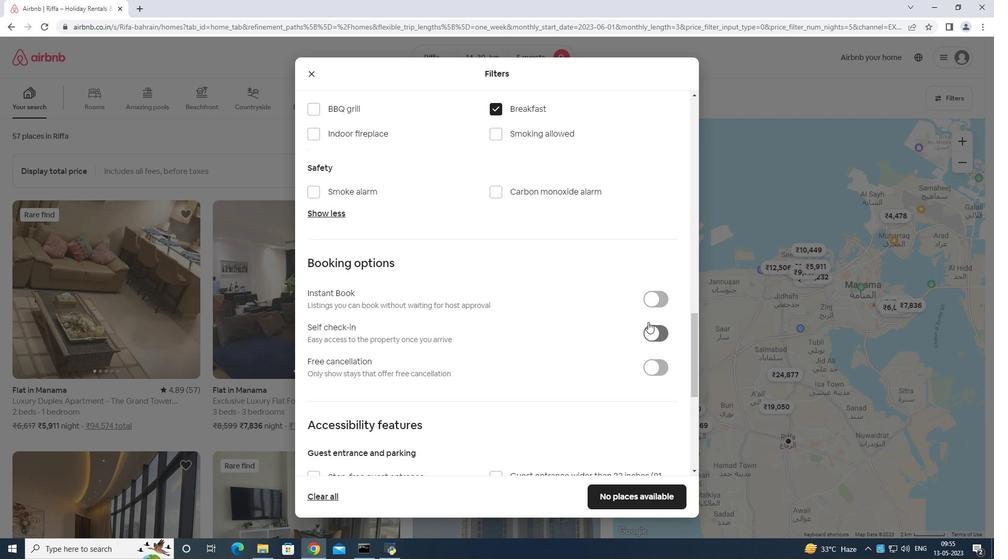 
Action: Mouse moved to (650, 322)
Screenshot: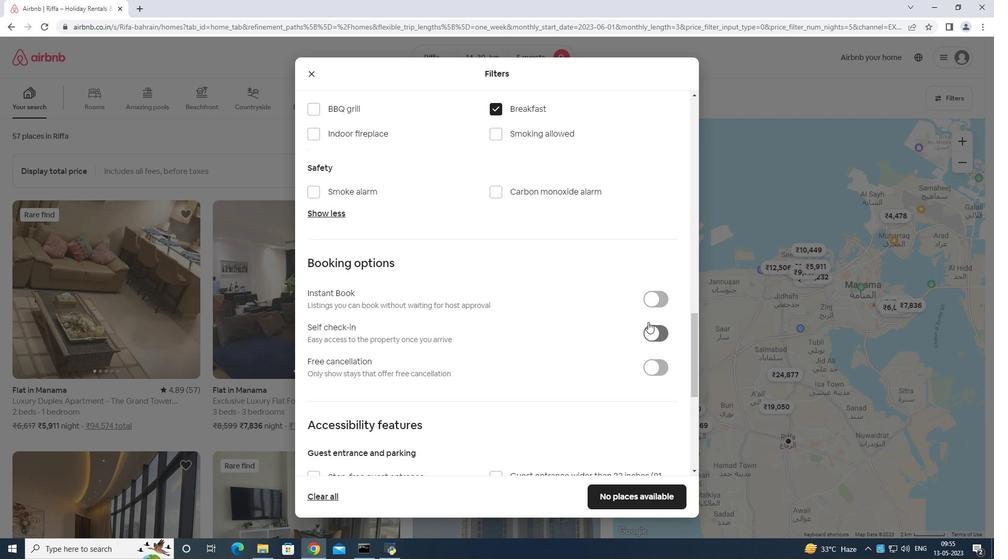 
Action: Mouse scrolled (650, 321) with delta (0, 0)
Screenshot: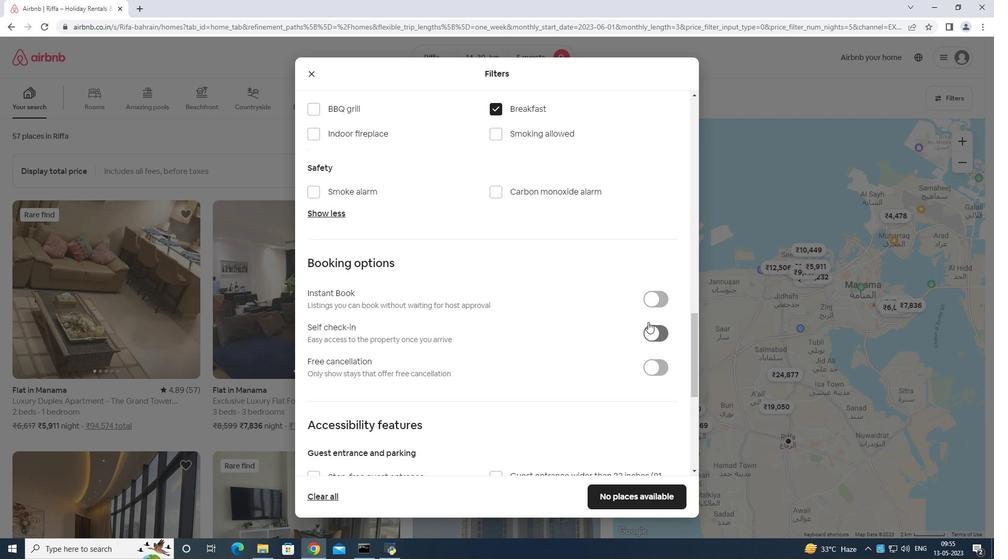 
Action: Mouse scrolled (650, 321) with delta (0, 0)
Screenshot: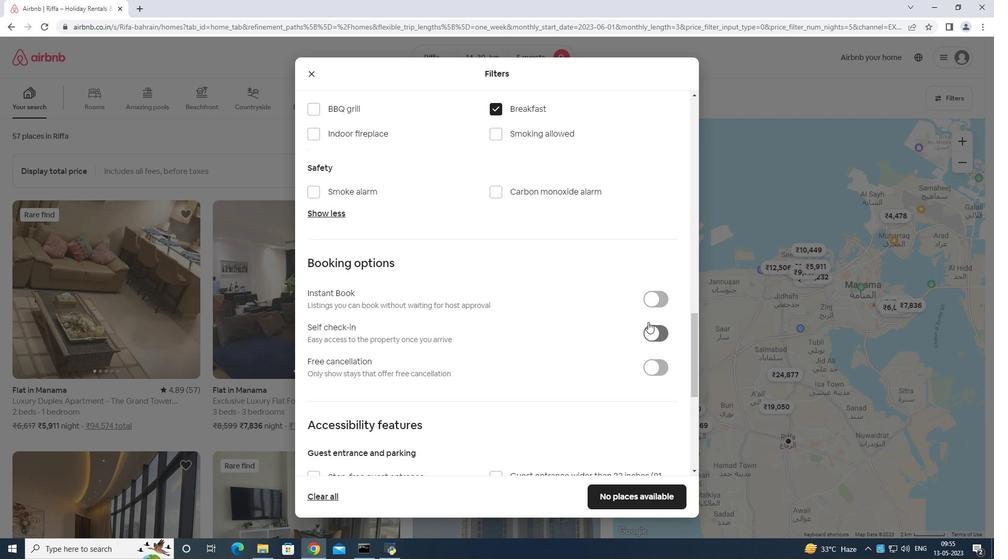 
Action: Mouse scrolled (650, 321) with delta (0, 0)
Screenshot: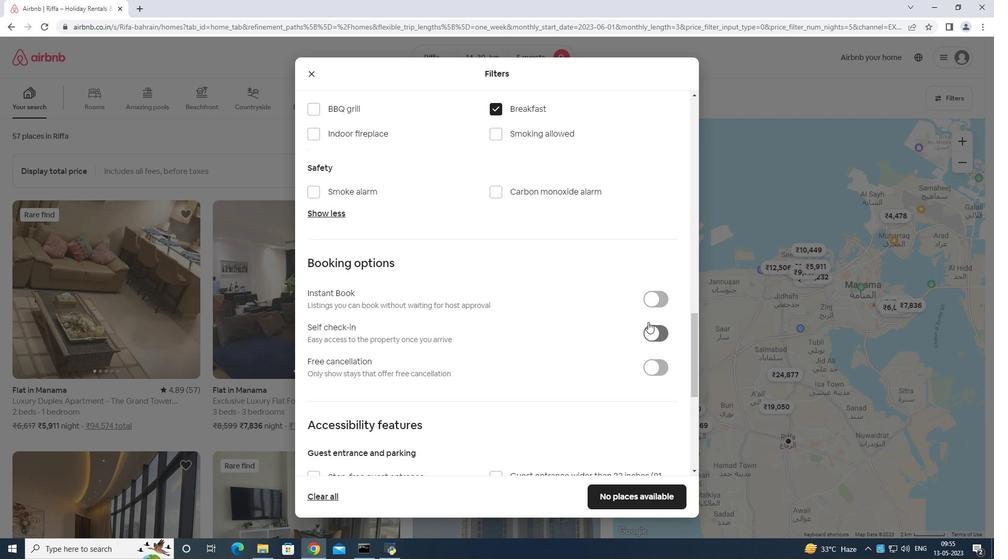 
Action: Mouse scrolled (650, 321) with delta (0, 0)
Screenshot: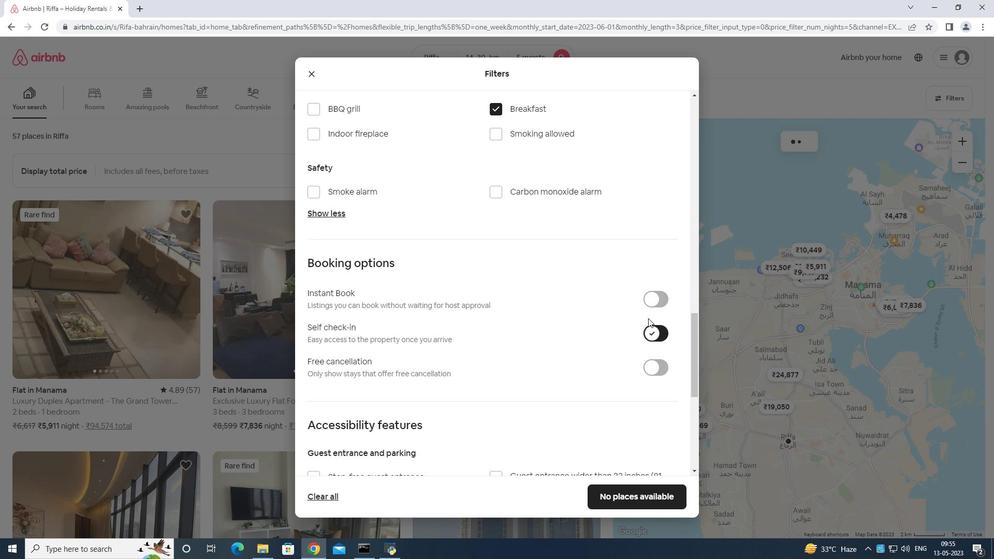 
Action: Mouse moved to (650, 318)
Screenshot: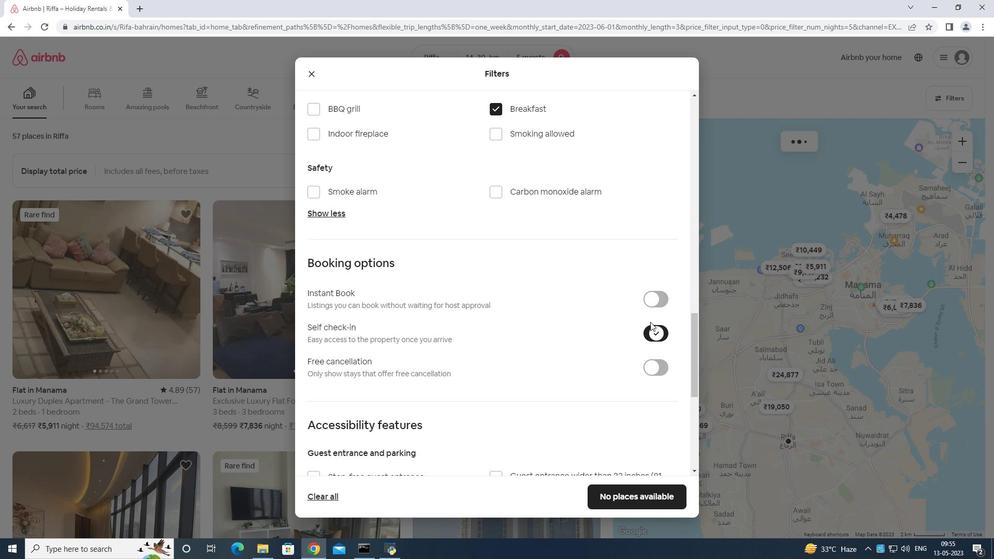 
Action: Mouse scrolled (650, 318) with delta (0, 0)
Screenshot: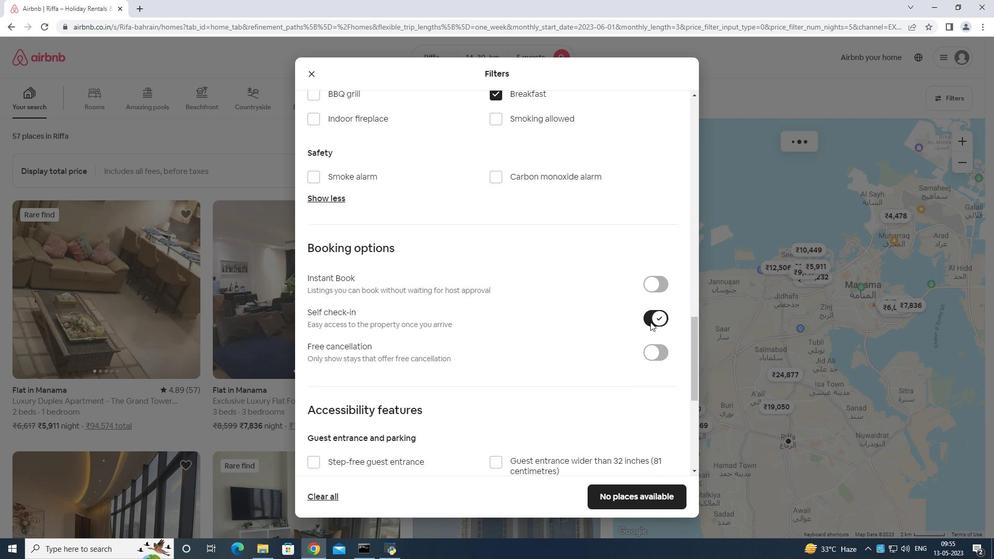 
Action: Mouse scrolled (650, 318) with delta (0, 0)
Screenshot: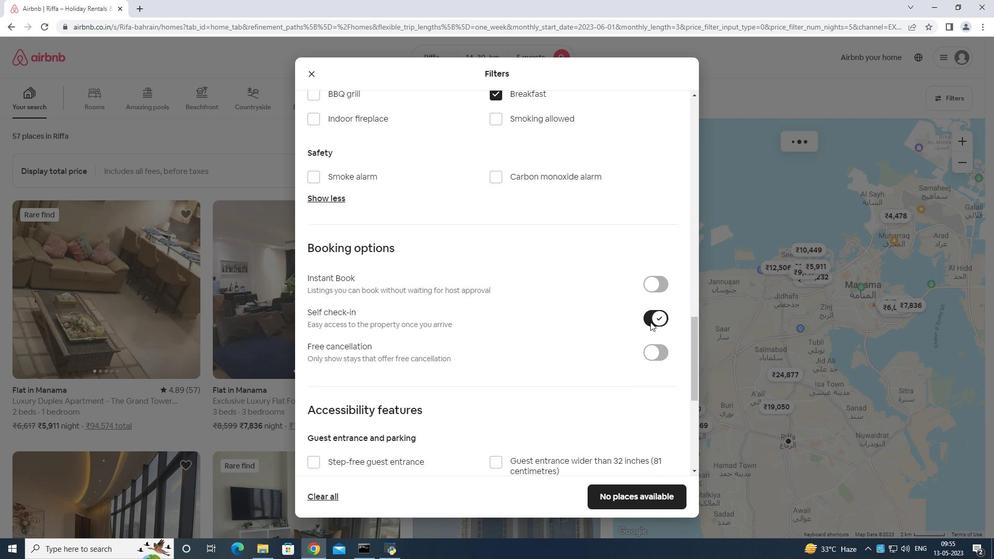 
Action: Mouse scrolled (650, 318) with delta (0, 0)
Screenshot: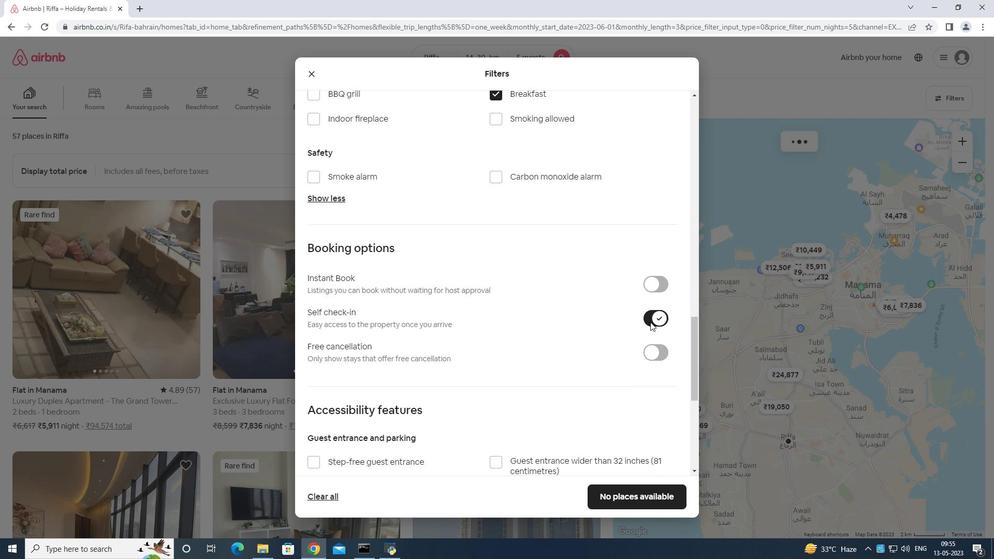 
Action: Mouse scrolled (650, 318) with delta (0, 0)
Screenshot: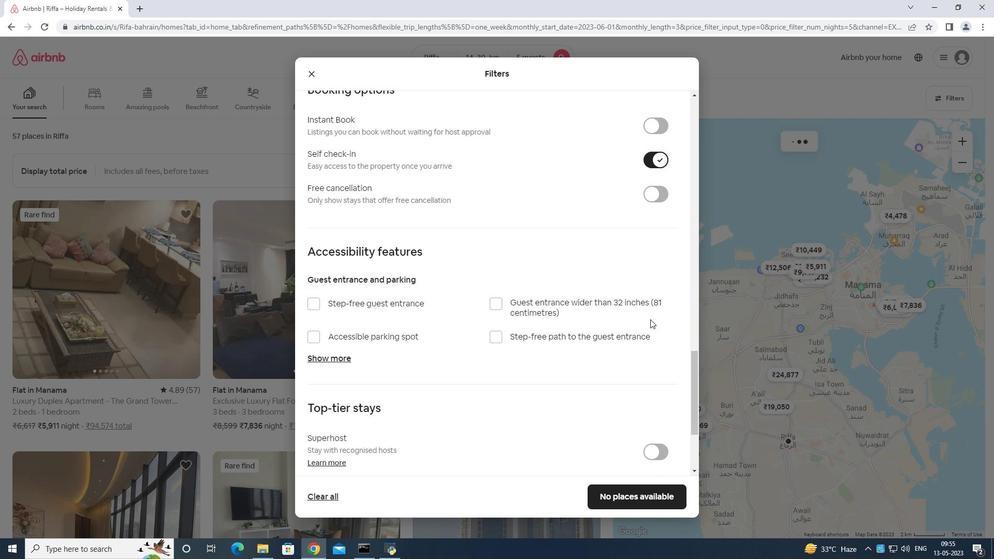 
Action: Mouse moved to (648, 318)
Screenshot: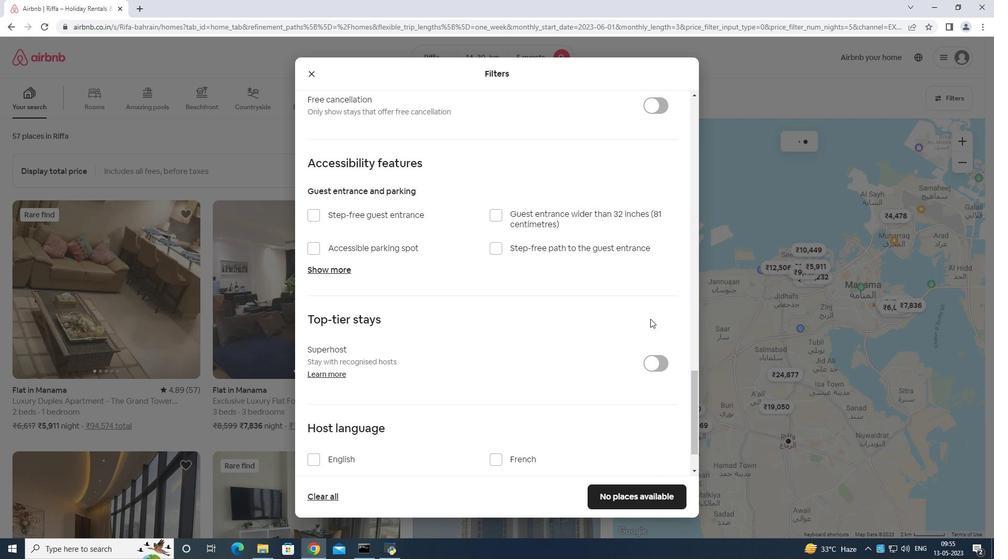 
Action: Mouse scrolled (648, 317) with delta (0, 0)
Screenshot: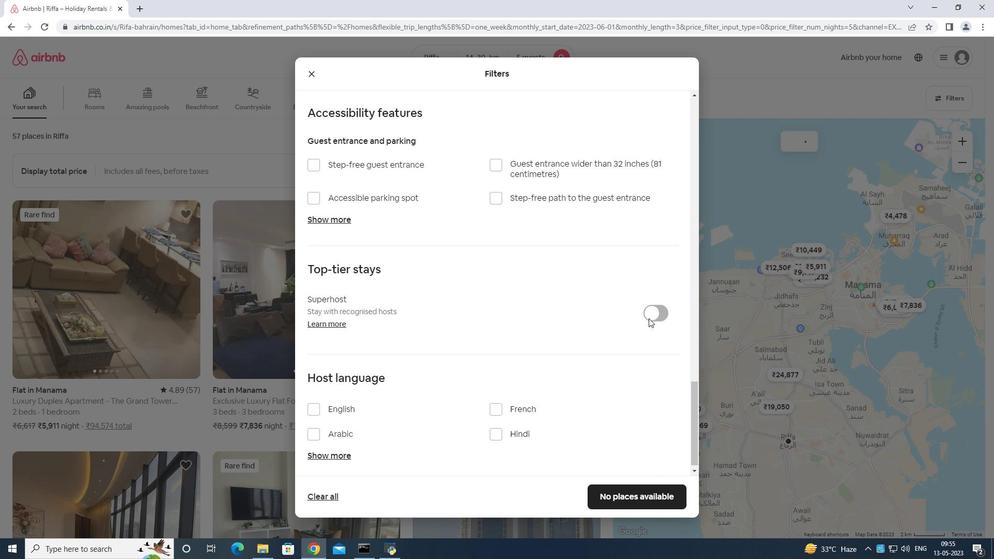 
Action: Mouse scrolled (648, 317) with delta (0, 0)
Screenshot: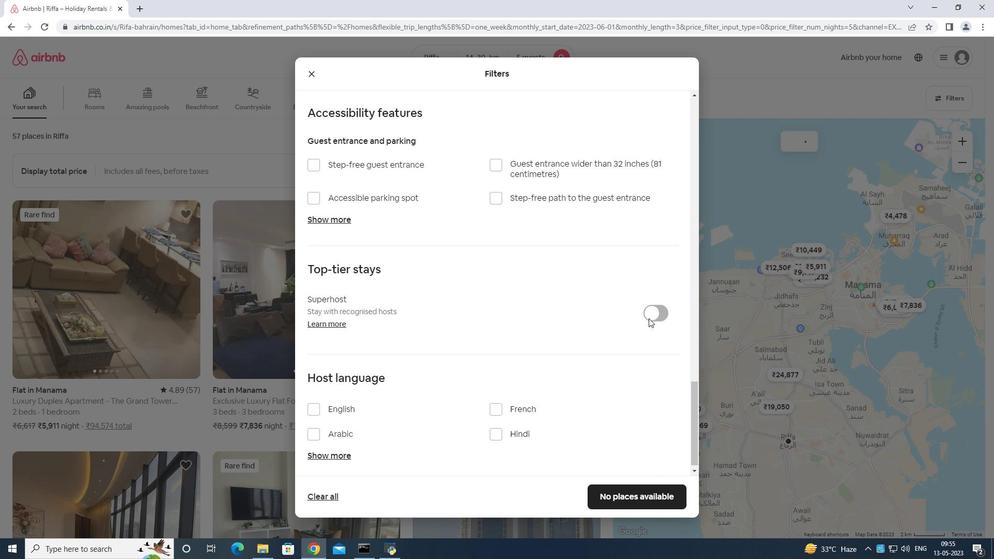 
Action: Mouse scrolled (648, 317) with delta (0, 0)
Screenshot: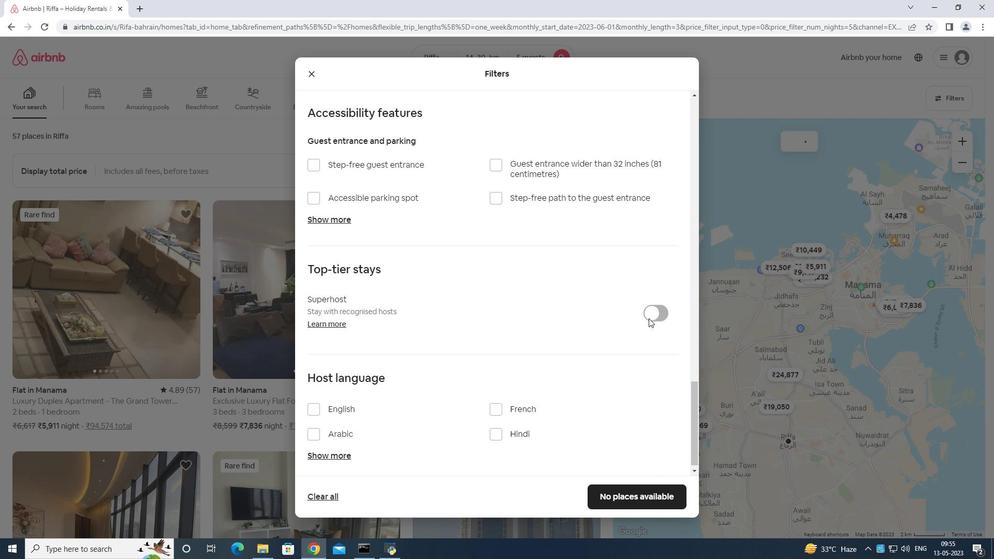
Action: Mouse scrolled (648, 317) with delta (0, 0)
Screenshot: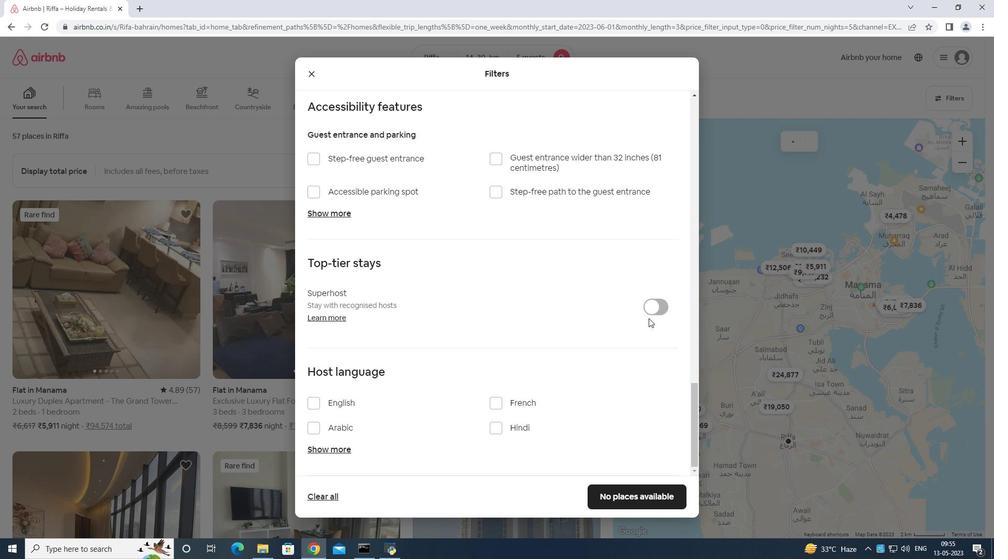 
Action: Mouse scrolled (648, 317) with delta (0, 0)
Screenshot: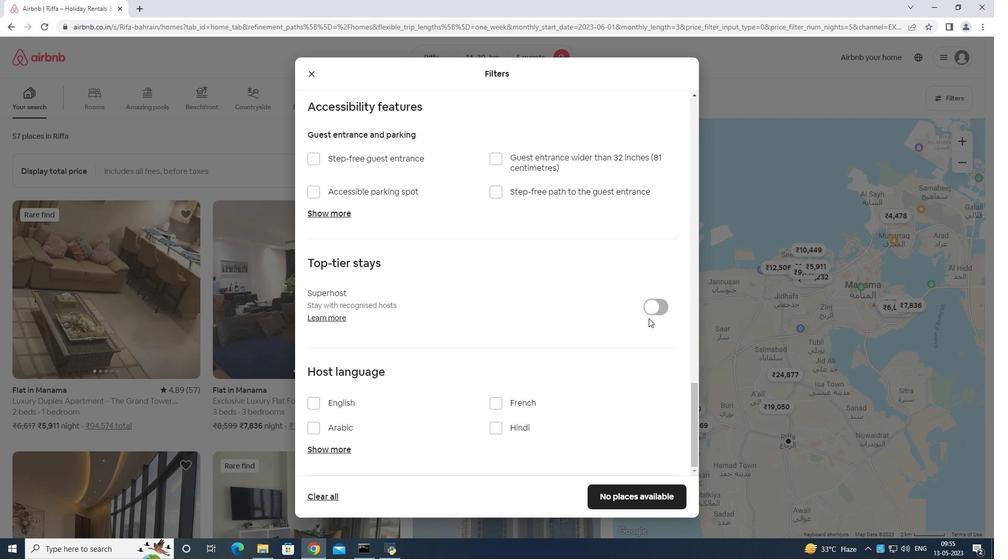 
Action: Mouse scrolled (648, 317) with delta (0, 0)
Screenshot: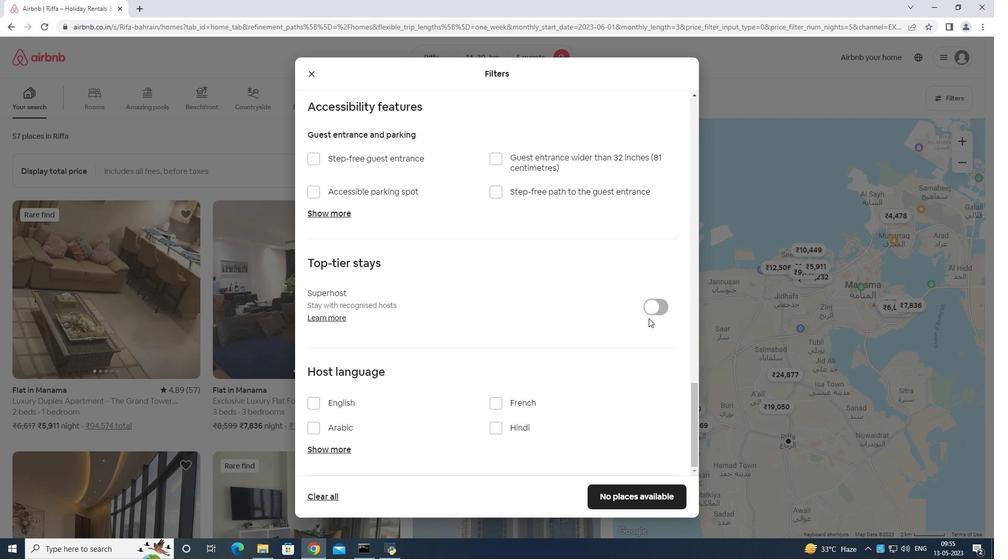 
Action: Mouse moved to (310, 405)
Screenshot: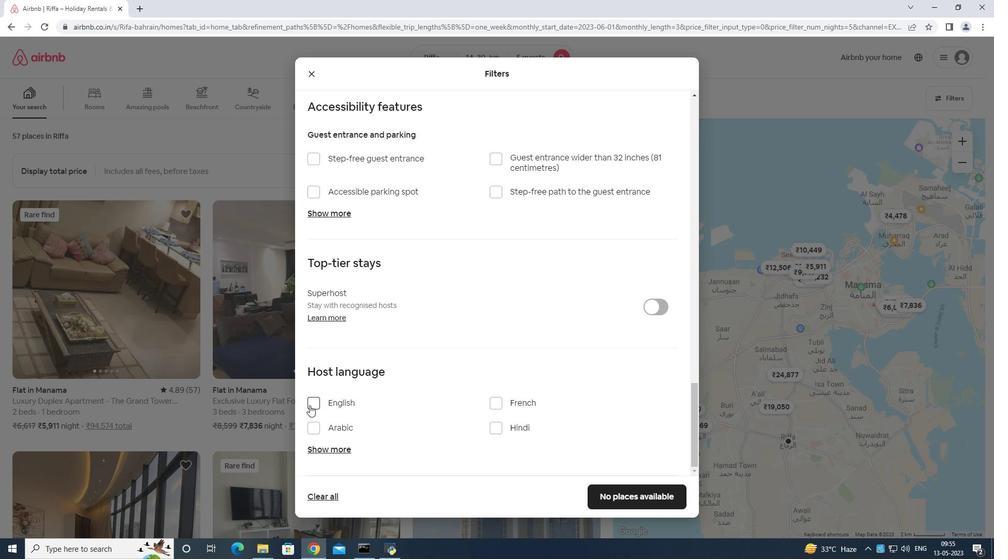 
Action: Mouse pressed left at (310, 405)
Screenshot: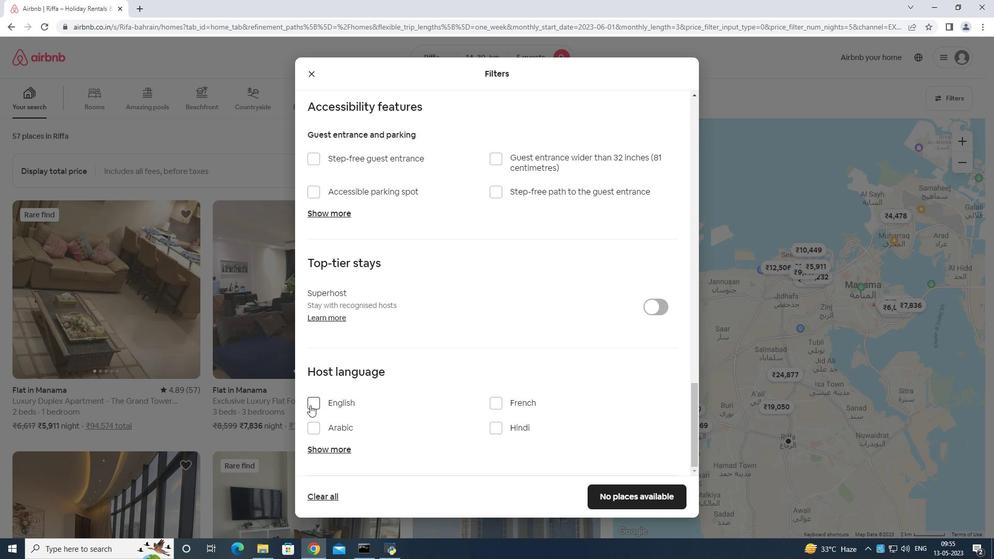 
Action: Mouse moved to (647, 495)
Screenshot: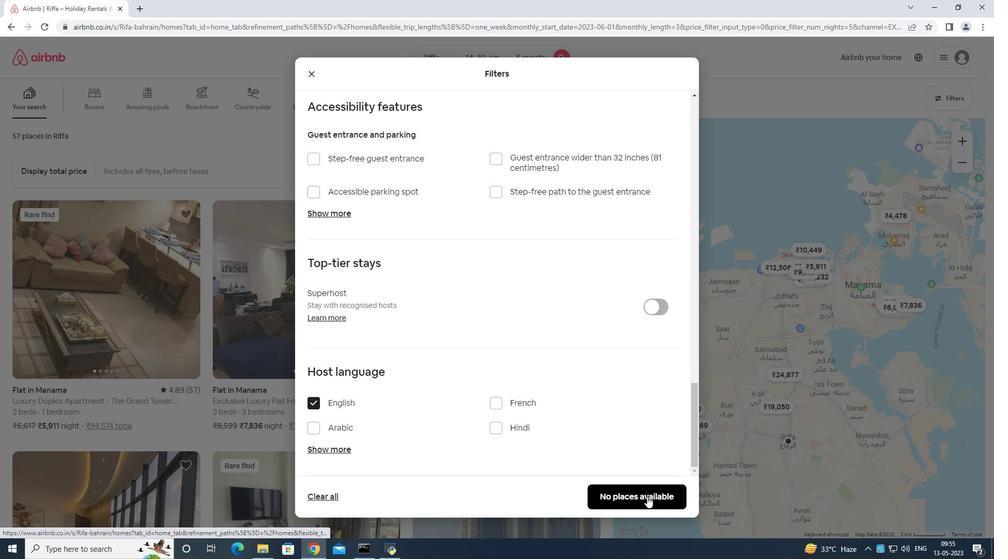 
Action: Mouse pressed left at (647, 495)
Screenshot: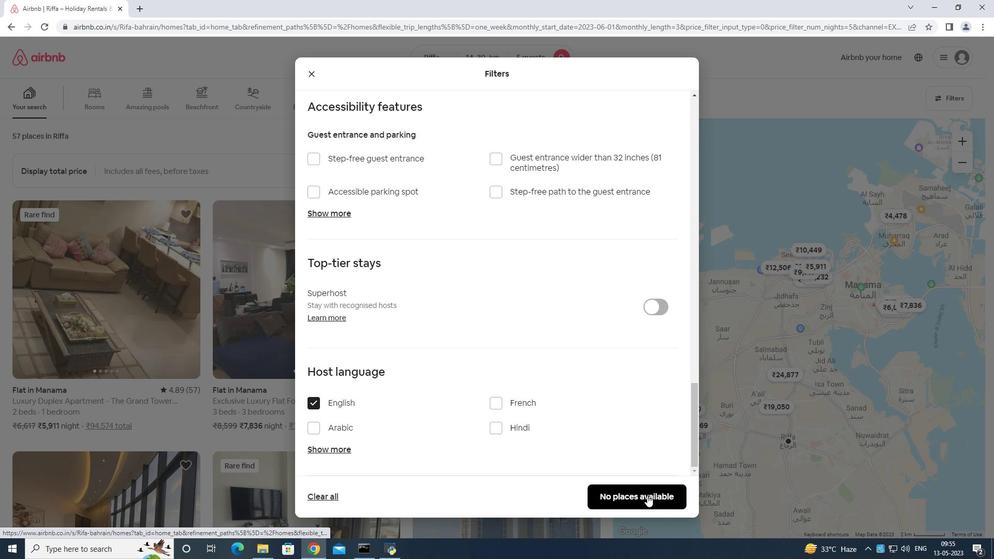 
